 Task: Compose an email with the signature Edward Wright with the subject Announcement of a change in company direction and the message I need your assistance with setting up a new vendor account for our department. from softage.4@softage.net to softage.3@softage.net, select first word, change the font color from current to blue and background color to purple Send the email. Finally, move the email from Sent Items to the label Guides
Action: Mouse moved to (978, 79)
Screenshot: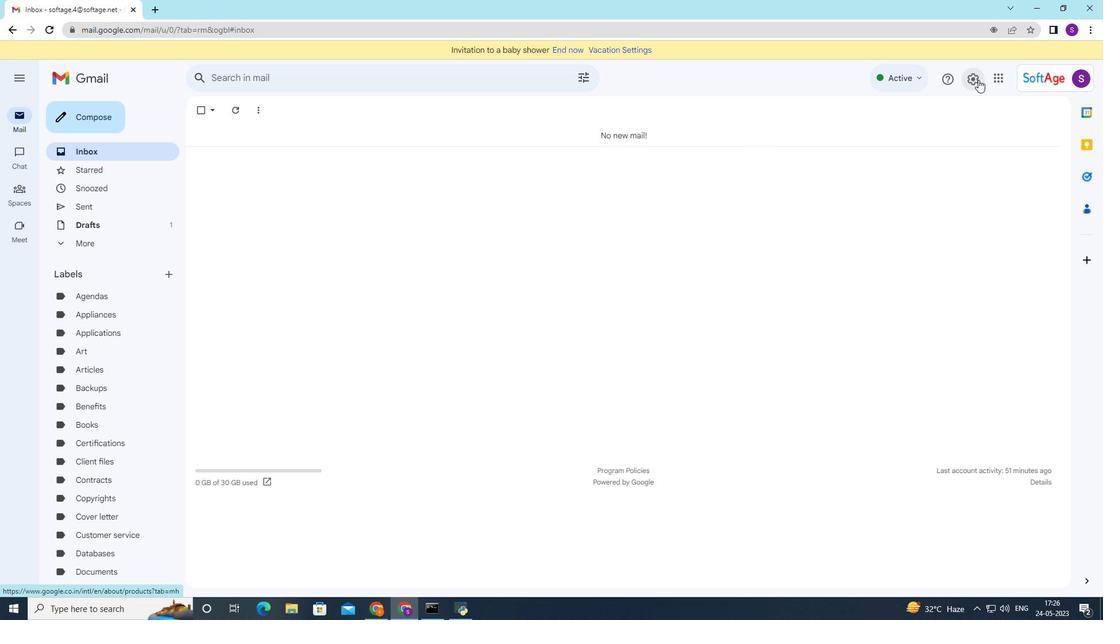 
Action: Mouse pressed left at (978, 79)
Screenshot: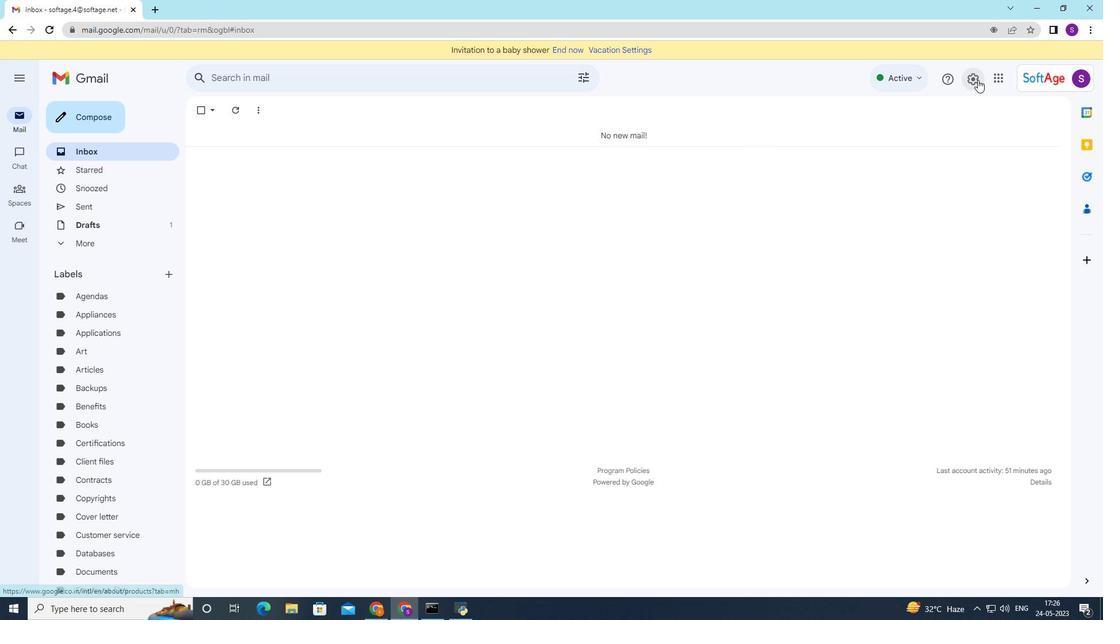 
Action: Mouse moved to (989, 139)
Screenshot: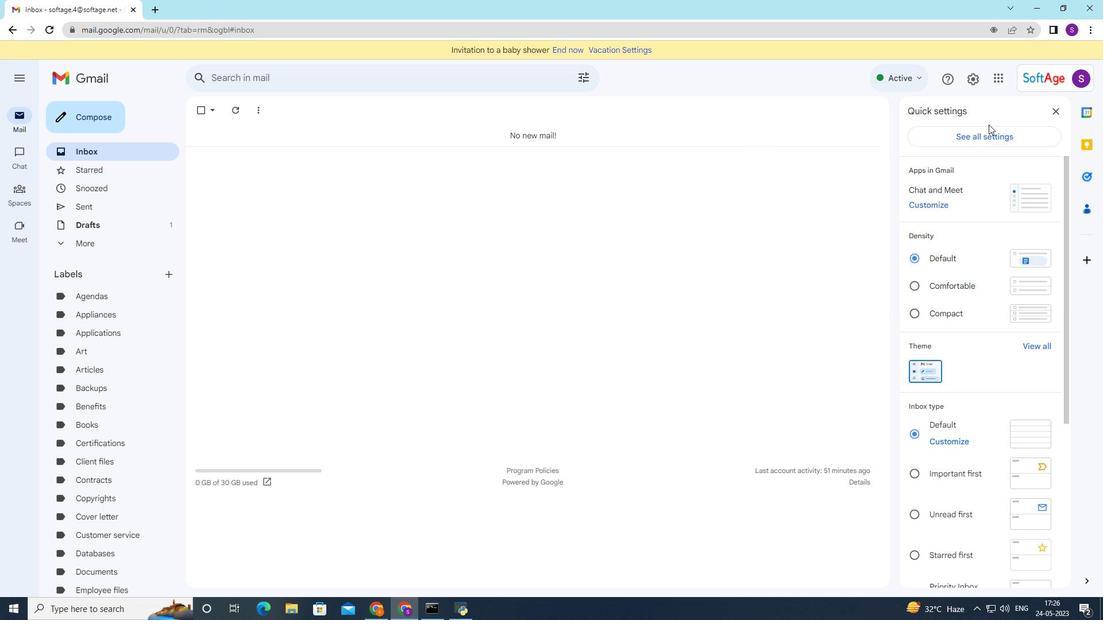 
Action: Mouse pressed left at (989, 139)
Screenshot: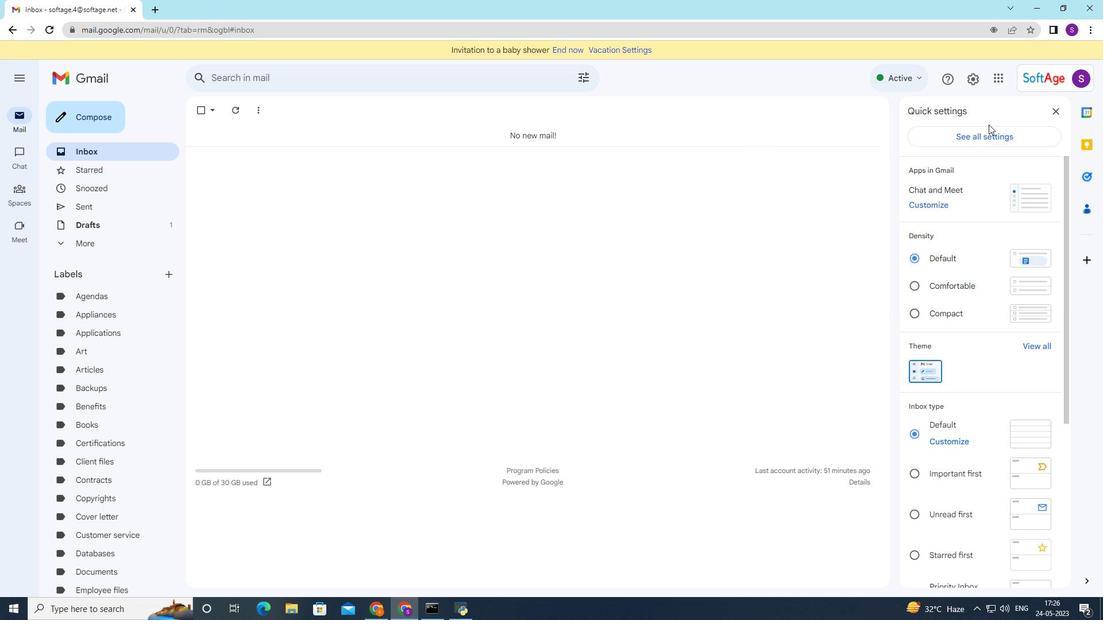 
Action: Mouse moved to (555, 179)
Screenshot: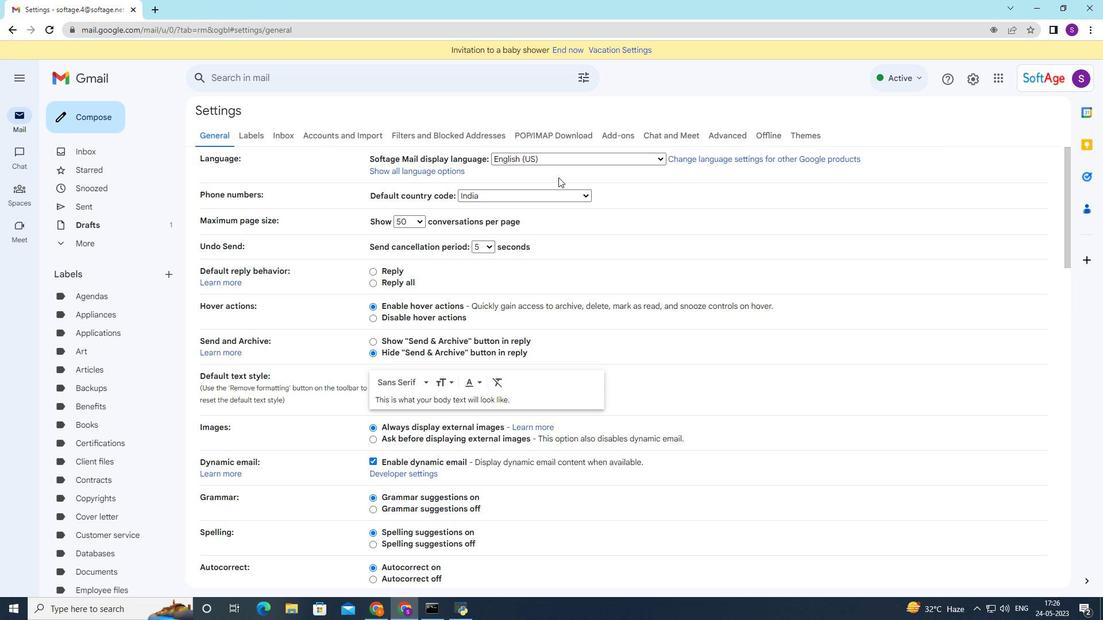 
Action: Mouse scrolled (555, 178) with delta (0, 0)
Screenshot: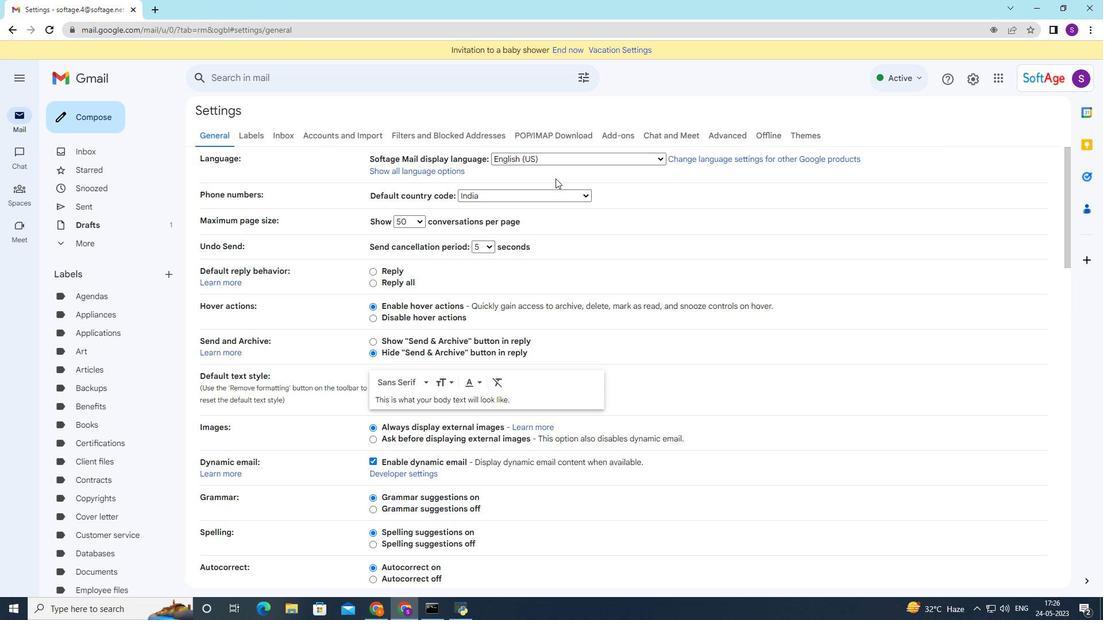 
Action: Mouse moved to (555, 179)
Screenshot: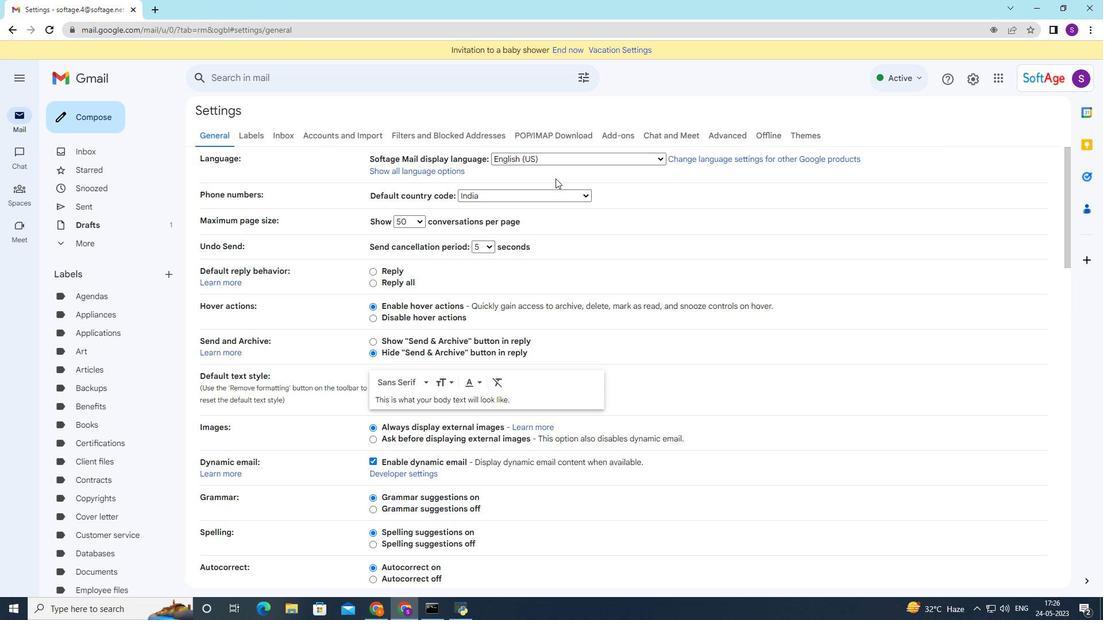
Action: Mouse scrolled (555, 178) with delta (0, 0)
Screenshot: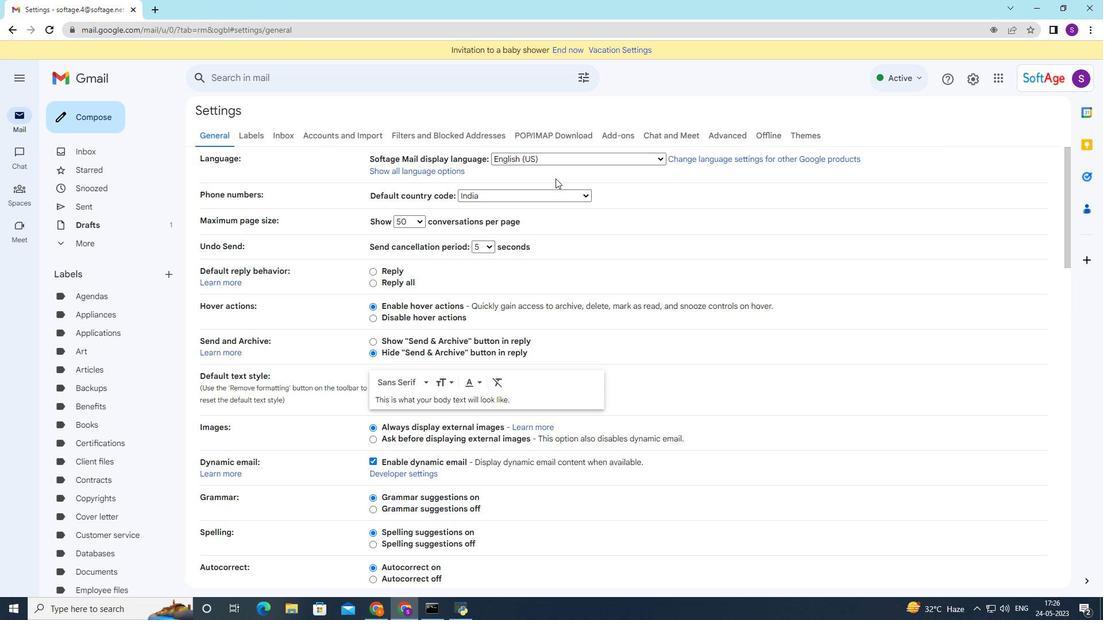 
Action: Mouse moved to (555, 179)
Screenshot: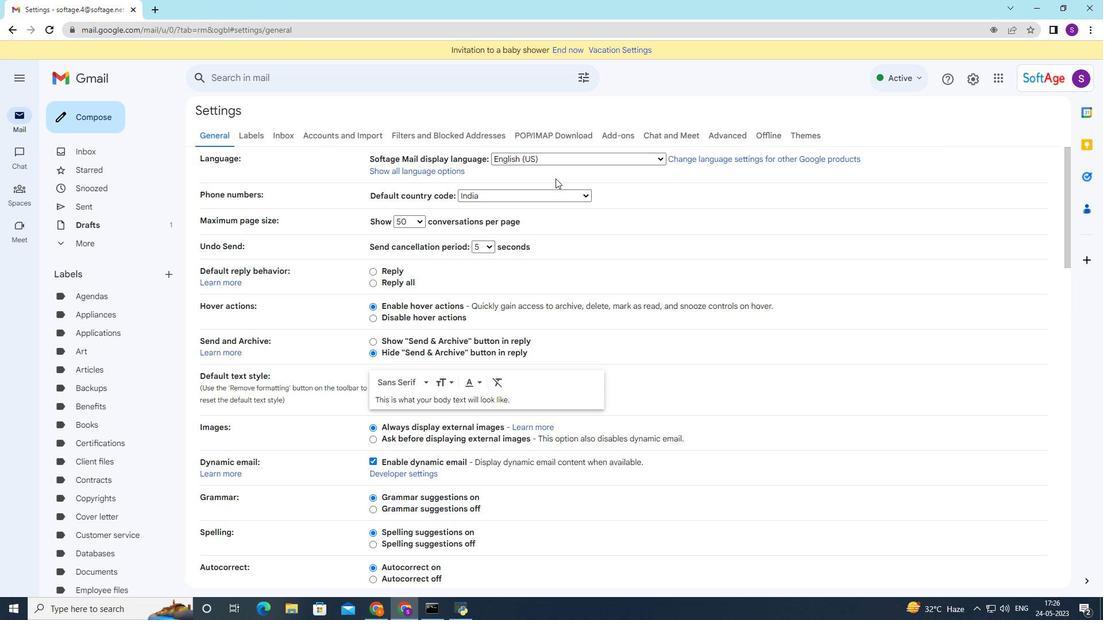 
Action: Mouse scrolled (555, 179) with delta (0, 0)
Screenshot: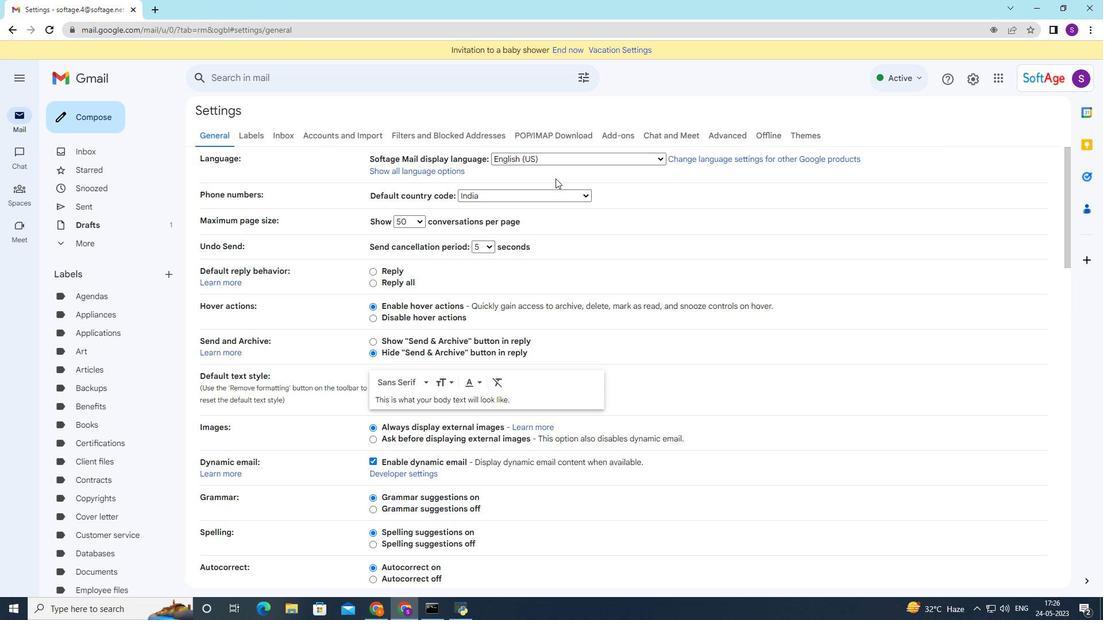 
Action: Mouse scrolled (555, 179) with delta (0, 0)
Screenshot: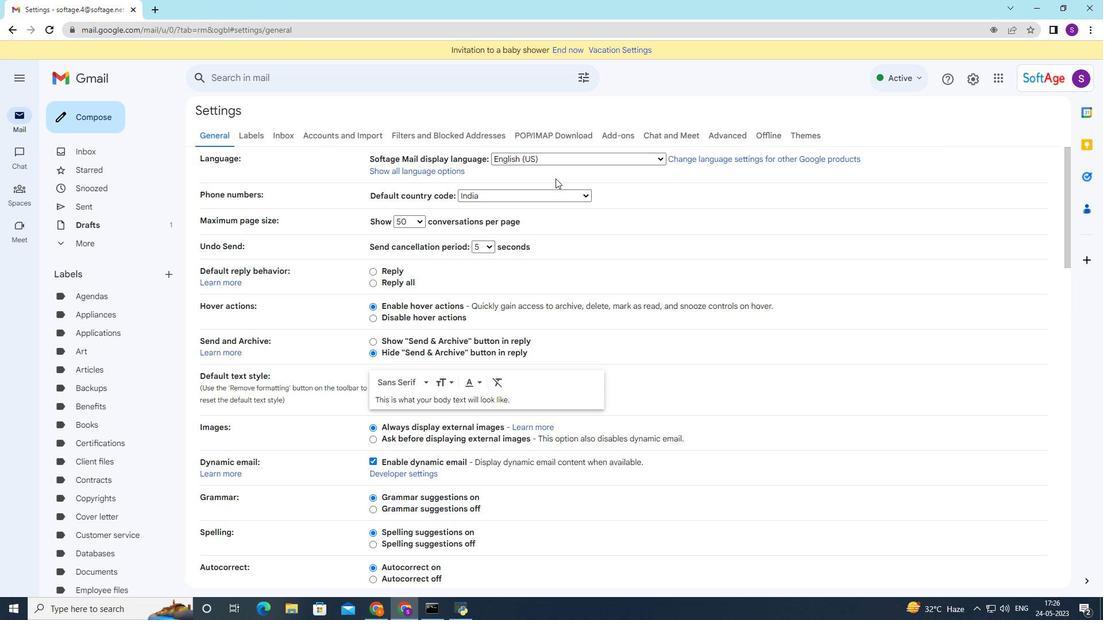 
Action: Mouse scrolled (555, 179) with delta (0, 0)
Screenshot: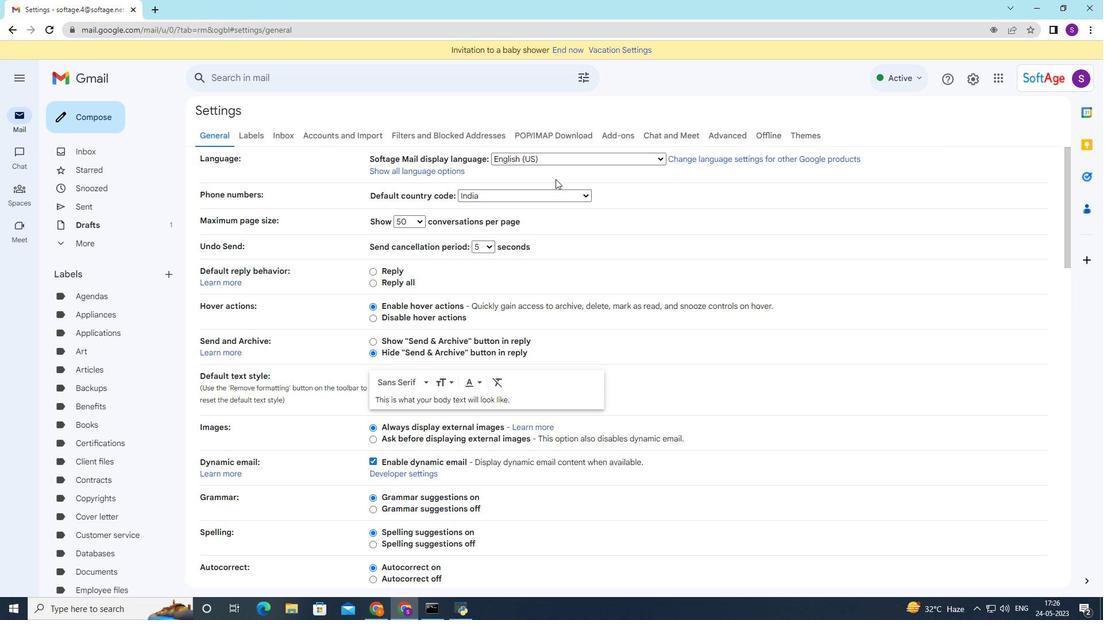 
Action: Mouse moved to (555, 179)
Screenshot: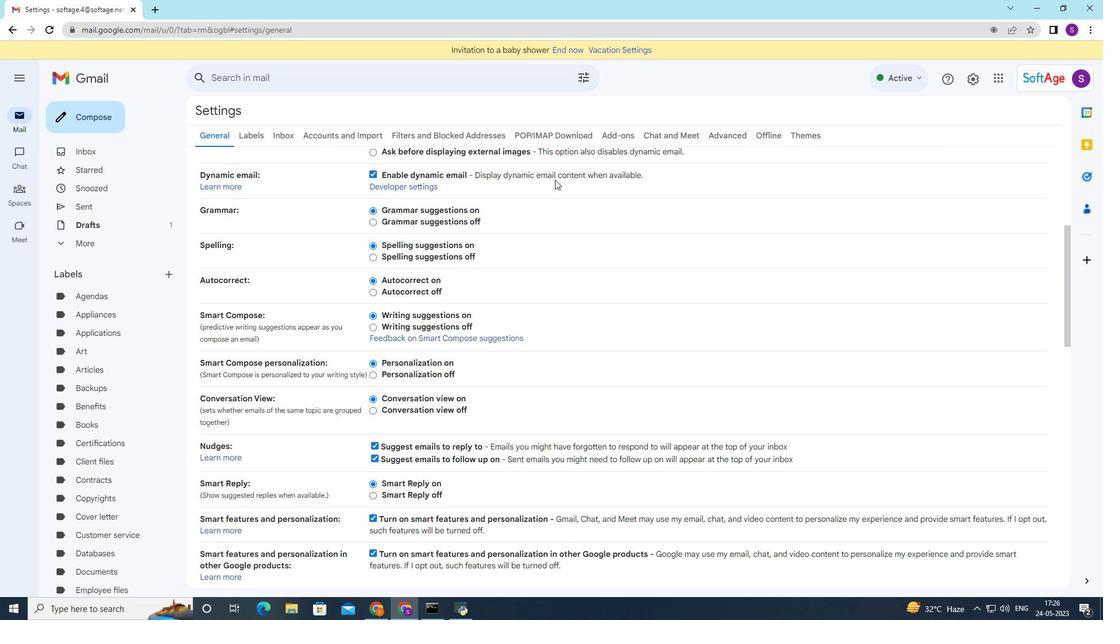 
Action: Mouse scrolled (555, 179) with delta (0, 0)
Screenshot: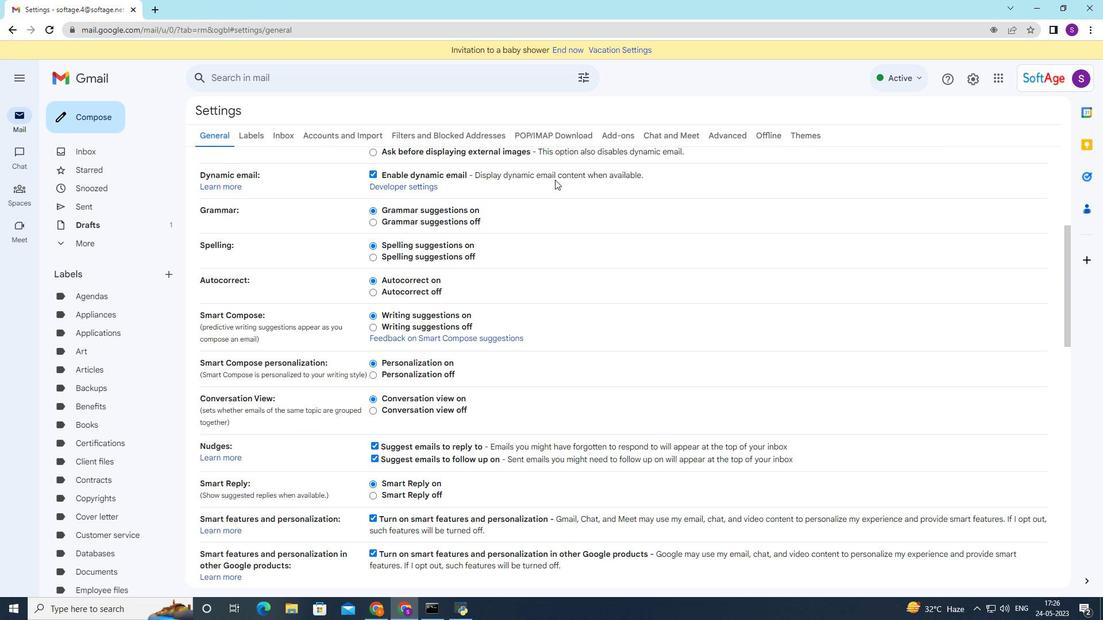
Action: Mouse scrolled (555, 179) with delta (0, 0)
Screenshot: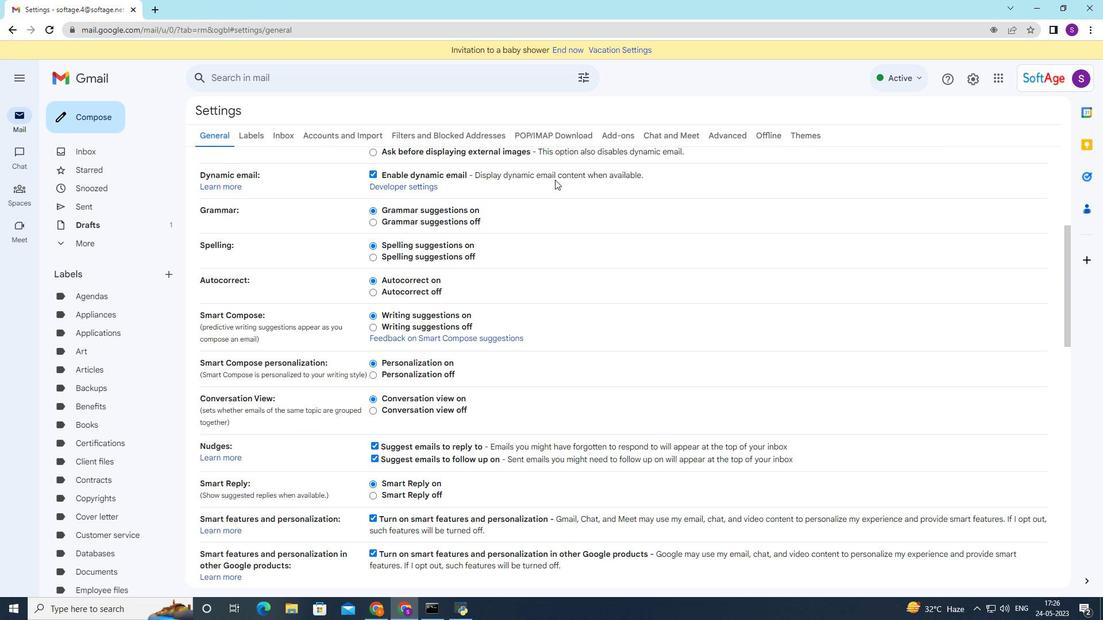 
Action: Mouse scrolled (555, 179) with delta (0, 0)
Screenshot: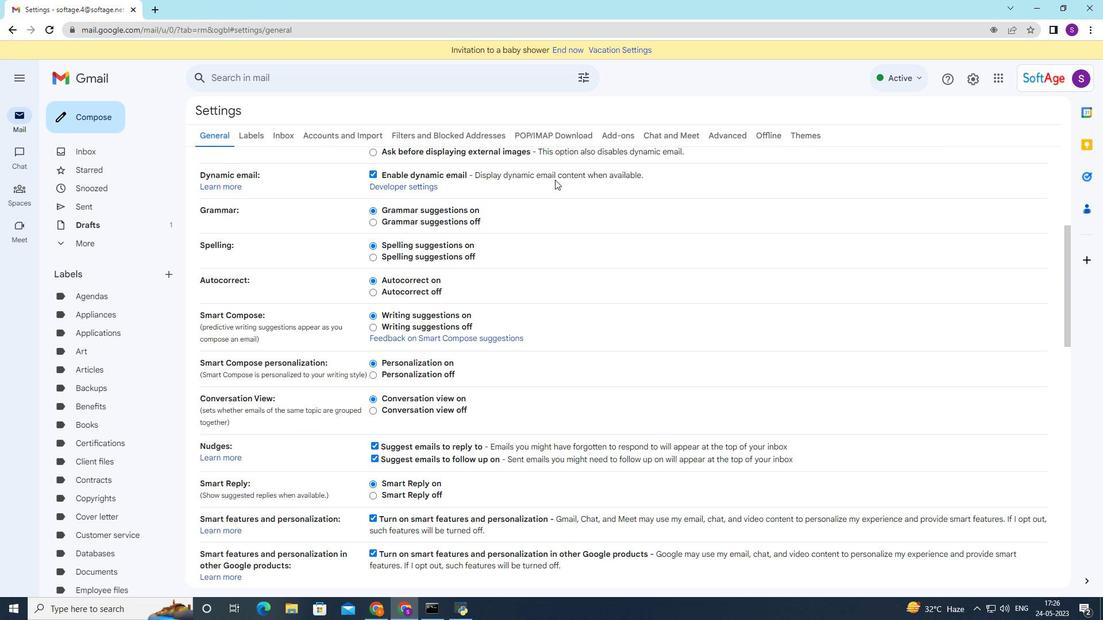 
Action: Mouse scrolled (555, 179) with delta (0, 0)
Screenshot: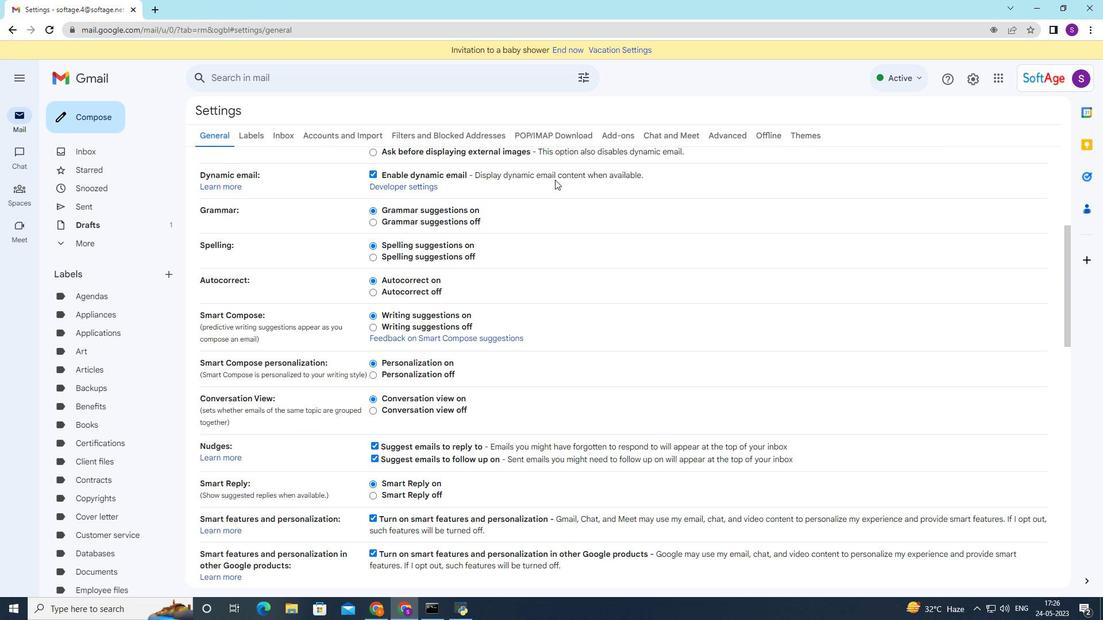 
Action: Mouse moved to (547, 186)
Screenshot: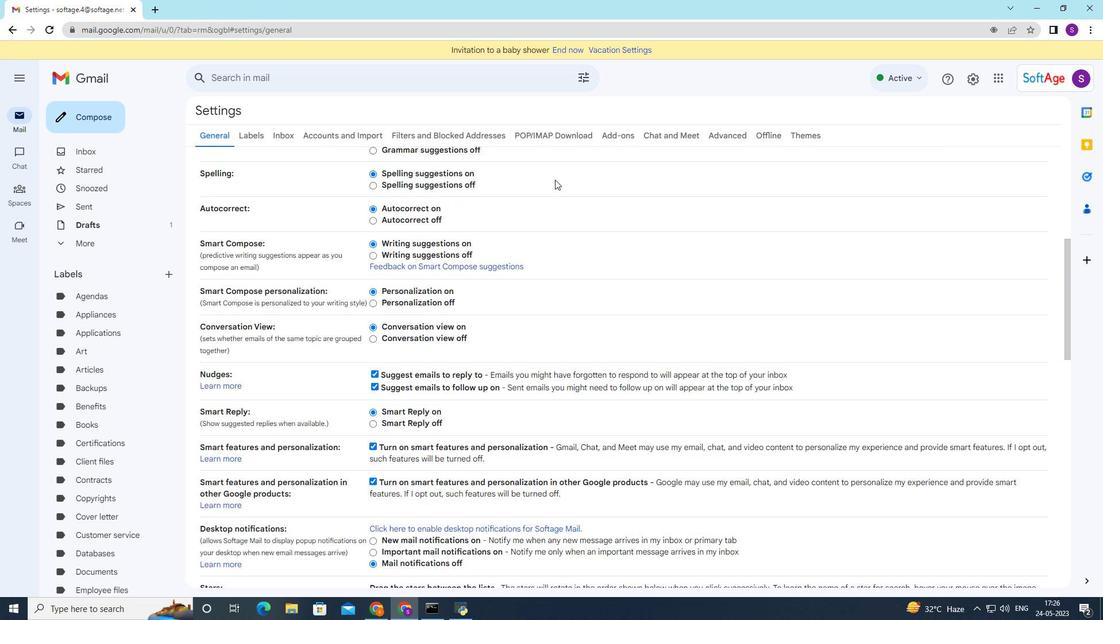 
Action: Mouse scrolled (547, 186) with delta (0, 0)
Screenshot: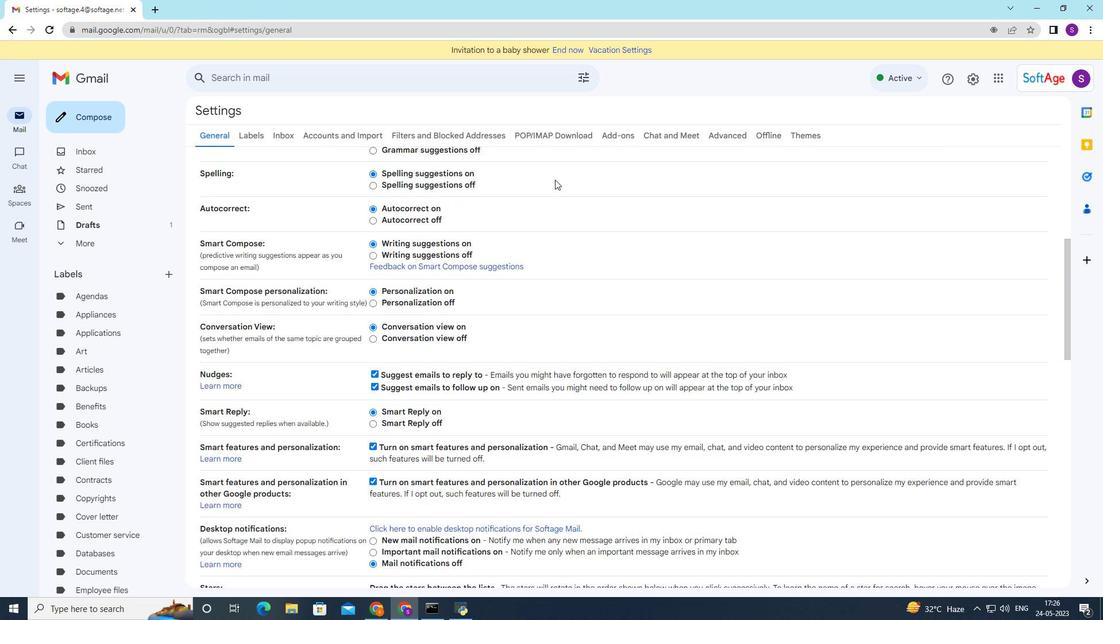 
Action: Mouse moved to (539, 194)
Screenshot: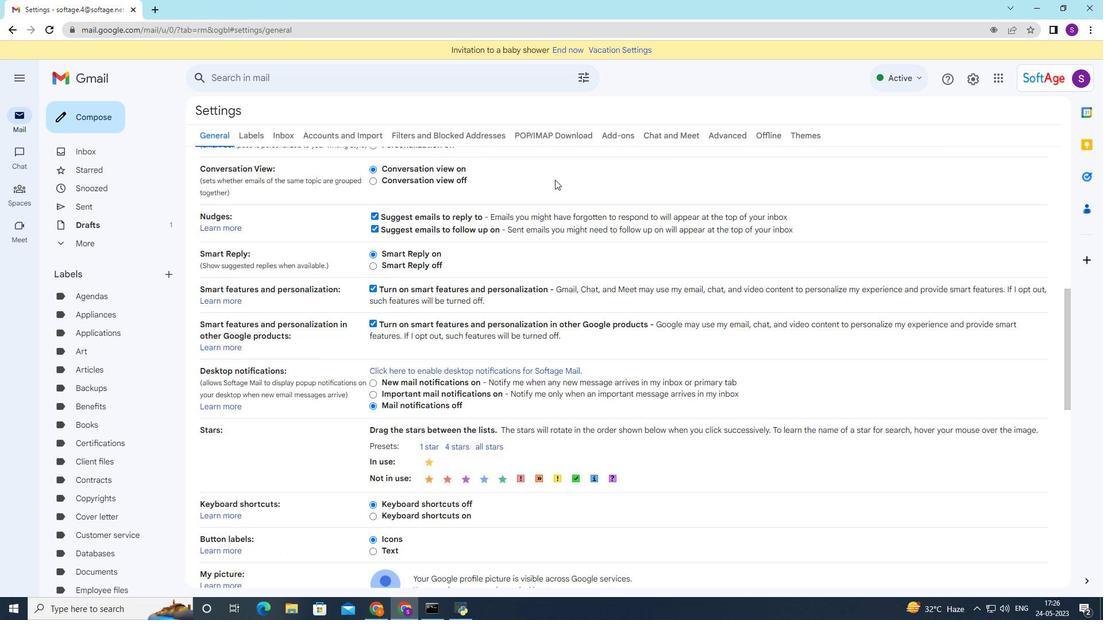
Action: Mouse scrolled (539, 193) with delta (0, 0)
Screenshot: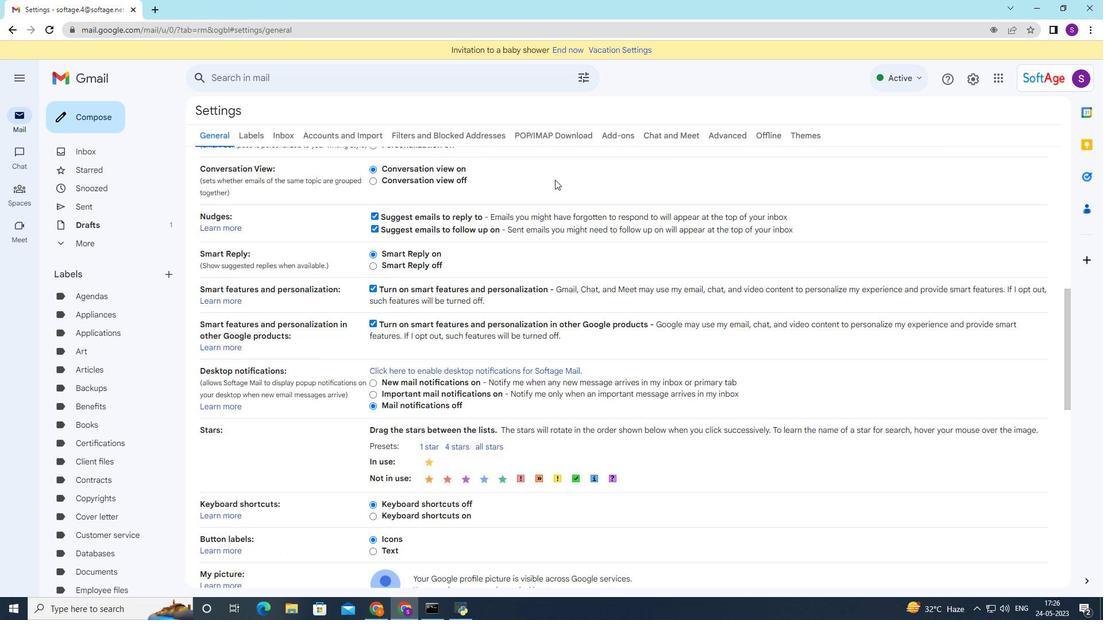 
Action: Mouse moved to (537, 196)
Screenshot: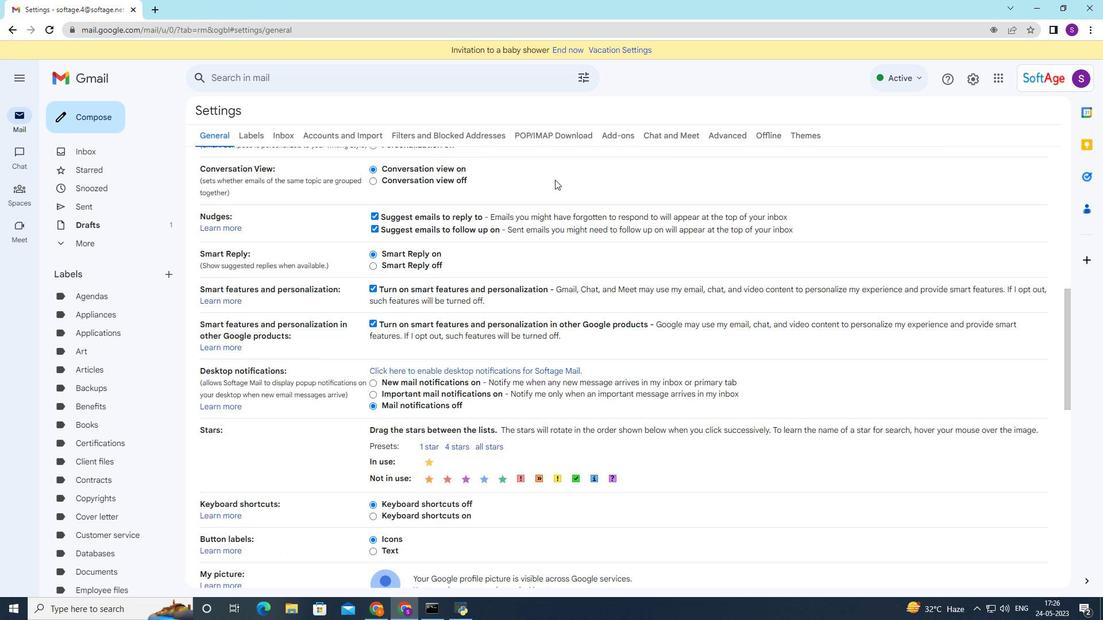 
Action: Mouse scrolled (537, 195) with delta (0, 0)
Screenshot: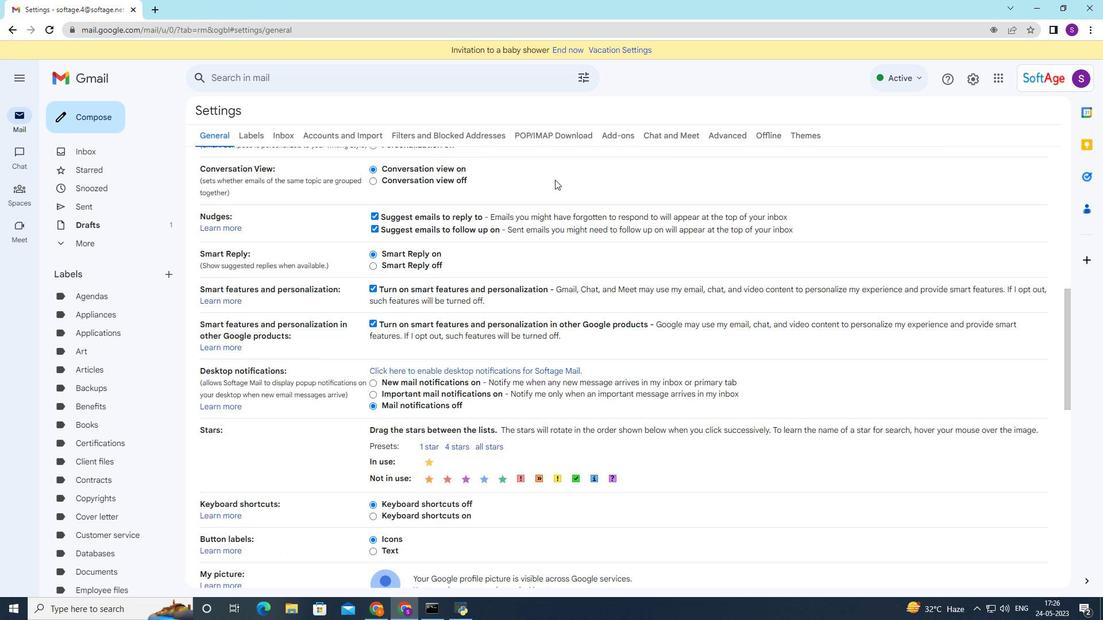 
Action: Mouse moved to (535, 198)
Screenshot: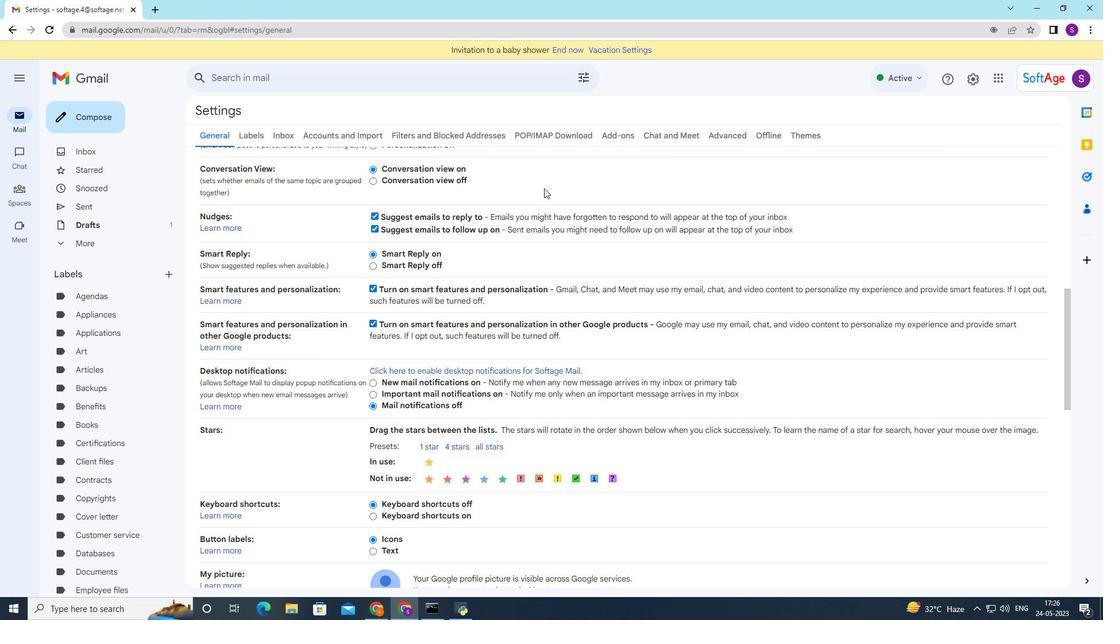 
Action: Mouse scrolled (535, 197) with delta (0, 0)
Screenshot: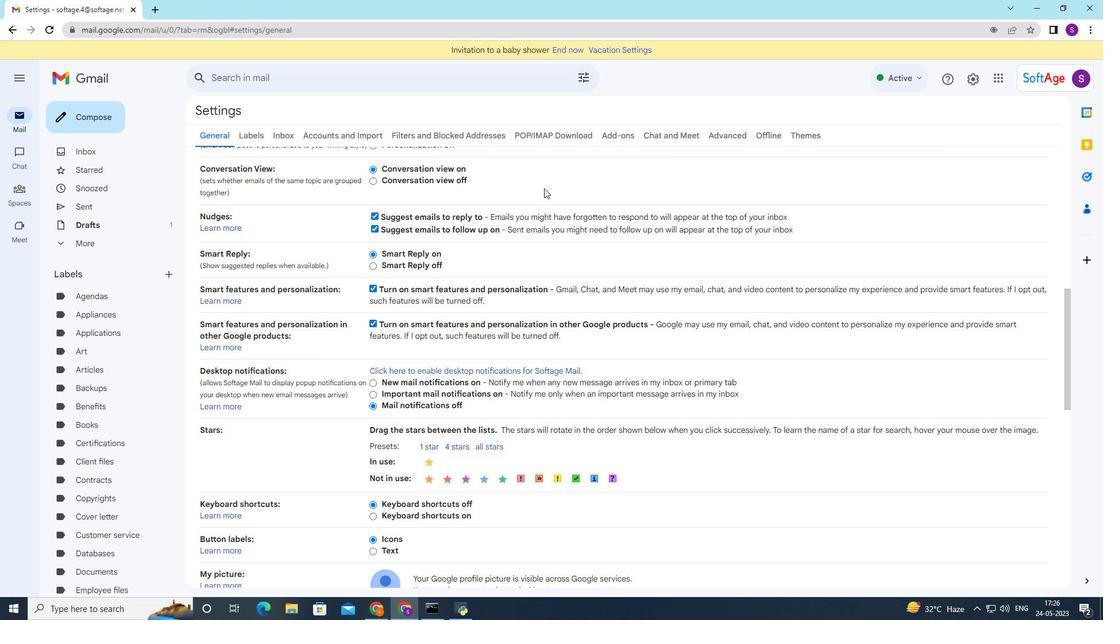 
Action: Mouse moved to (516, 211)
Screenshot: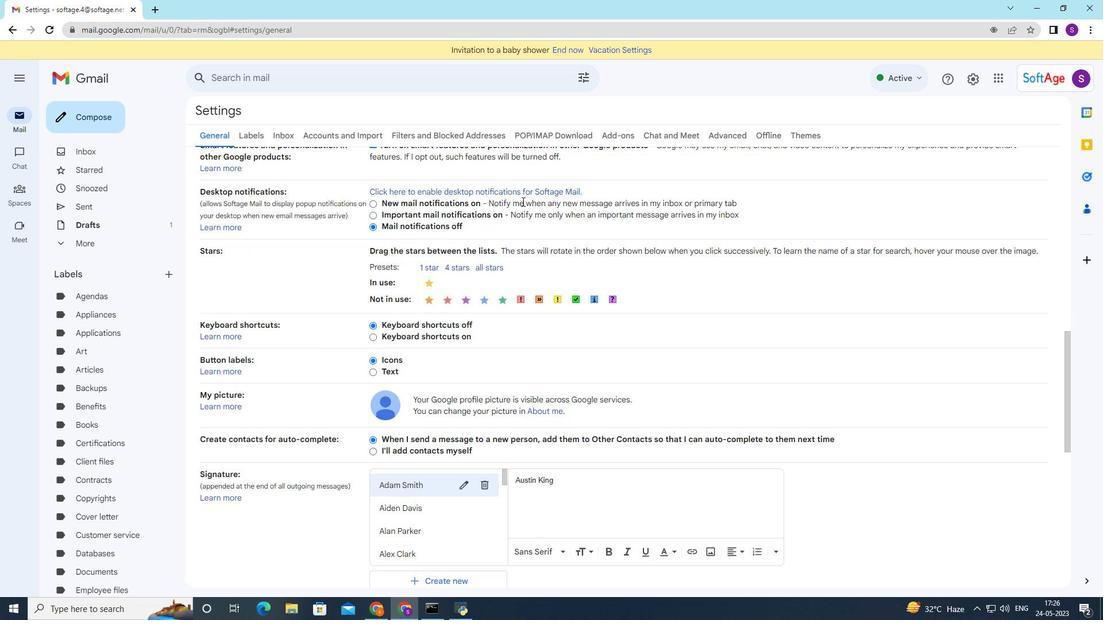 
Action: Mouse scrolled (516, 210) with delta (0, 0)
Screenshot: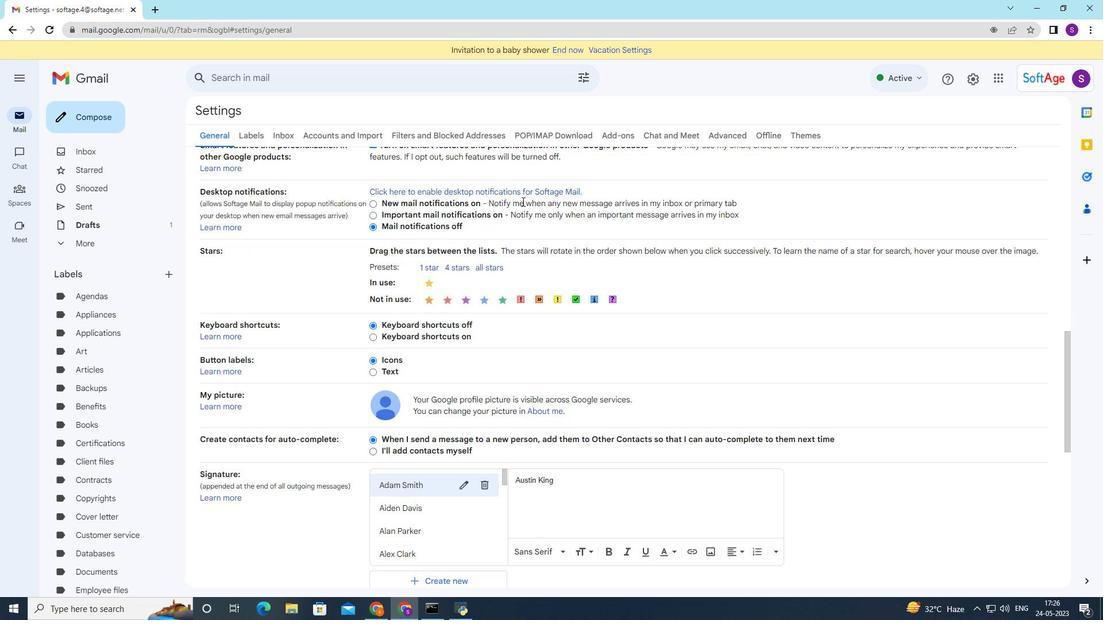 
Action: Mouse moved to (516, 211)
Screenshot: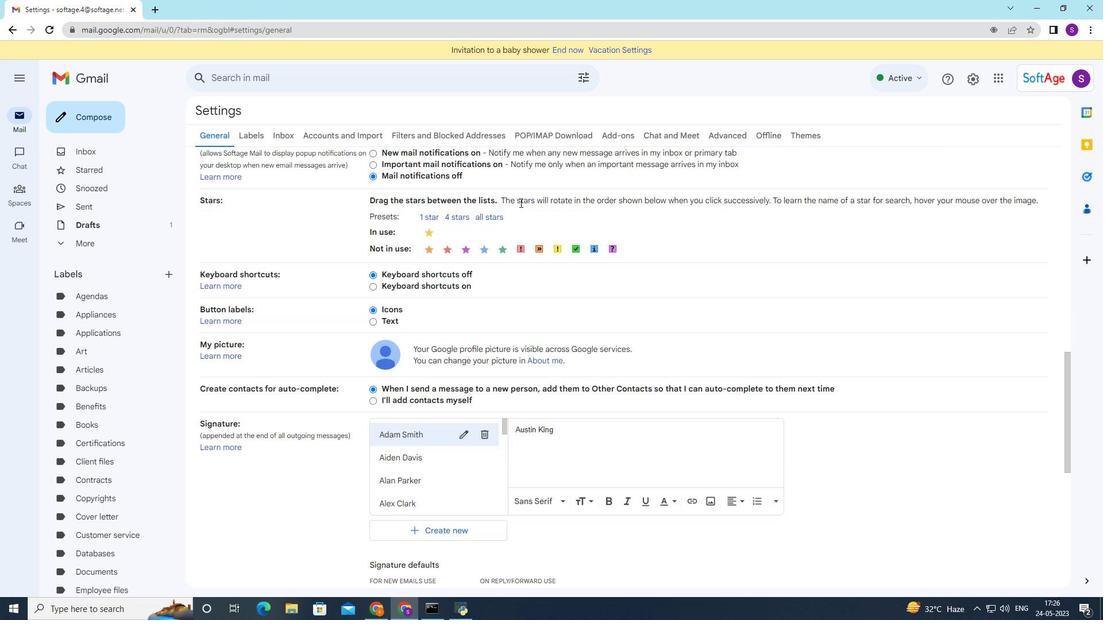
Action: Mouse scrolled (516, 210) with delta (0, 0)
Screenshot: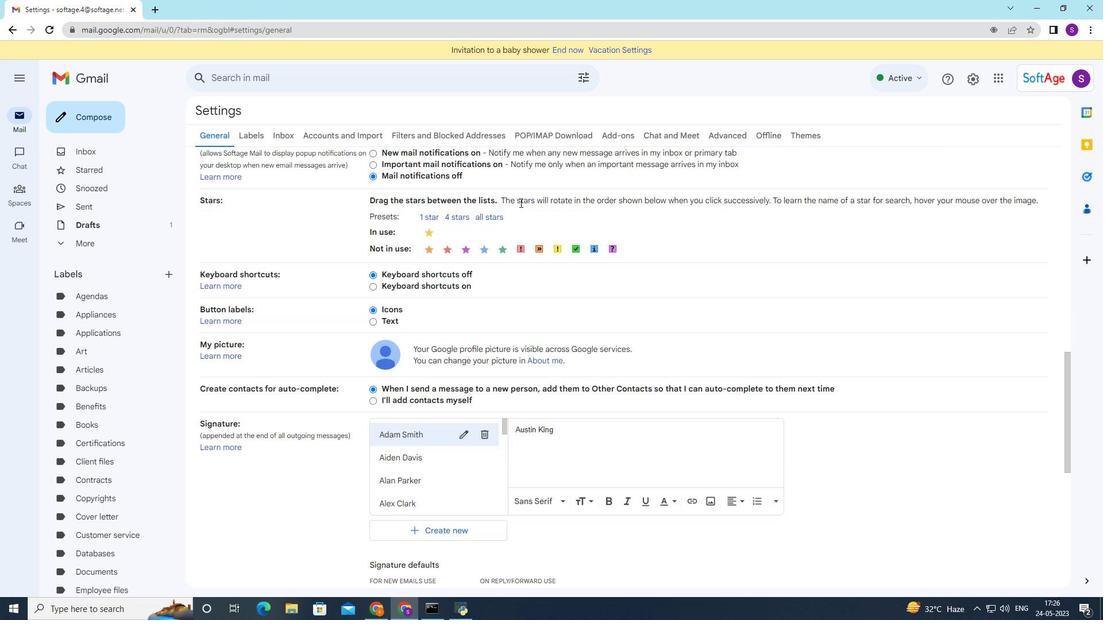 
Action: Mouse scrolled (516, 210) with delta (0, 0)
Screenshot: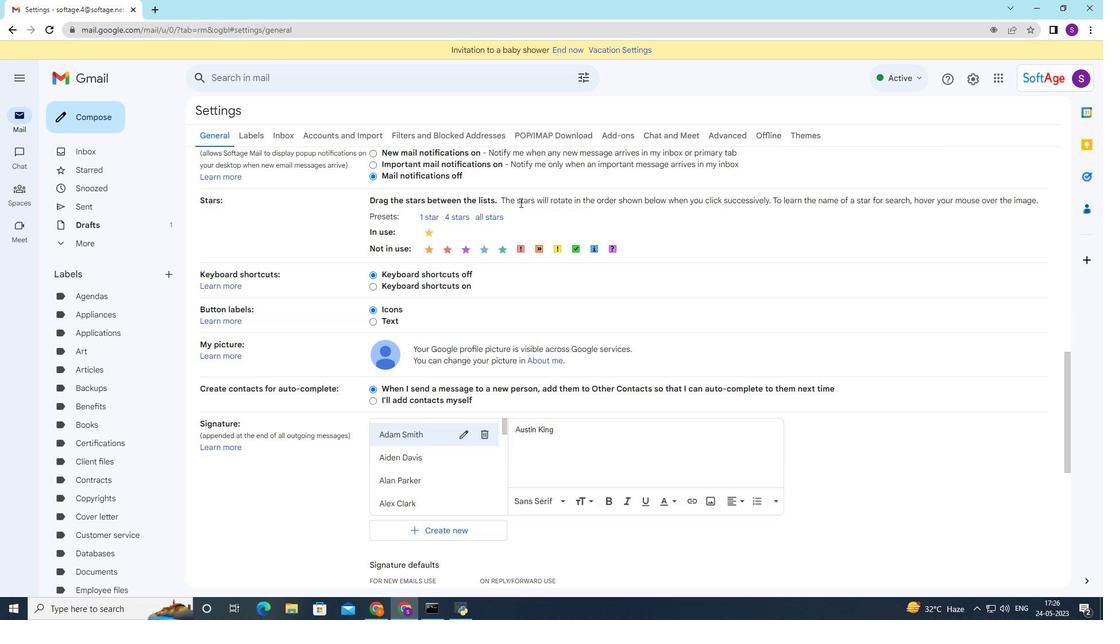 
Action: Mouse moved to (516, 212)
Screenshot: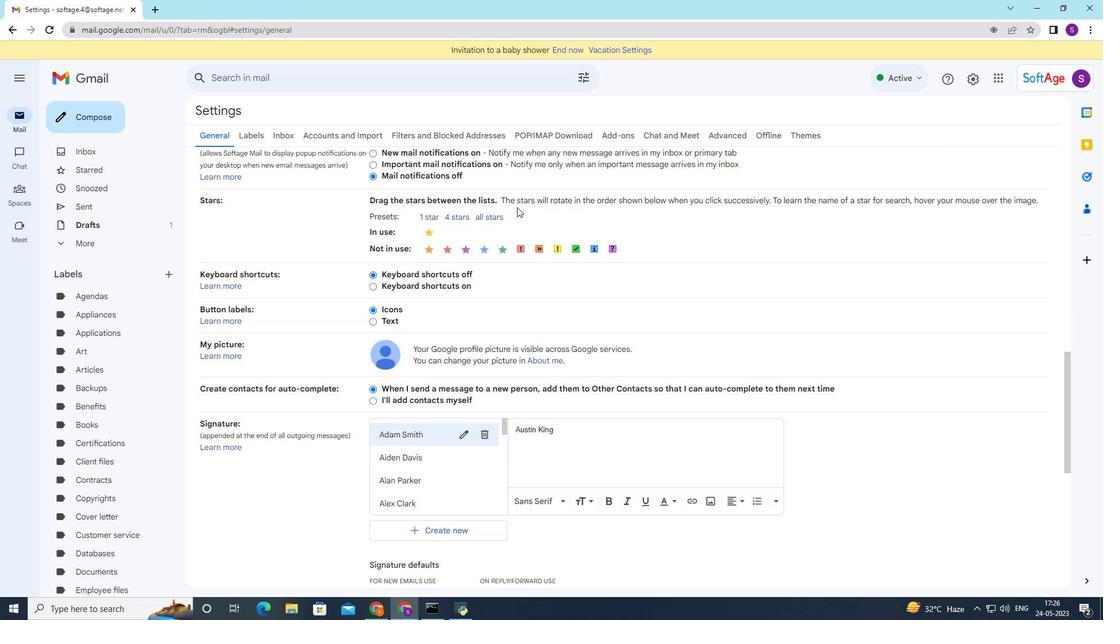 
Action: Mouse scrolled (516, 211) with delta (0, 0)
Screenshot: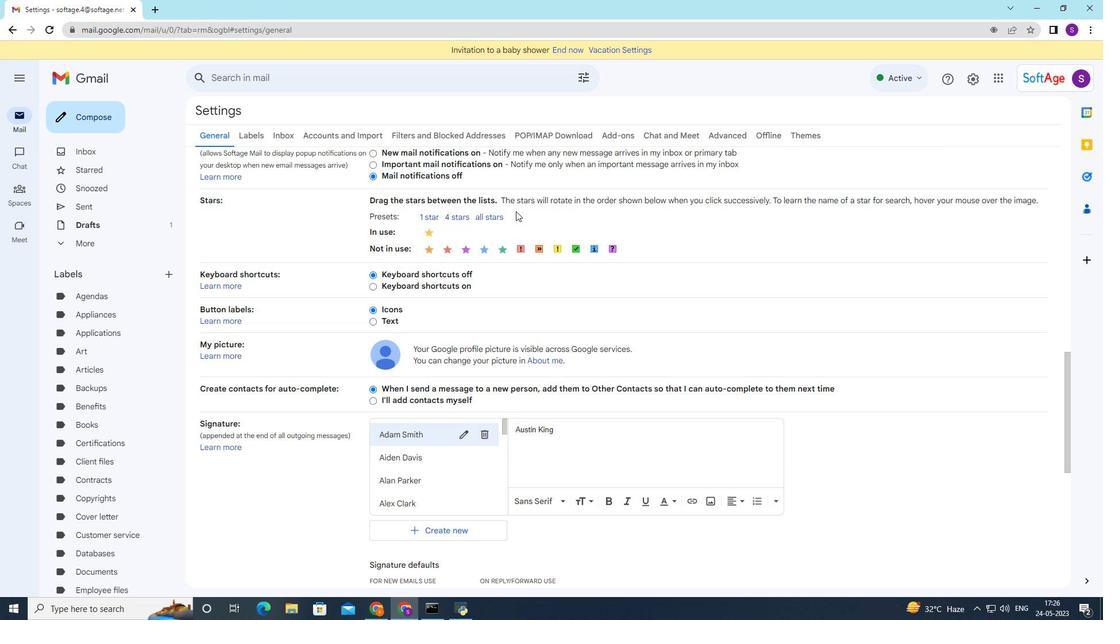 
Action: Mouse moved to (464, 304)
Screenshot: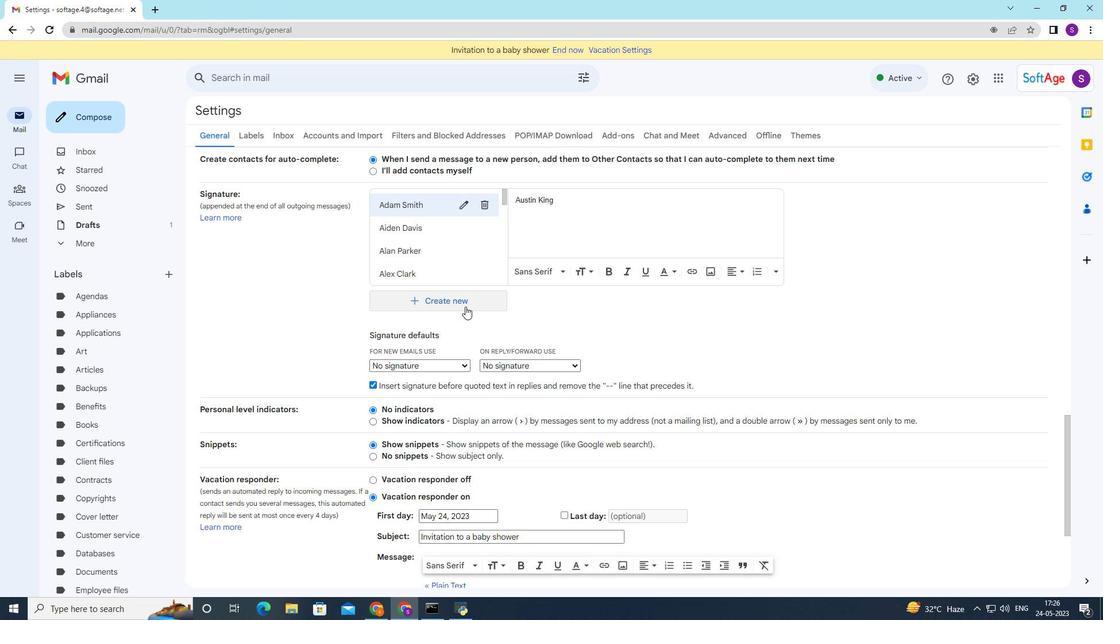 
Action: Mouse pressed left at (464, 304)
Screenshot: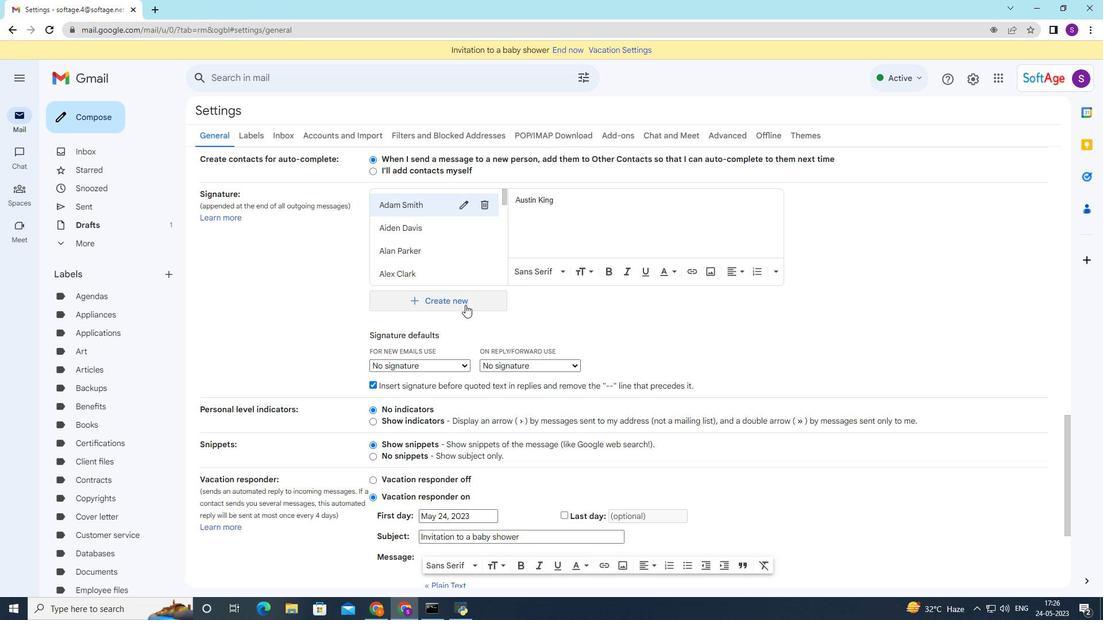 
Action: Key pressed <Key.shift><Key.shift>Edward<Key.space><Key.shift><Key.shift><Key.shift><Key.shift><Key.shift><Key.shift><Key.shift><Key.shift><Key.shift><Key.shift><Key.shift><Key.shift><Key.shift><Key.shift><Key.shift><Key.shift><Key.shift><Key.shift><Key.shift><Key.shift><Key.shift><Key.shift>Wright
Screenshot: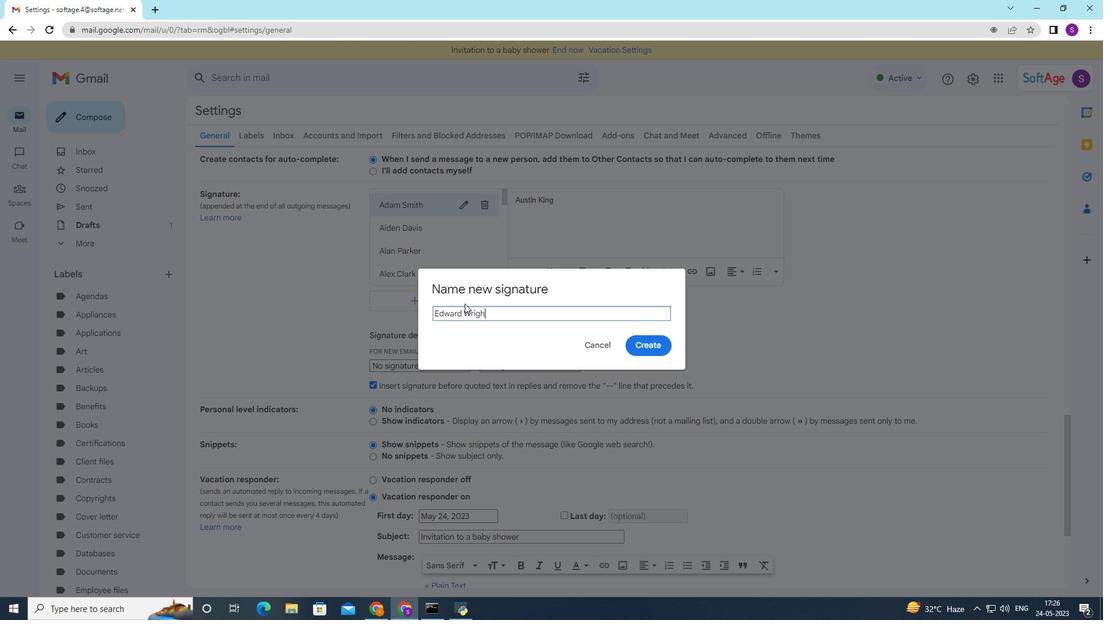 
Action: Mouse moved to (661, 346)
Screenshot: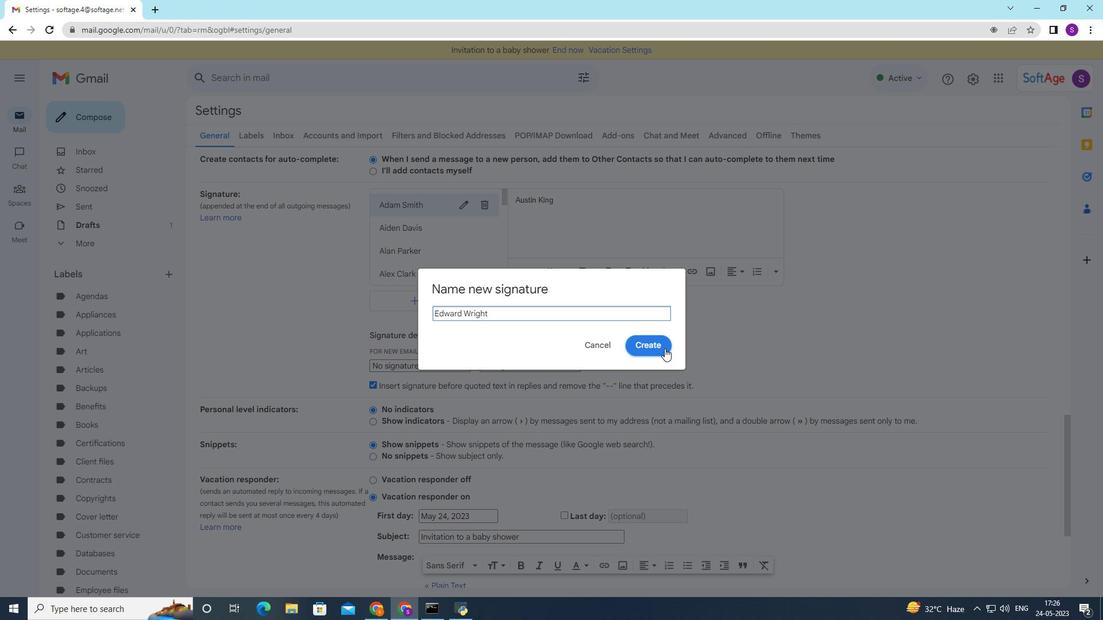 
Action: Mouse pressed left at (661, 346)
Screenshot: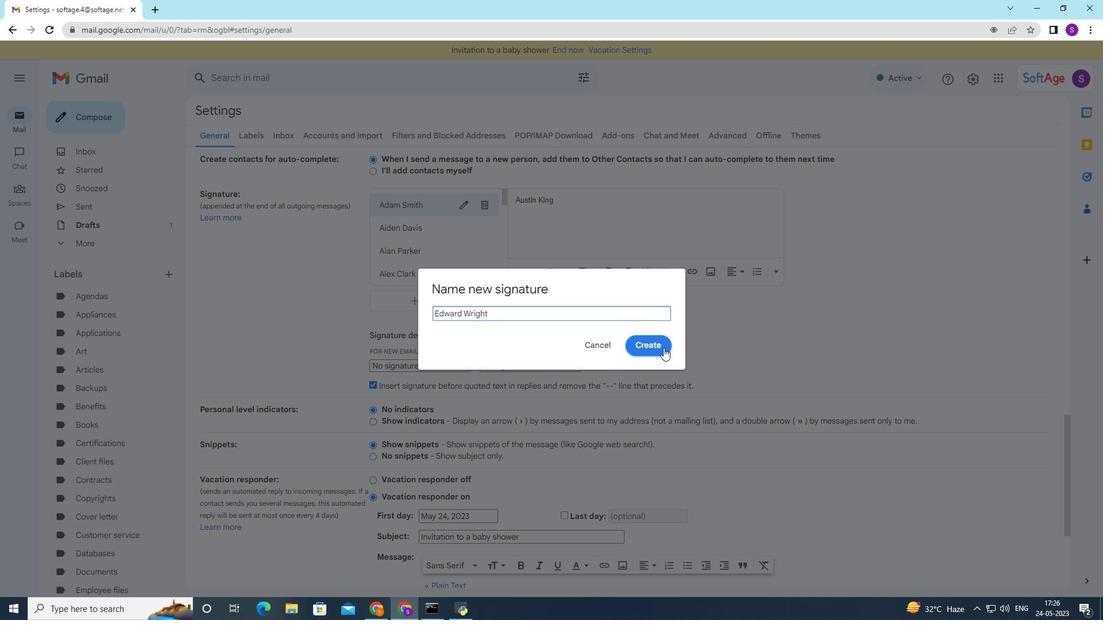 
Action: Mouse moved to (555, 221)
Screenshot: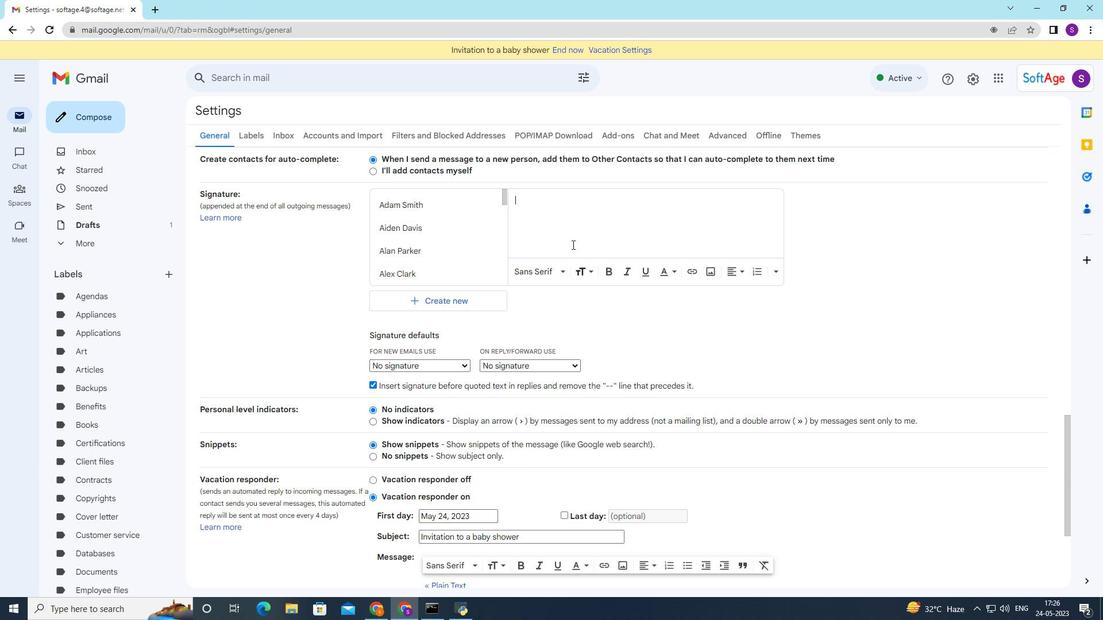 
Action: Key pressed <Key.shift>Edward<Key.space><Key.shift><Key.shift><Key.shift><Key.shift><Key.shift><Key.shift><Key.shift><Key.shift>Wright
Screenshot: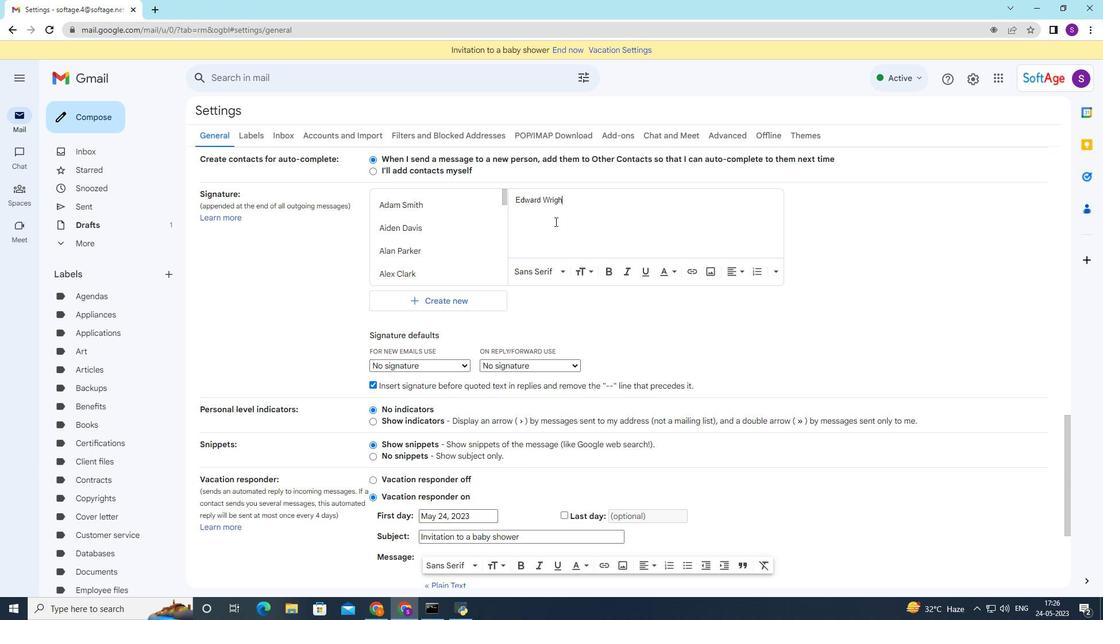 
Action: Mouse moved to (637, 212)
Screenshot: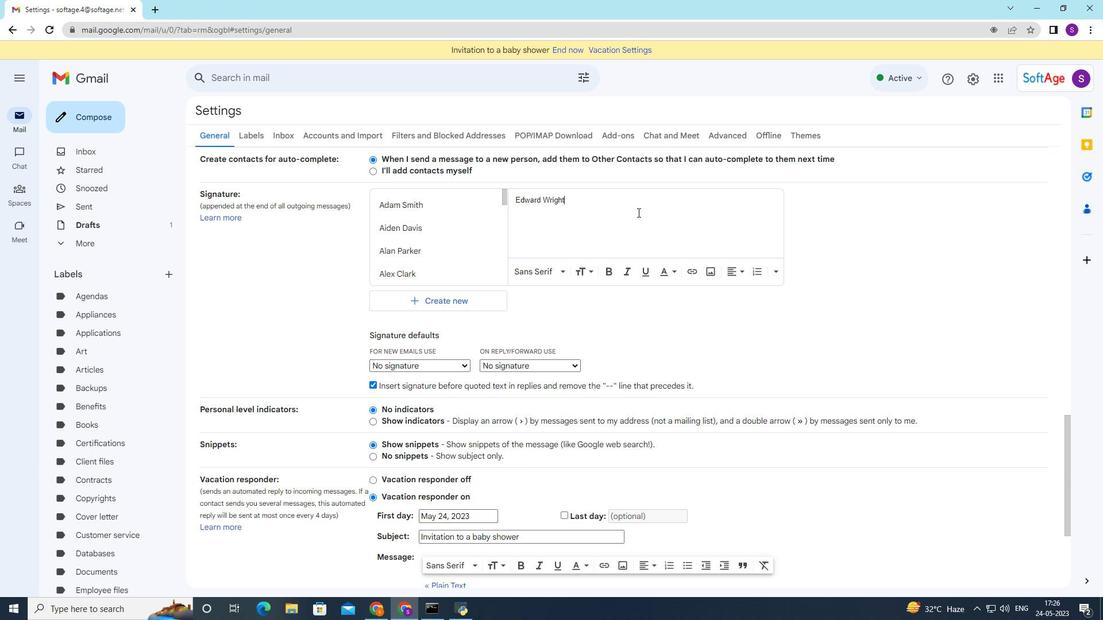 
Action: Mouse scrolled (637, 212) with delta (0, 0)
Screenshot: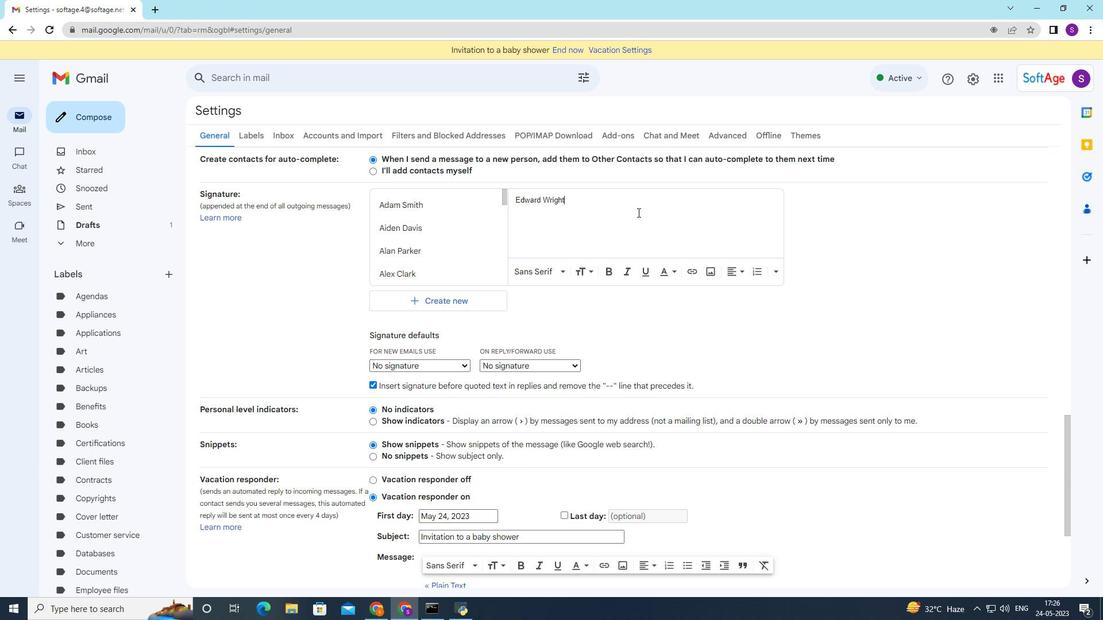 
Action: Mouse moved to (627, 230)
Screenshot: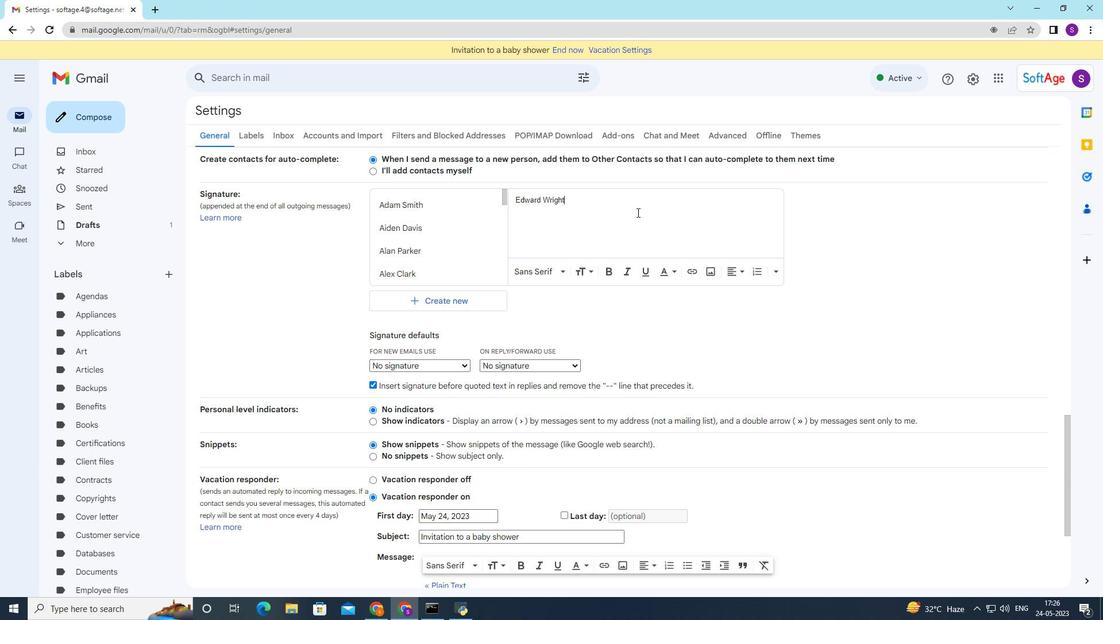 
Action: Mouse scrolled (629, 227) with delta (0, 0)
Screenshot: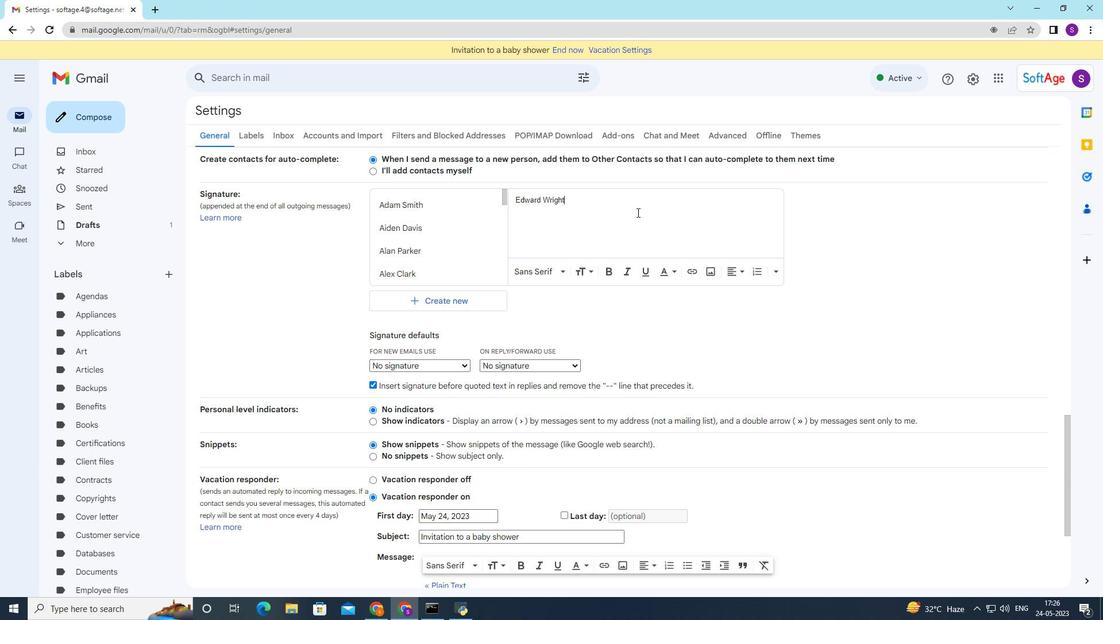 
Action: Mouse moved to (627, 230)
Screenshot: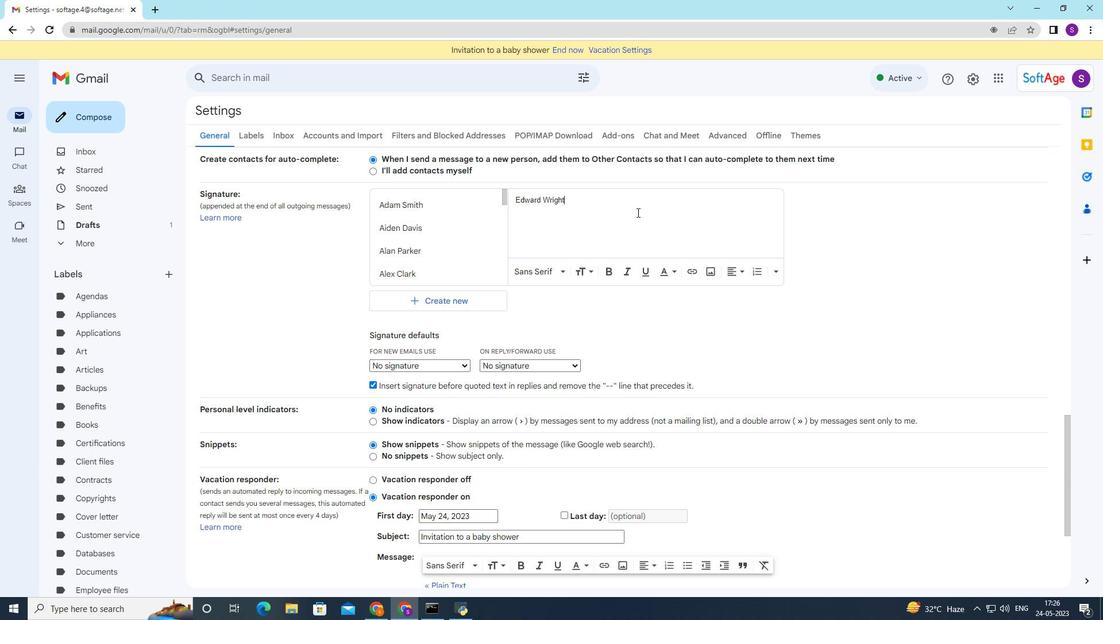 
Action: Mouse scrolled (627, 229) with delta (0, 0)
Screenshot: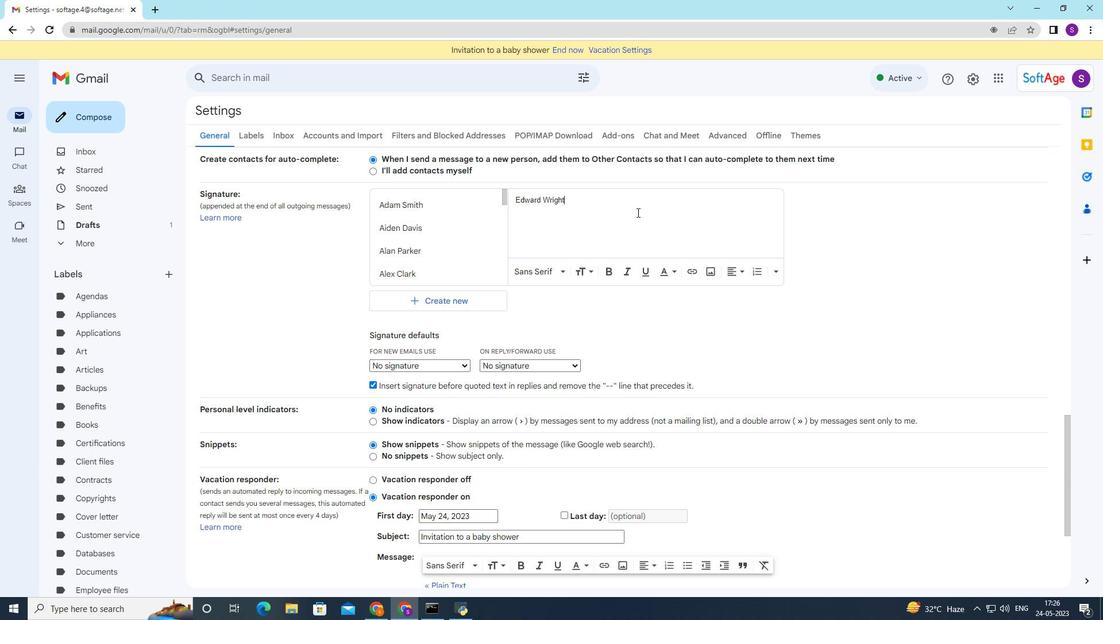
Action: Mouse moved to (626, 231)
Screenshot: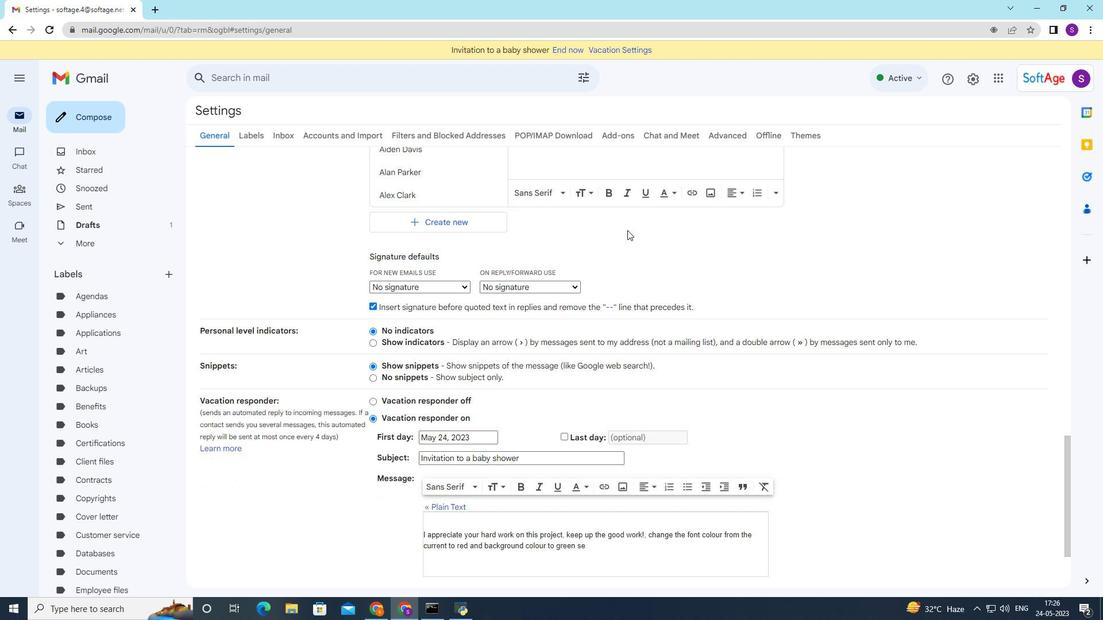 
Action: Mouse scrolled (627, 230) with delta (0, 0)
Screenshot: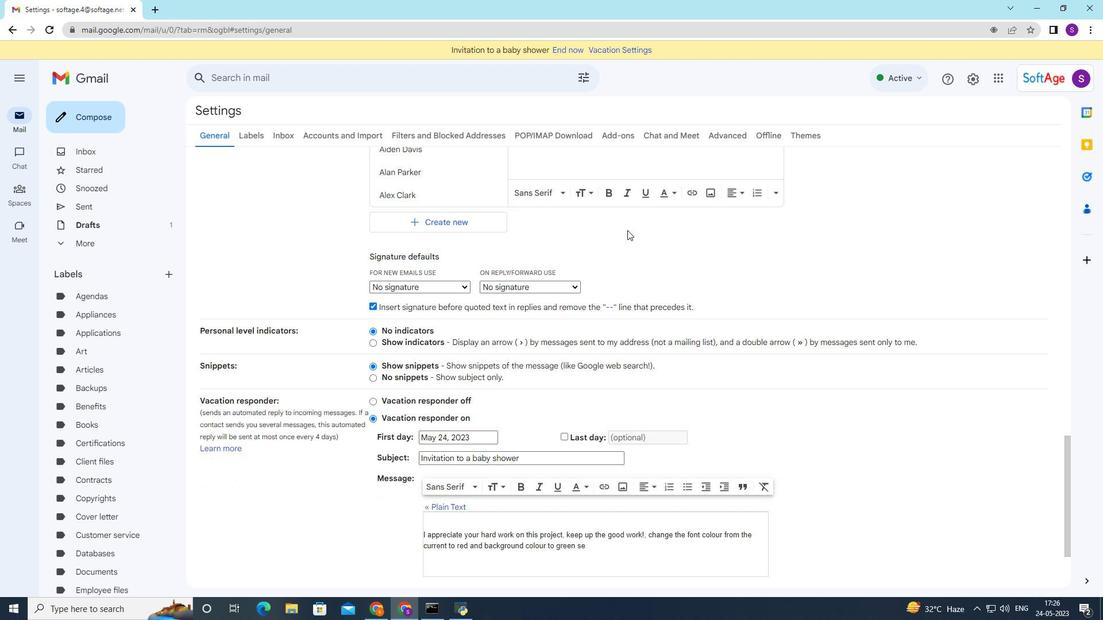 
Action: Mouse moved to (615, 244)
Screenshot: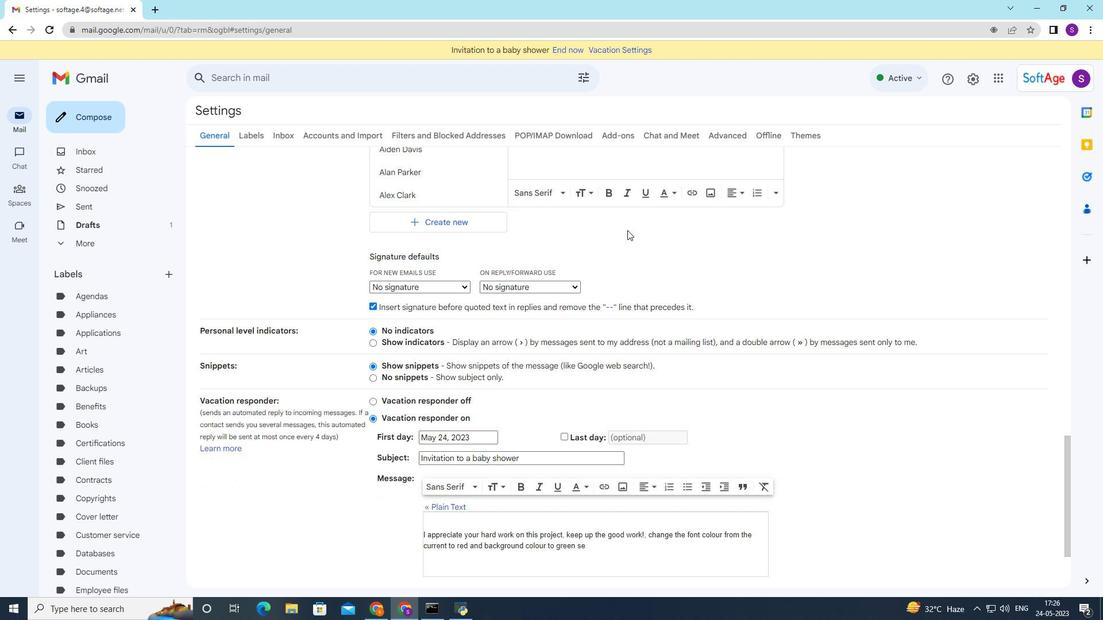 
Action: Mouse scrolled (626, 230) with delta (0, 0)
Screenshot: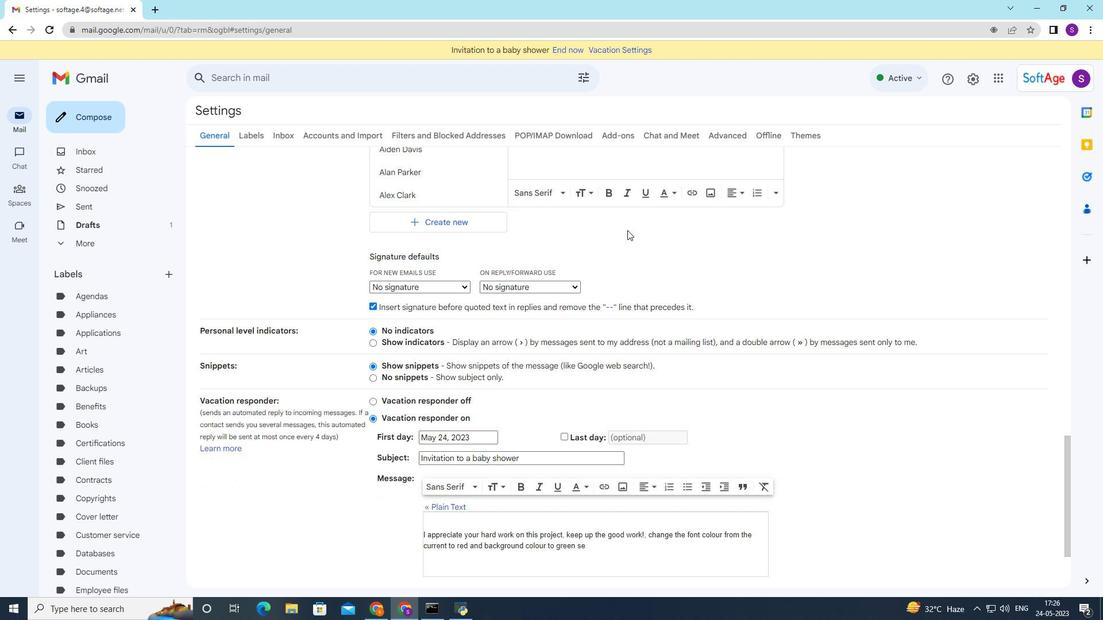 
Action: Mouse moved to (562, 303)
Screenshot: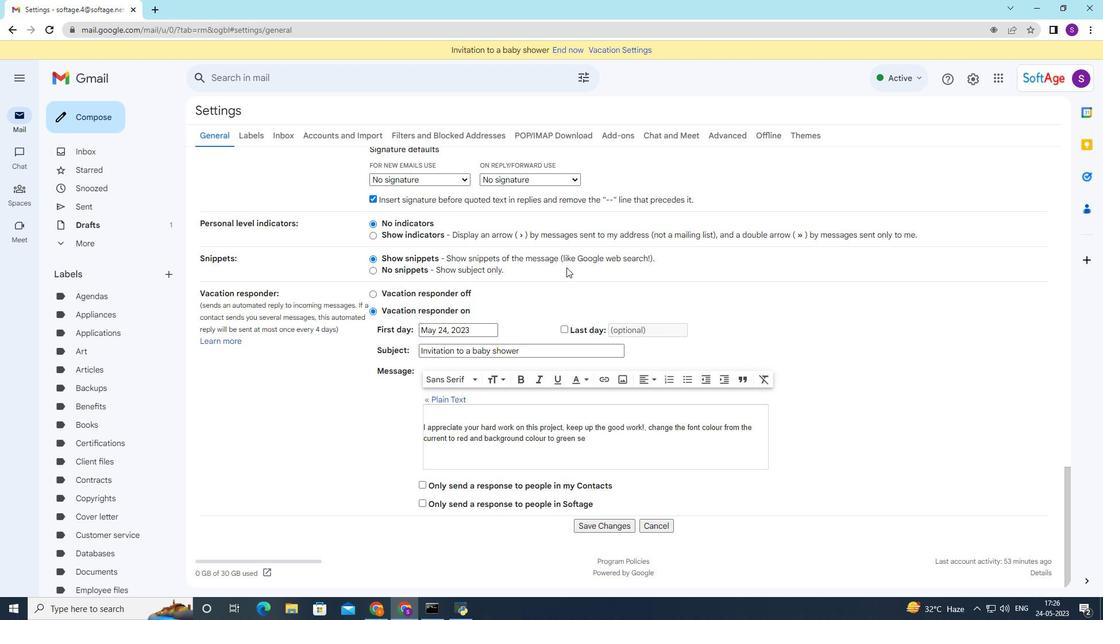 
Action: Mouse scrolled (562, 302) with delta (0, 0)
Screenshot: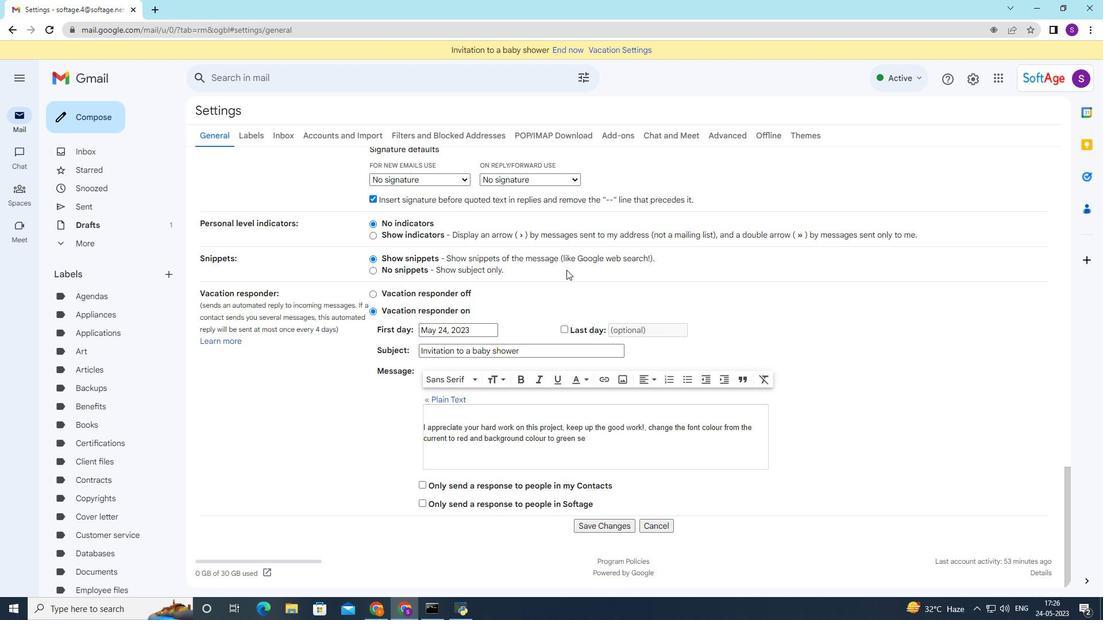 
Action: Mouse moved to (564, 333)
Screenshot: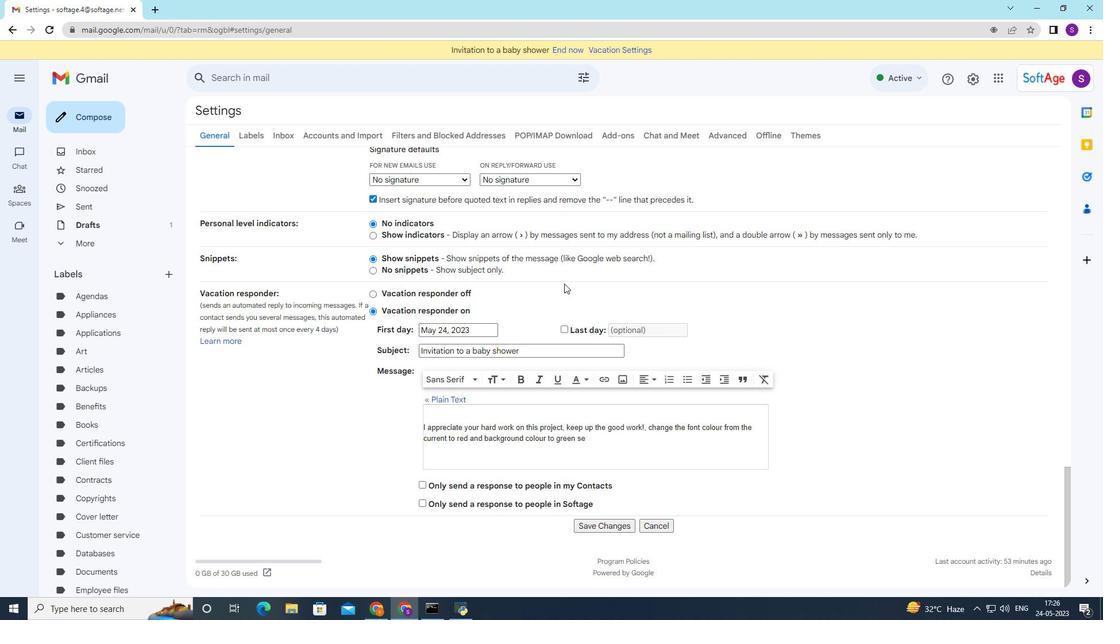 
Action: Mouse scrolled (563, 326) with delta (0, 0)
Screenshot: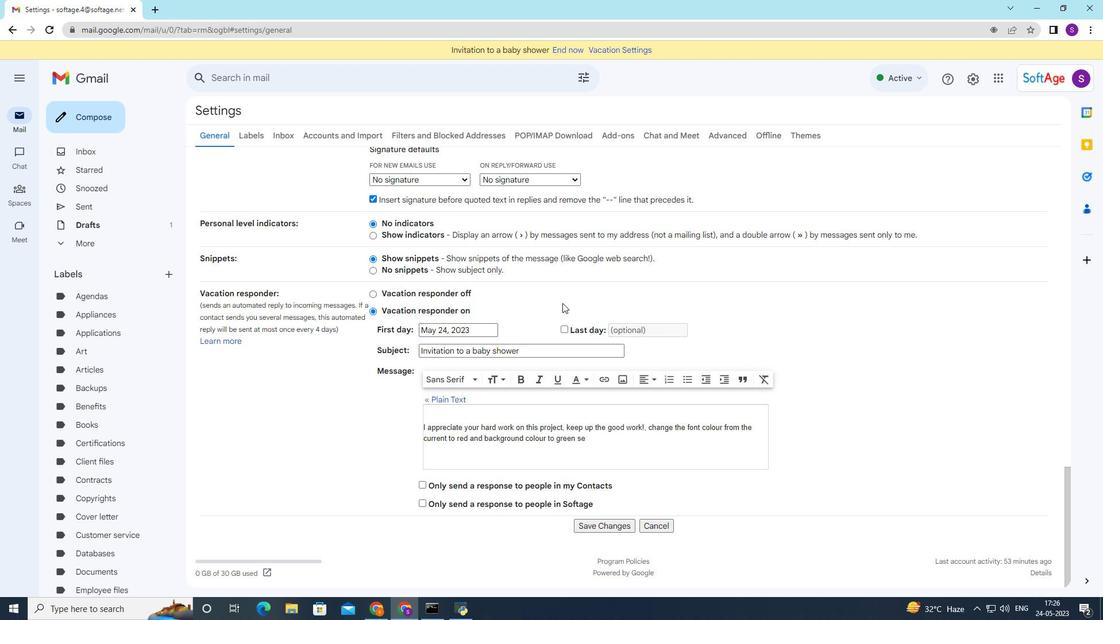 
Action: Mouse moved to (564, 334)
Screenshot: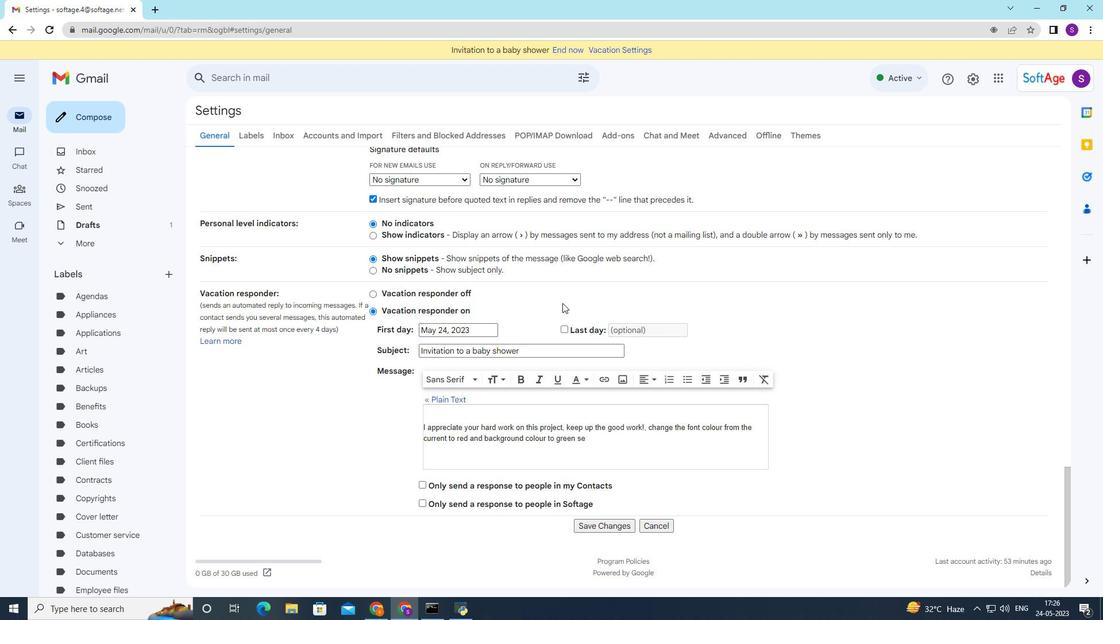 
Action: Mouse scrolled (564, 333) with delta (0, 0)
Screenshot: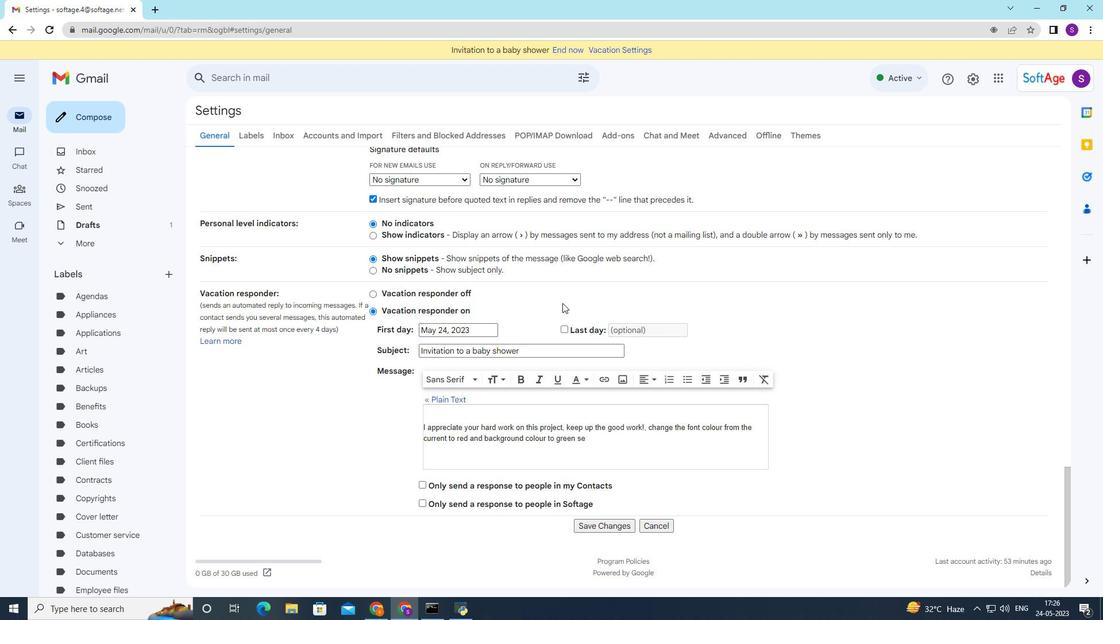
Action: Mouse moved to (602, 524)
Screenshot: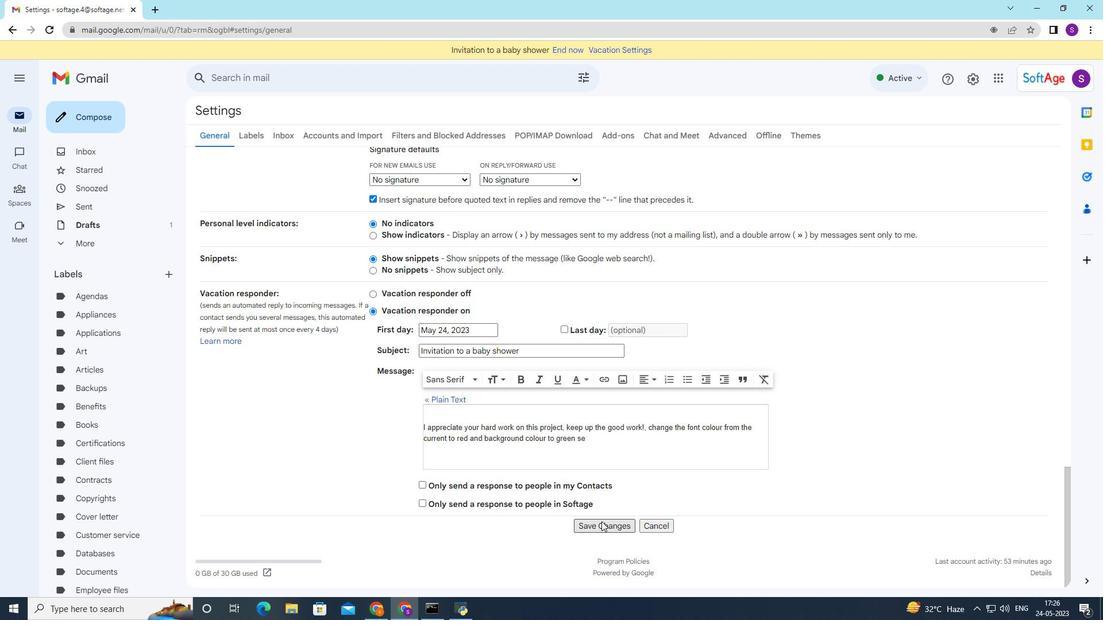 
Action: Mouse pressed left at (602, 524)
Screenshot: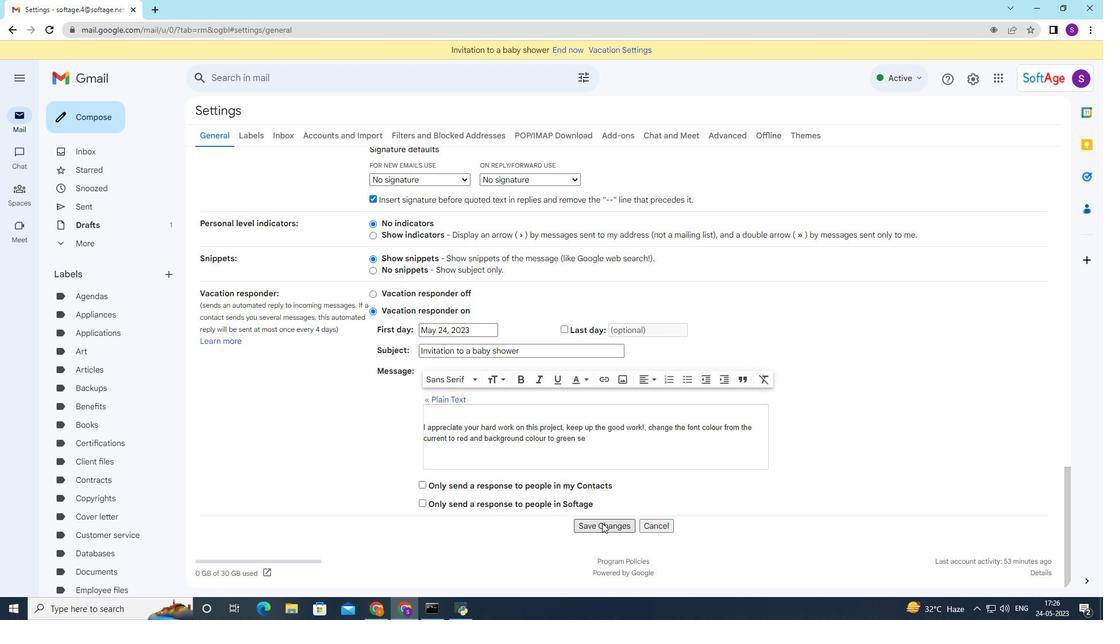 
Action: Mouse moved to (108, 117)
Screenshot: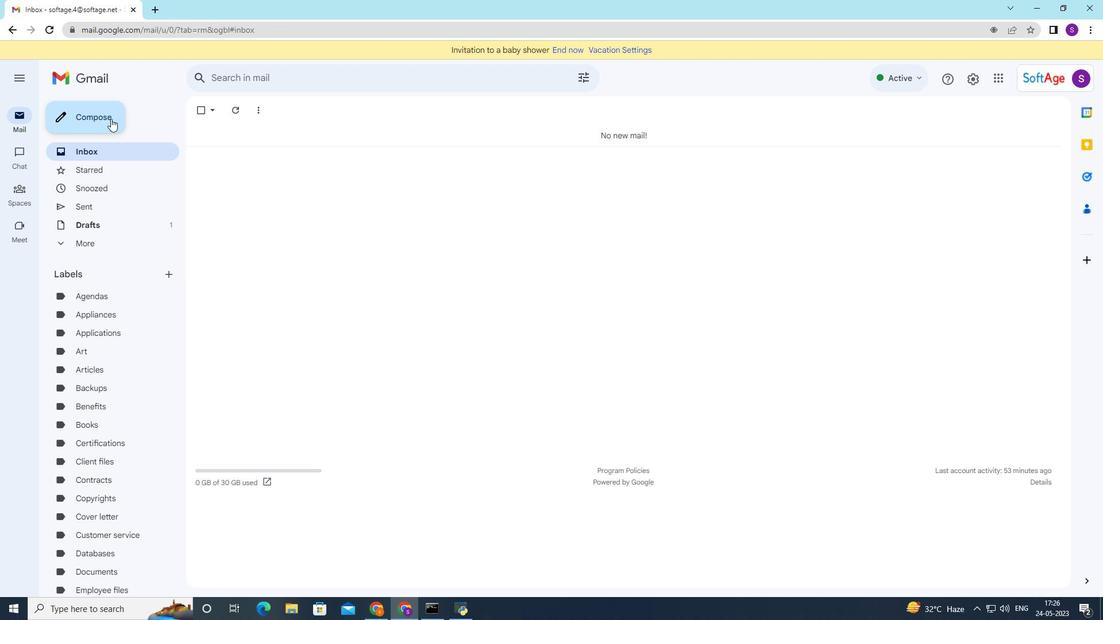 
Action: Mouse pressed left at (108, 117)
Screenshot: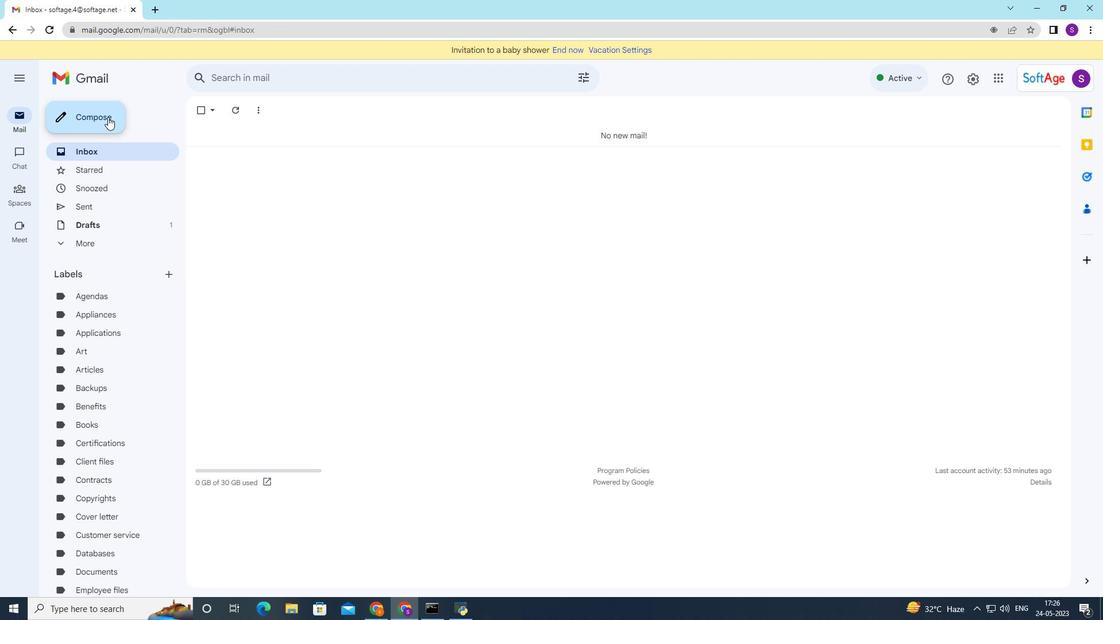 
Action: Mouse moved to (526, 237)
Screenshot: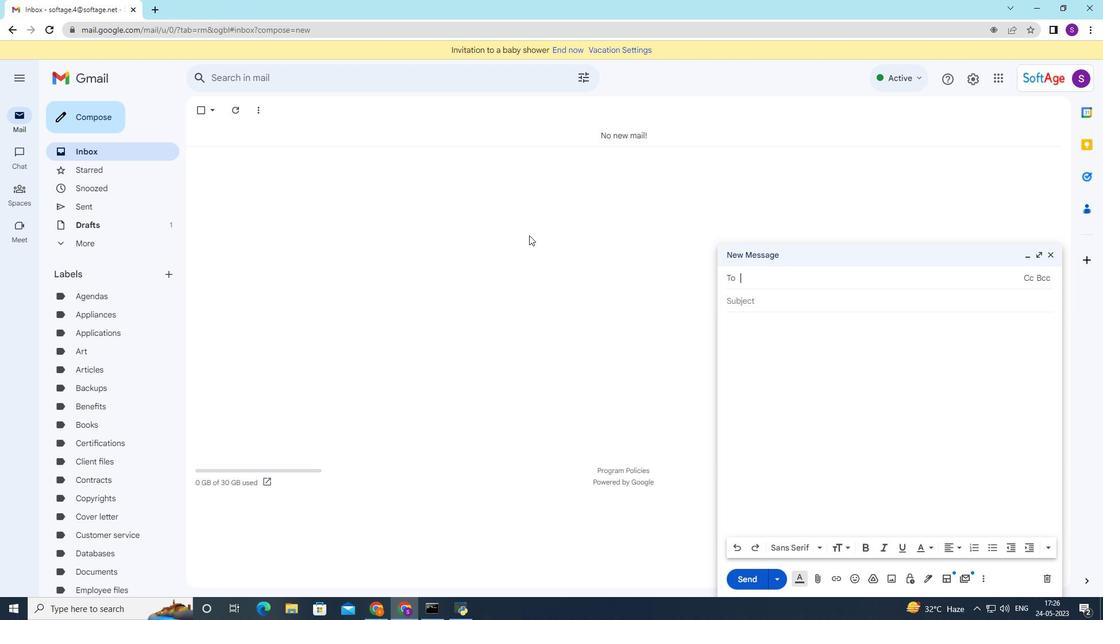 
Action: Key pressed softage.3
Screenshot: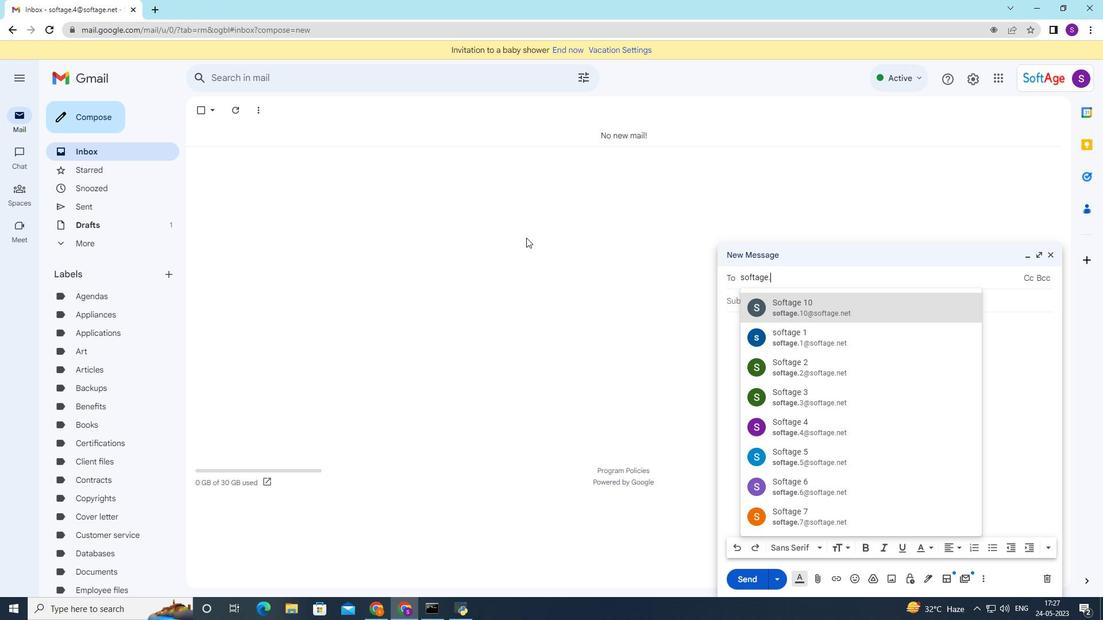 
Action: Mouse moved to (766, 310)
Screenshot: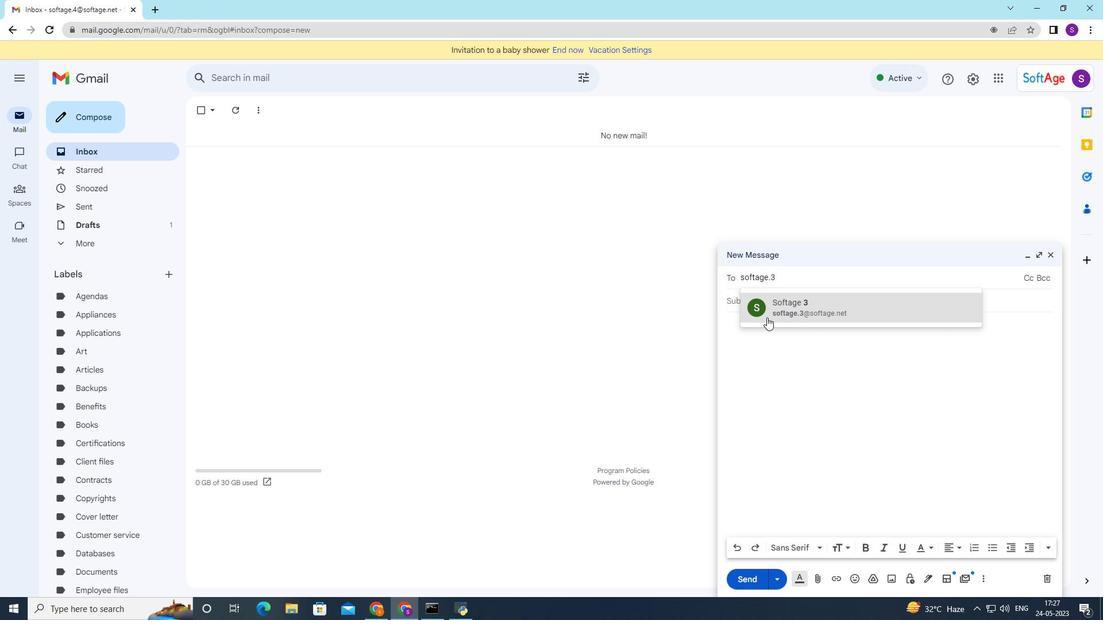 
Action: Mouse pressed left at (766, 310)
Screenshot: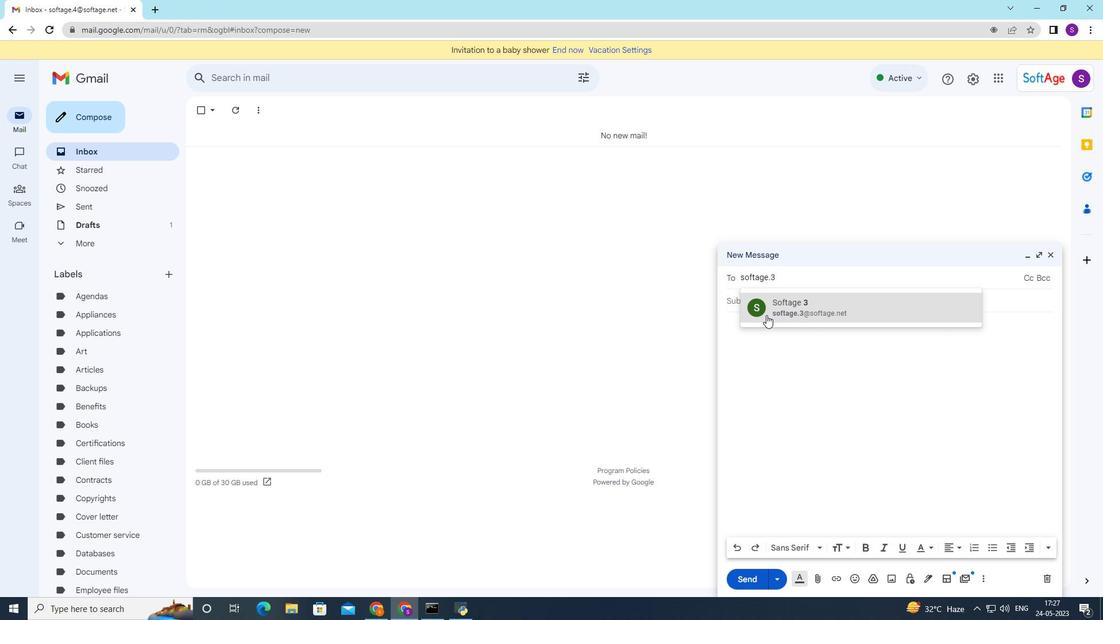 
Action: Mouse moved to (740, 313)
Screenshot: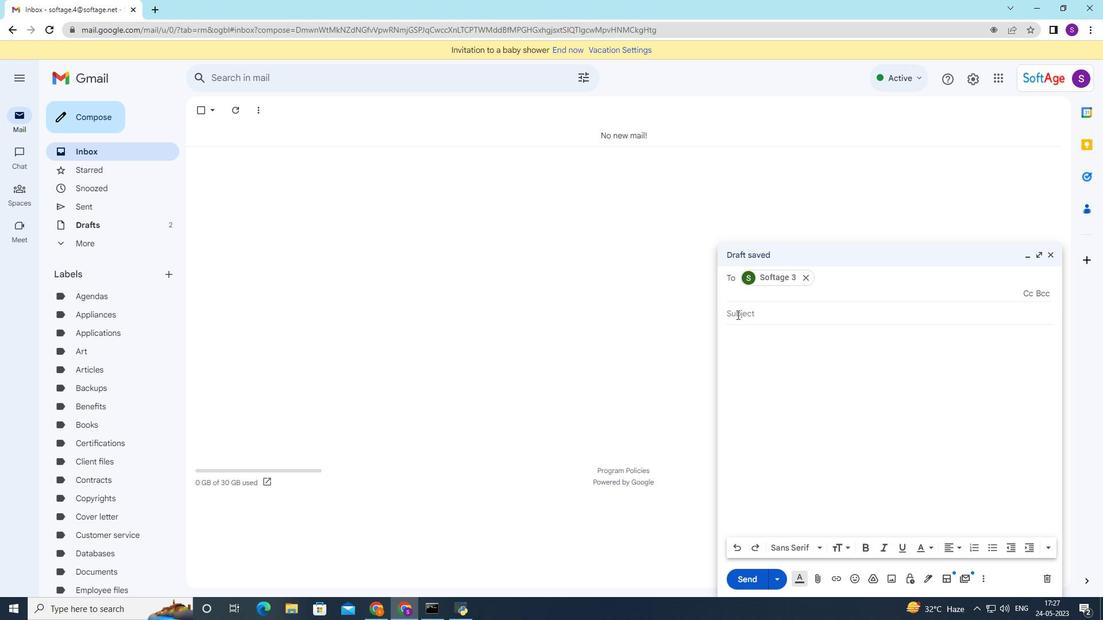 
Action: Mouse pressed left at (740, 313)
Screenshot: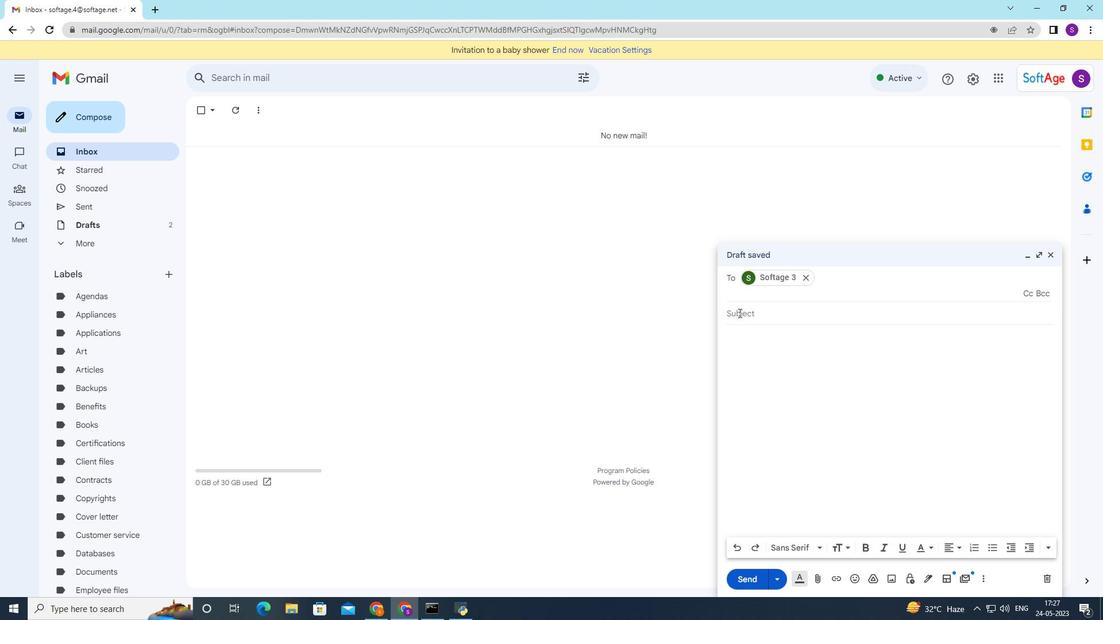 
Action: Mouse moved to (740, 314)
Screenshot: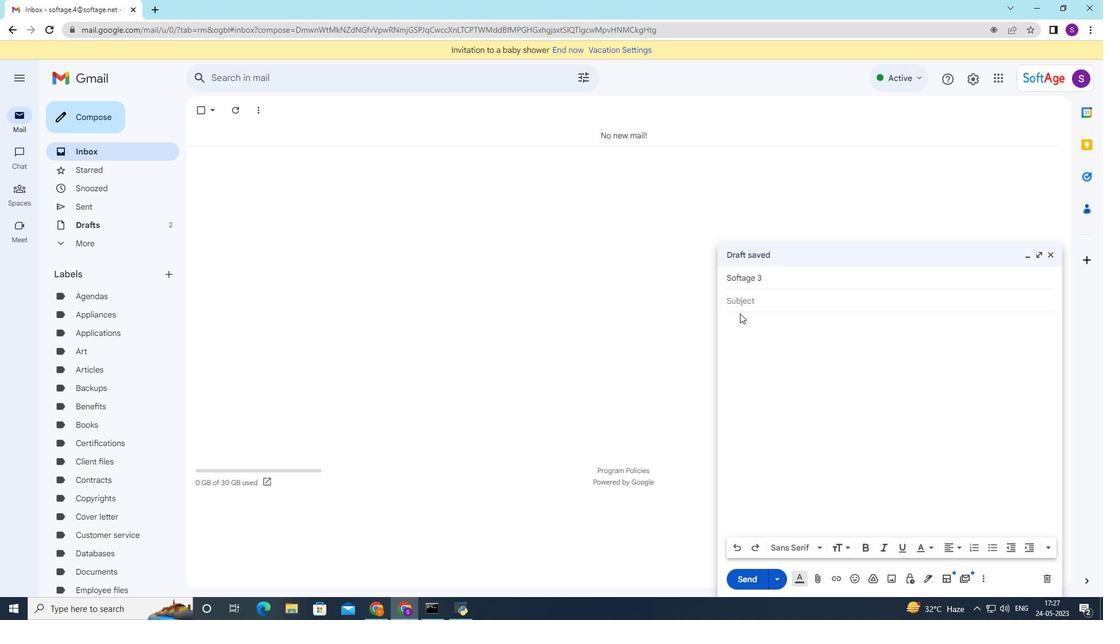 
Action: Key pressed <Key.shift>Annnouncement<Key.space><Key.left><Key.left><Key.left><Key.left><Key.left><Key.left><Key.left><Key.left><Key.left><Key.left><Key.backspace><Key.right><Key.right><Key.right><Key.right><Key.right><Key.right><Key.right><Key.right><Key.right><Key.right><Key.right><Key.right>n<Key.space>the<Key.space><Key.left><Key.left><Key.left><Key.left><Key.left><Key.left>i<Key.down><Key.right><Key.right><Key.right>change<Key.space>
Screenshot: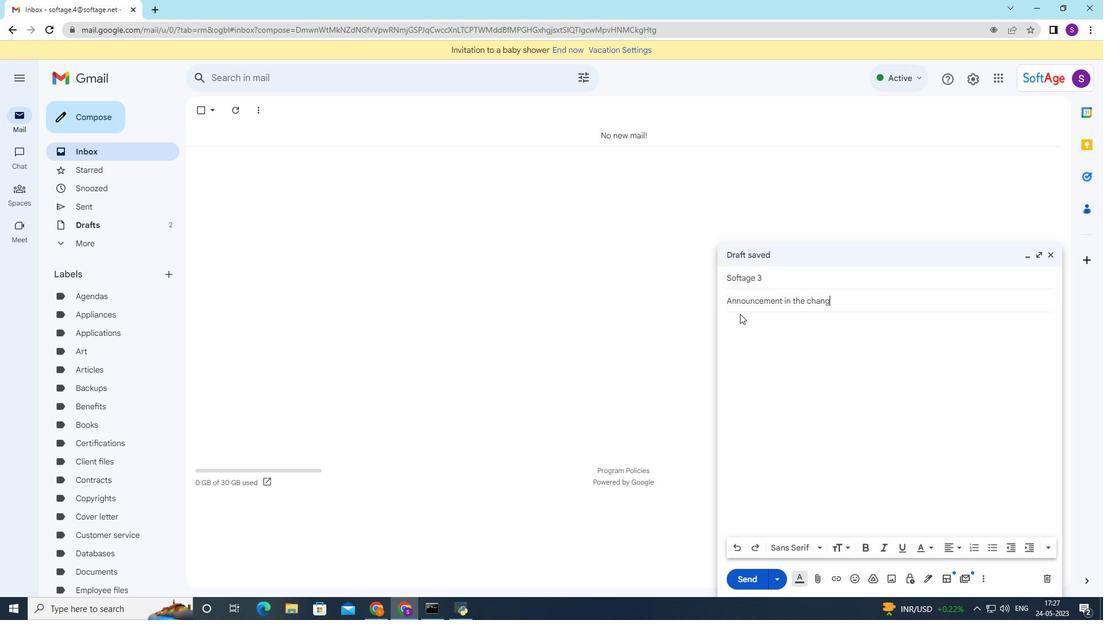 
Action: Mouse moved to (805, 300)
Screenshot: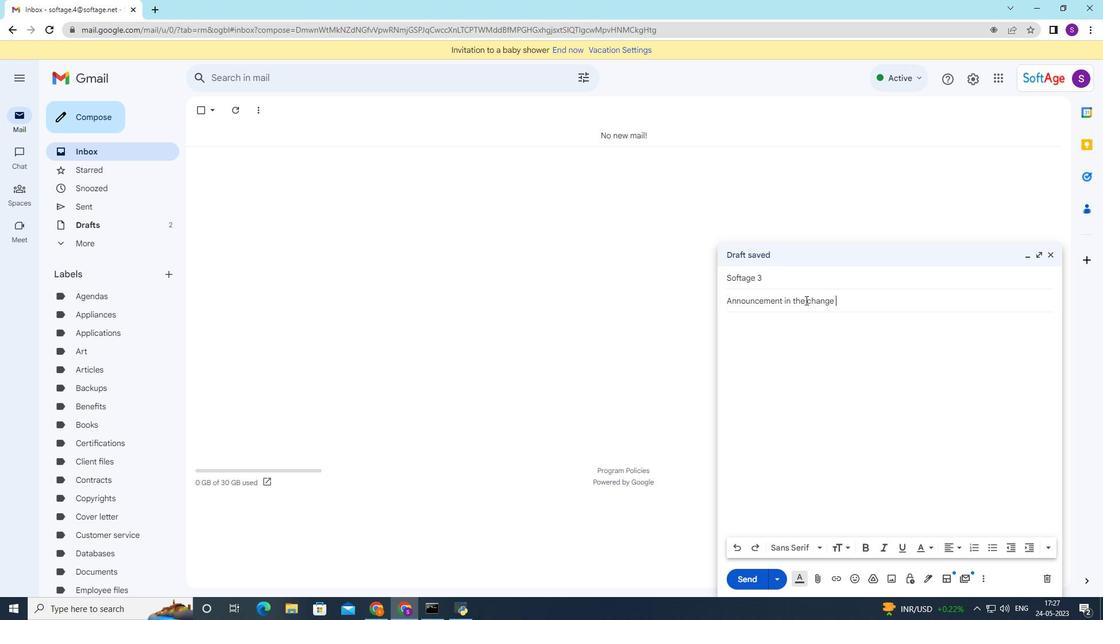 
Action: Mouse pressed left at (805, 300)
Screenshot: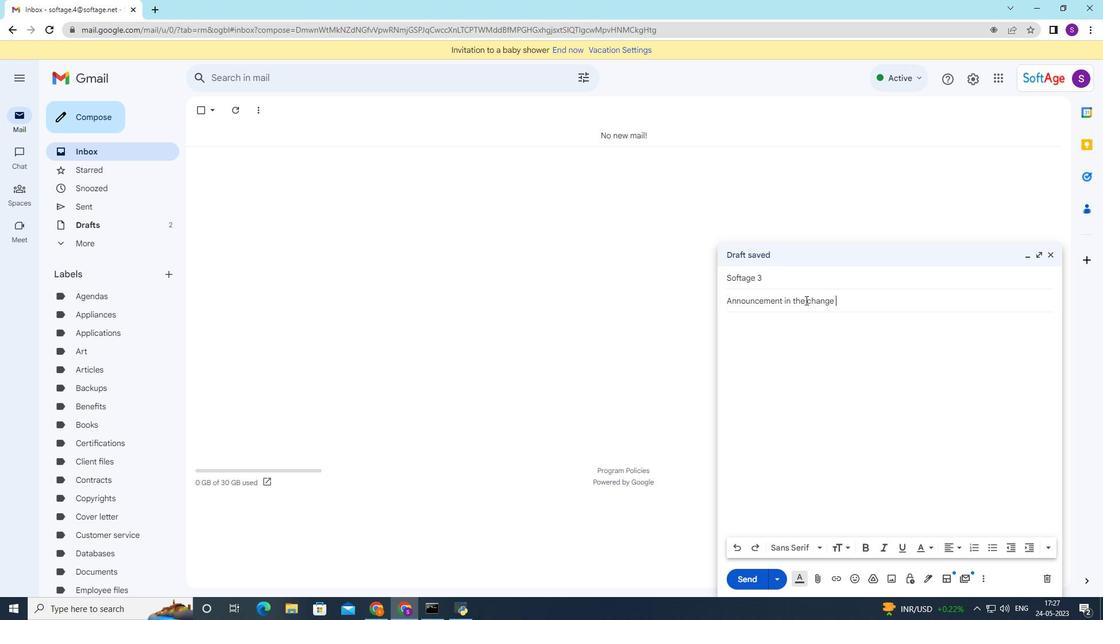 
Action: Mouse moved to (784, 302)
Screenshot: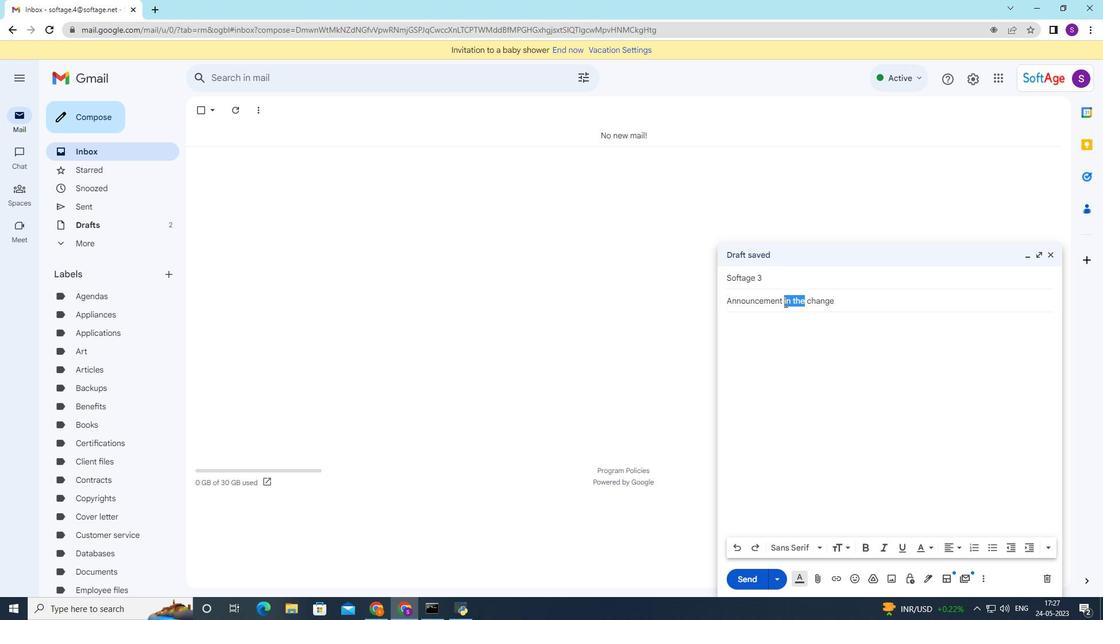 
Action: Key pressed of<Key.space>a<Key.right><Key.right><Key.right><Key.right><Key.right><Key.right><Key.right><Key.right>in<Key.space>company<Key.space>direction
Screenshot: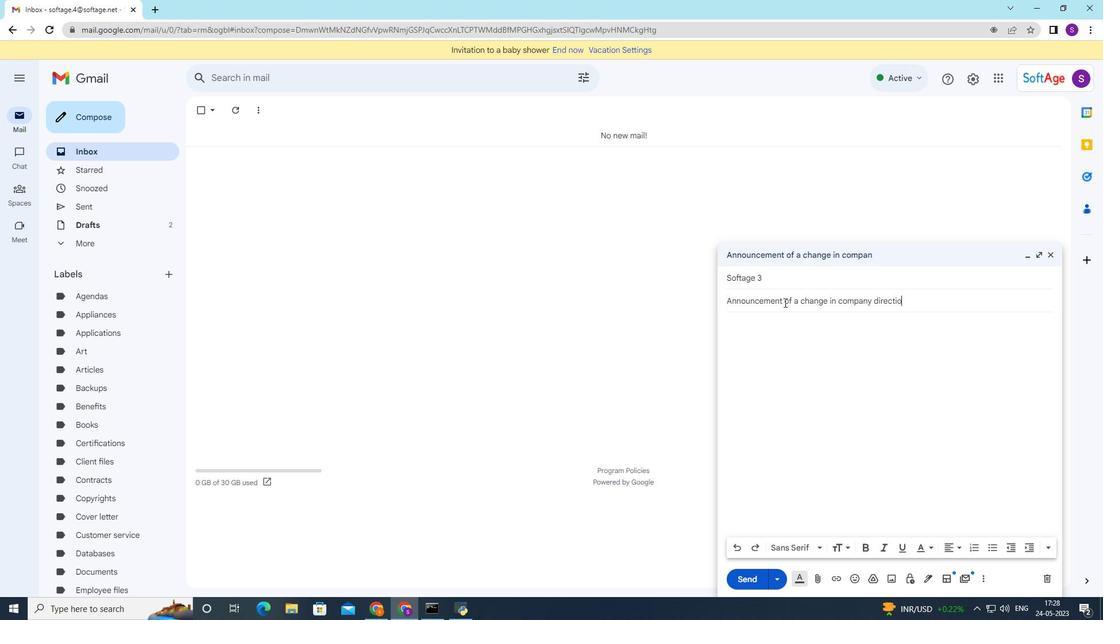 
Action: Mouse moved to (930, 577)
Screenshot: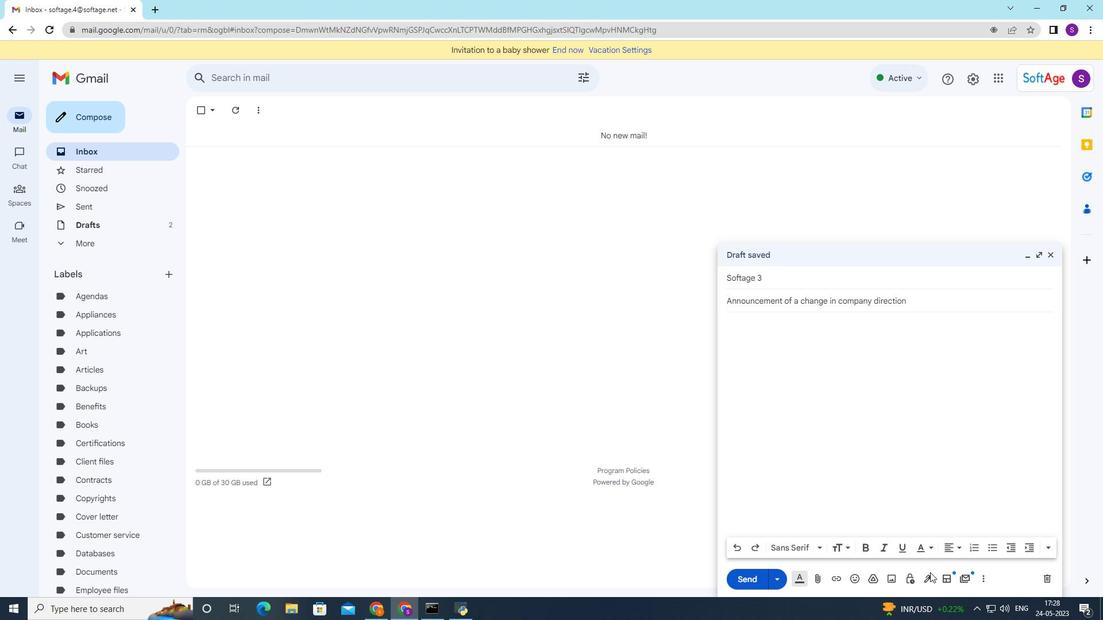 
Action: Mouse pressed left at (930, 577)
Screenshot: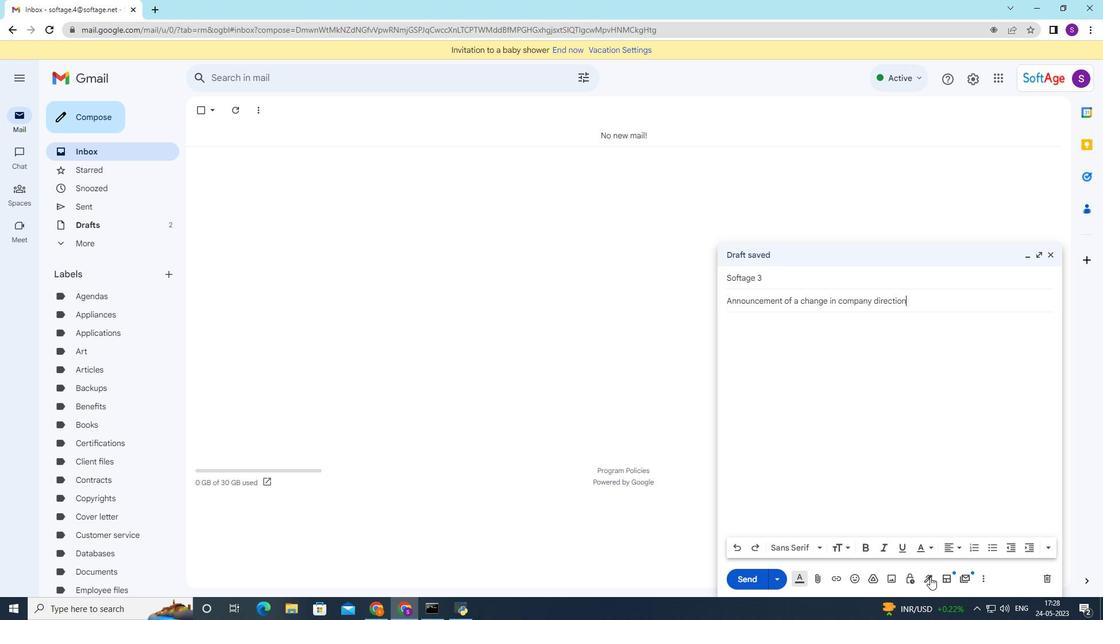 
Action: Mouse moved to (970, 377)
Screenshot: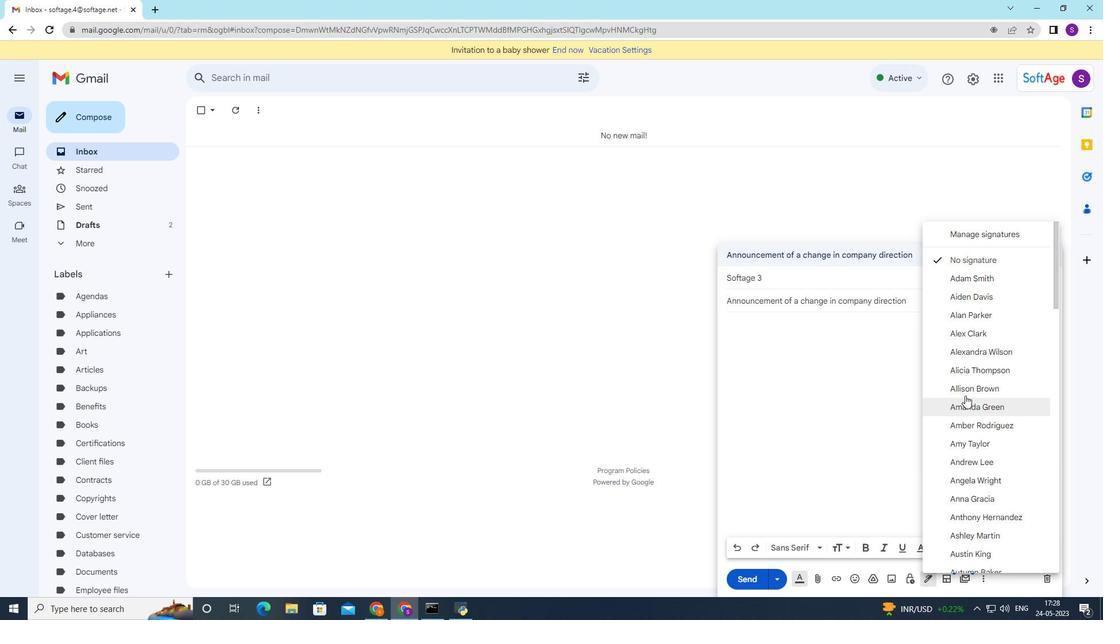 
Action: Mouse scrolled (970, 376) with delta (0, 0)
Screenshot: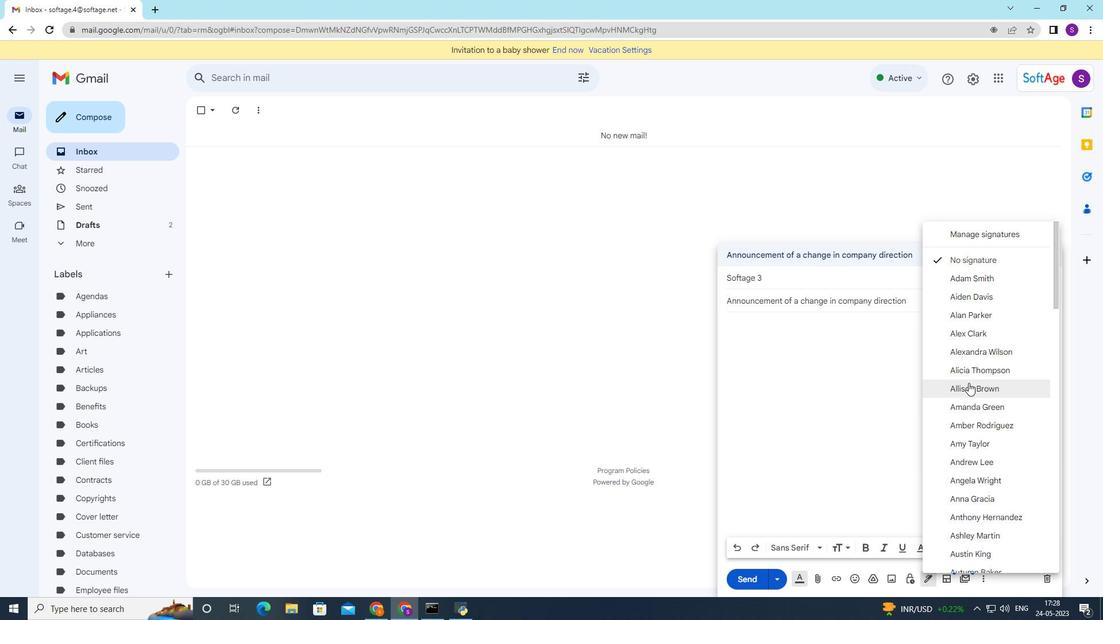 
Action: Mouse moved to (970, 377)
Screenshot: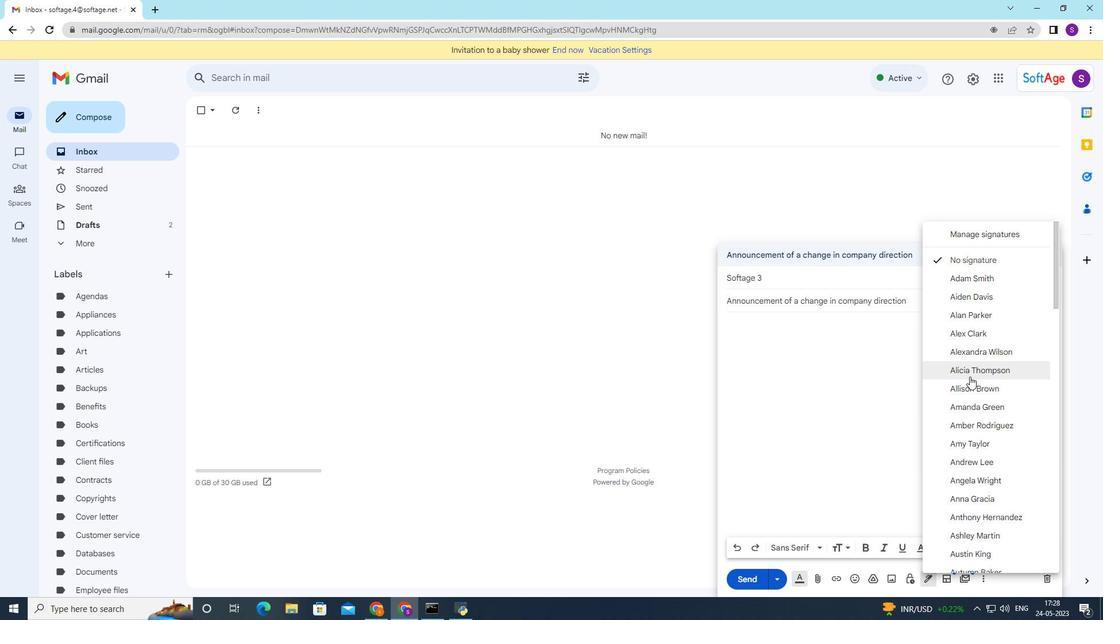 
Action: Mouse scrolled (970, 376) with delta (0, 0)
Screenshot: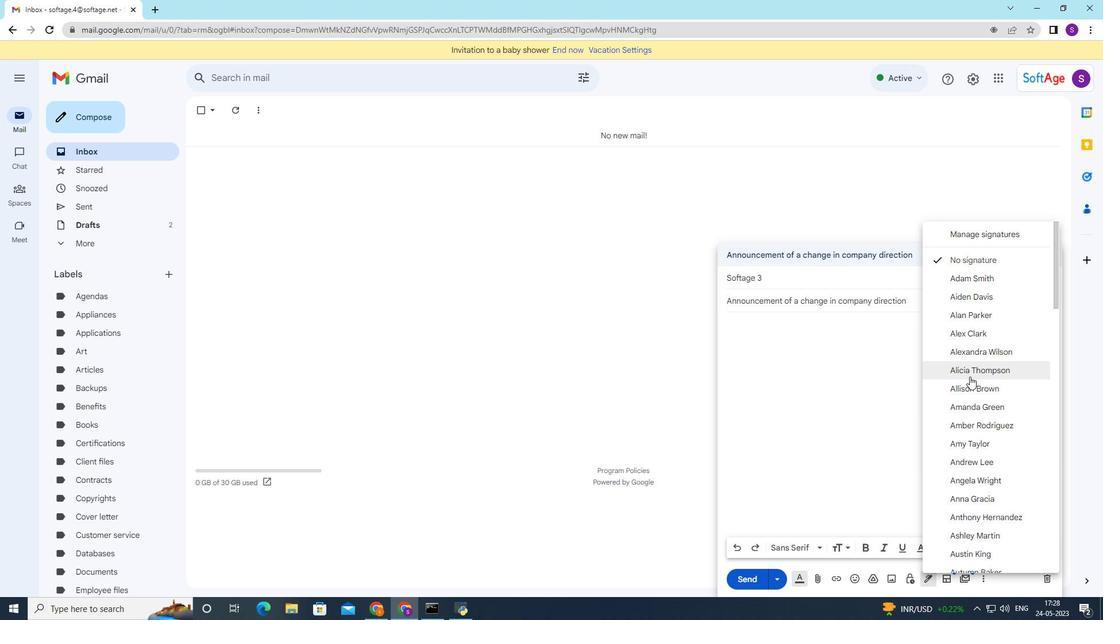 
Action: Mouse moved to (970, 377)
Screenshot: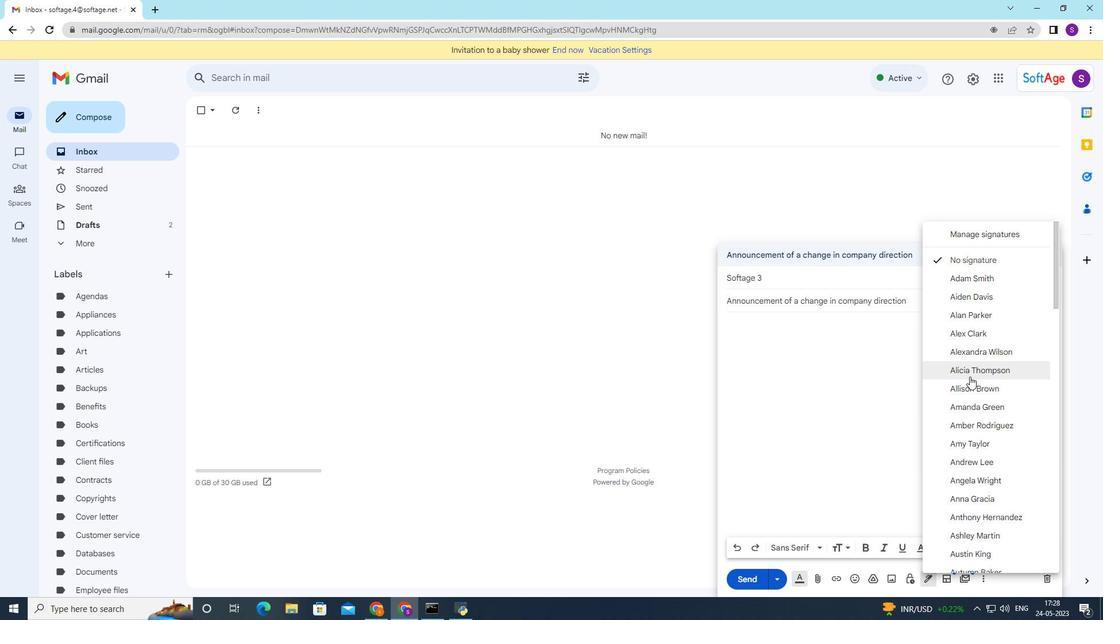 
Action: Mouse scrolled (970, 376) with delta (0, 0)
Screenshot: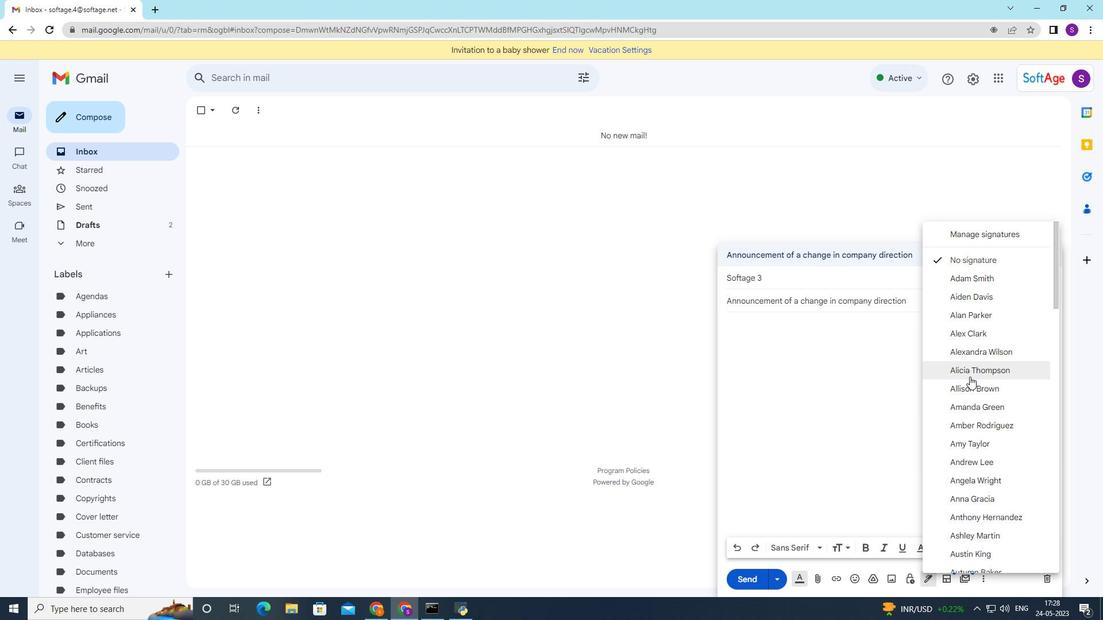 
Action: Mouse moved to (970, 377)
Screenshot: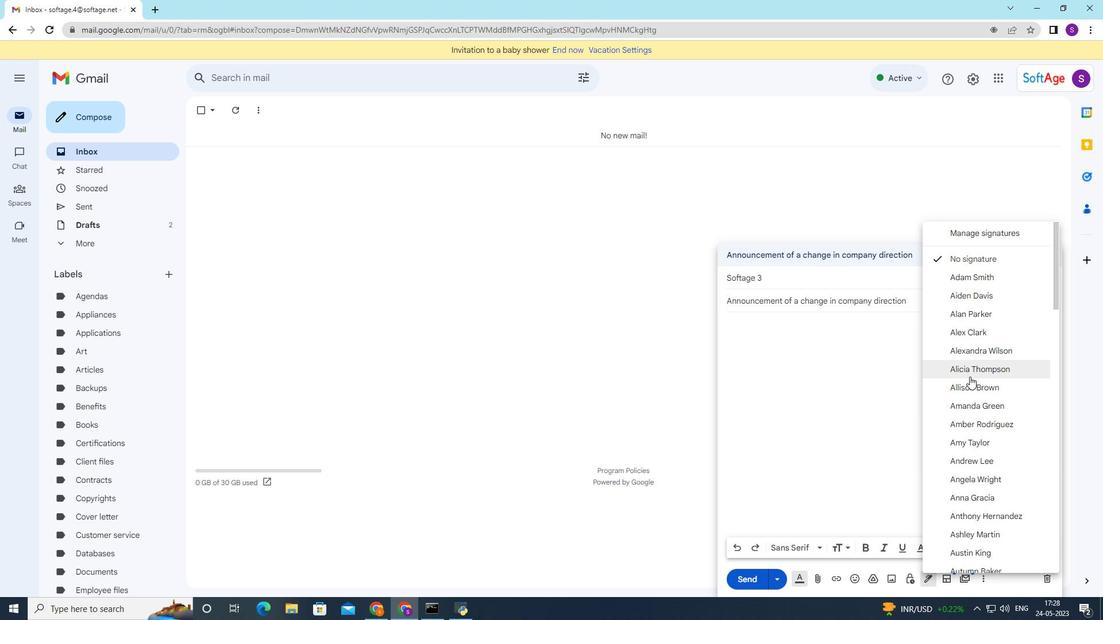 
Action: Mouse scrolled (970, 376) with delta (0, 0)
Screenshot: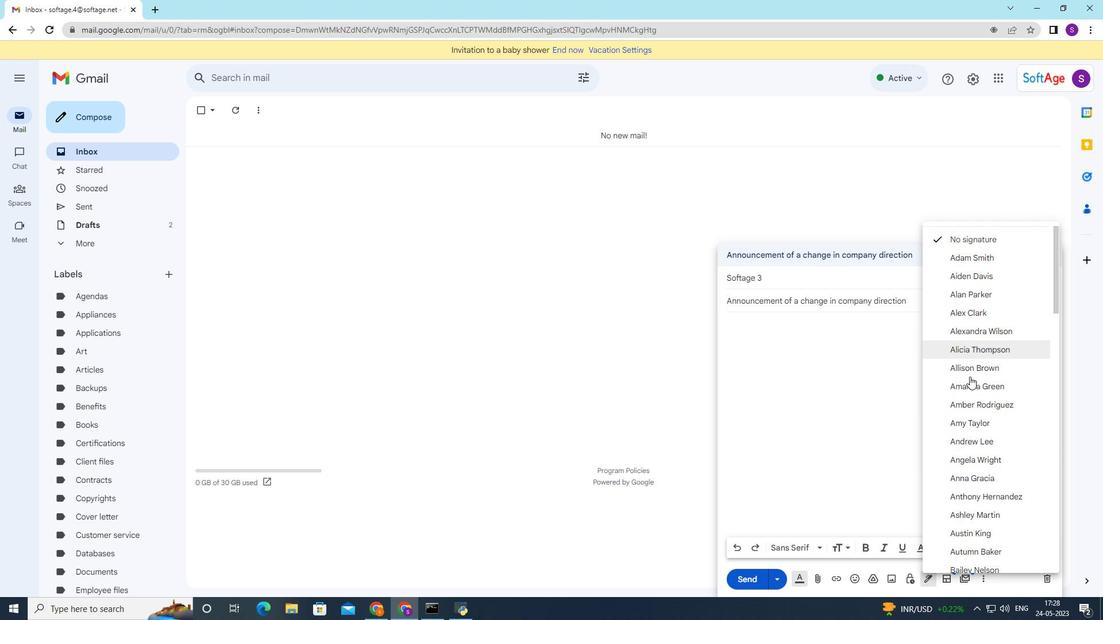 
Action: Mouse moved to (970, 382)
Screenshot: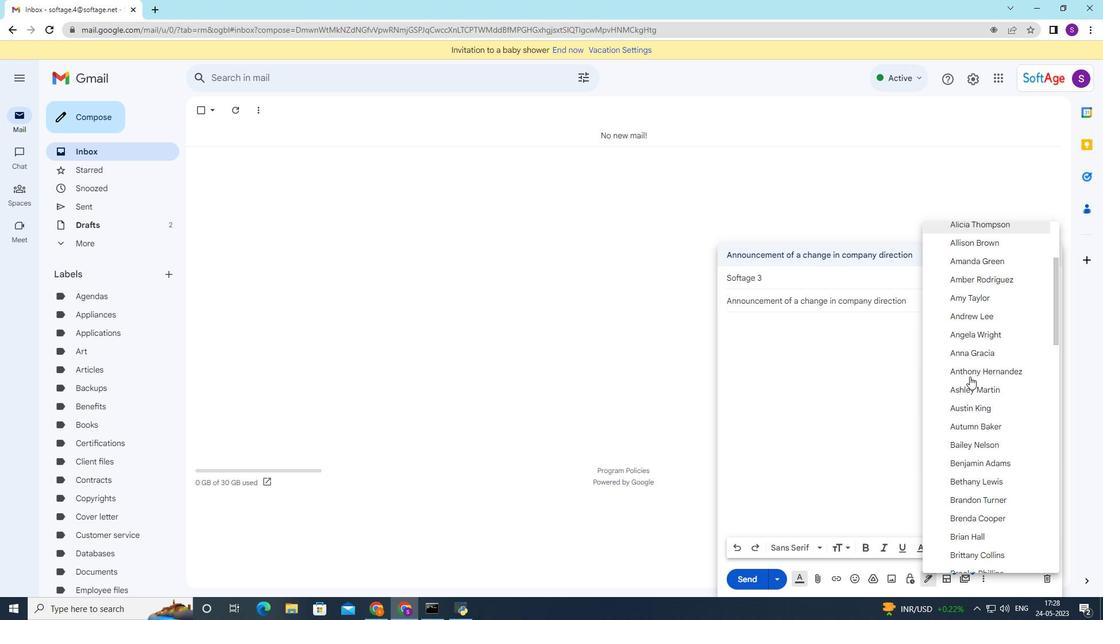 
Action: Mouse scrolled (970, 381) with delta (0, 0)
Screenshot: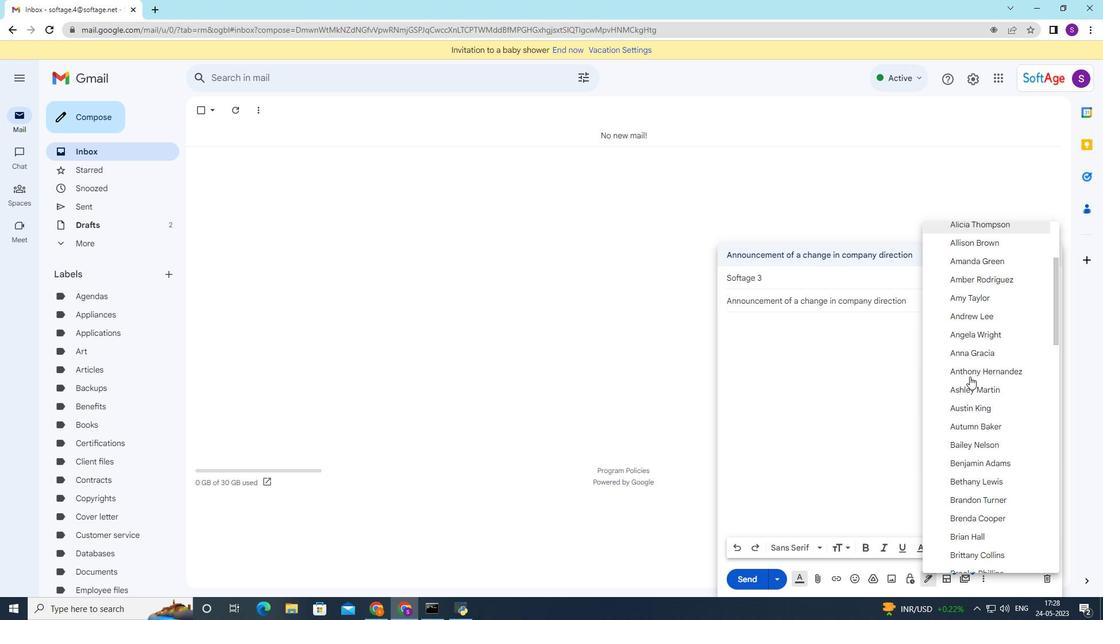 
Action: Mouse moved to (970, 387)
Screenshot: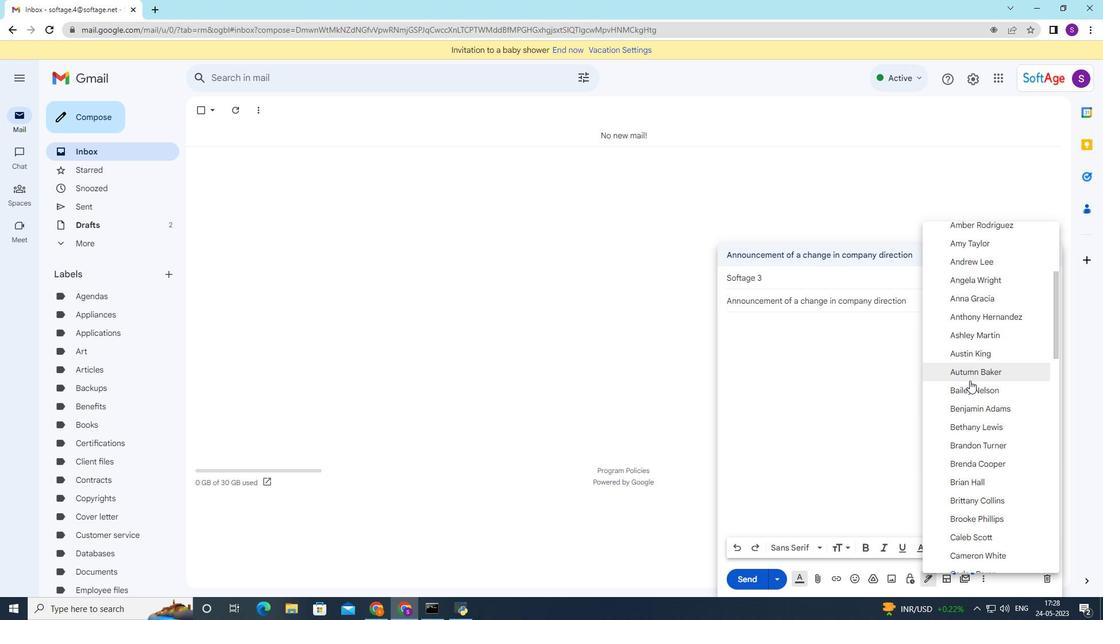 
Action: Mouse scrolled (970, 387) with delta (0, 0)
Screenshot: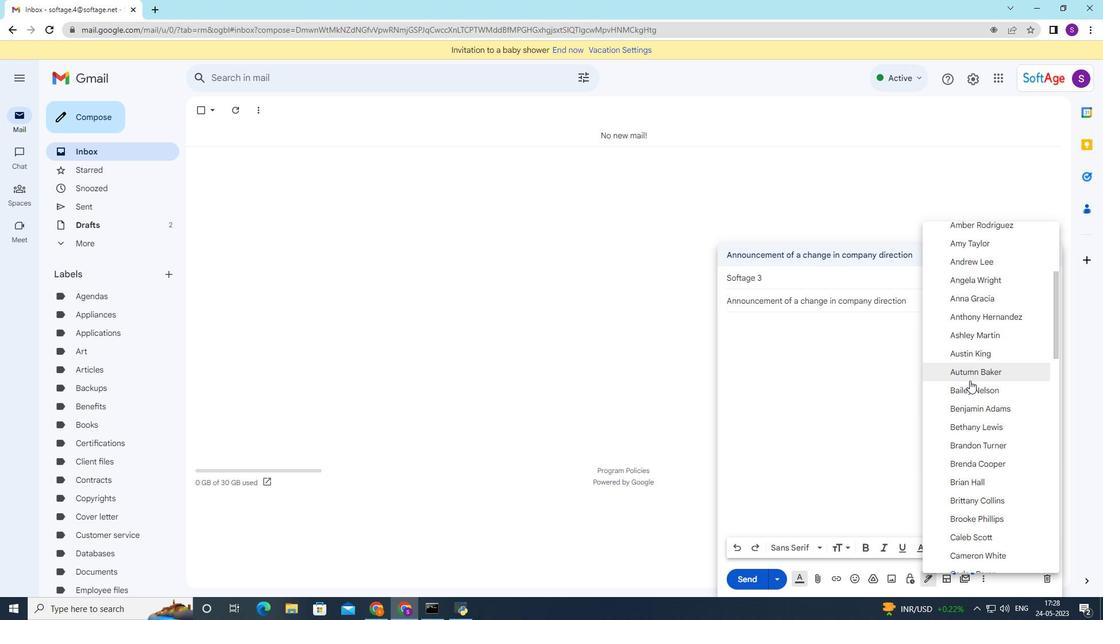 
Action: Mouse moved to (983, 431)
Screenshot: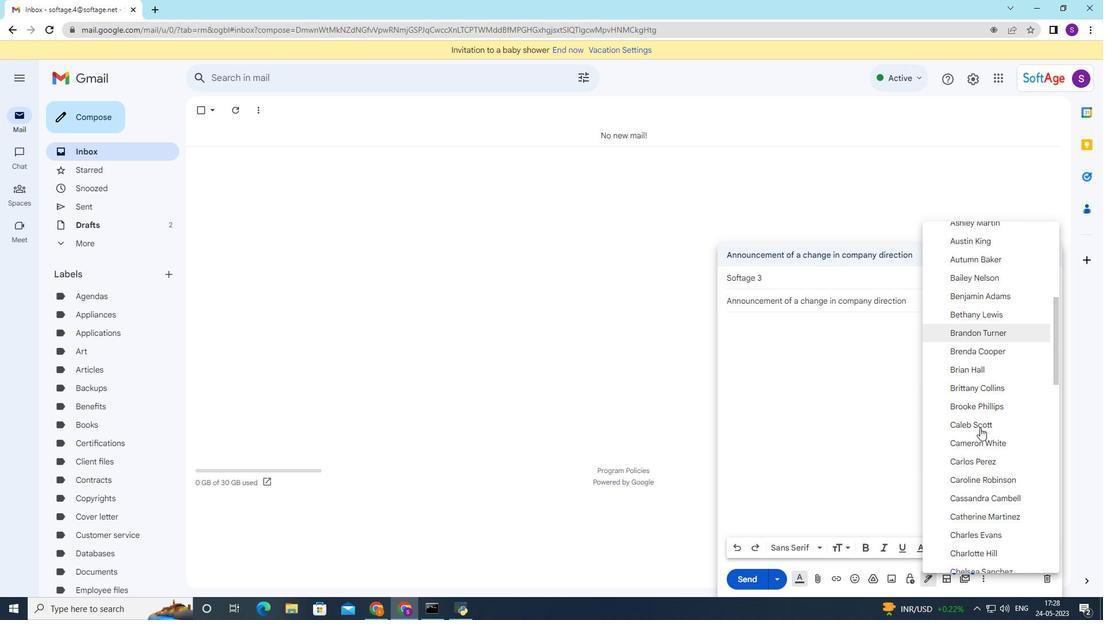 
Action: Mouse scrolled (983, 430) with delta (0, 0)
Screenshot: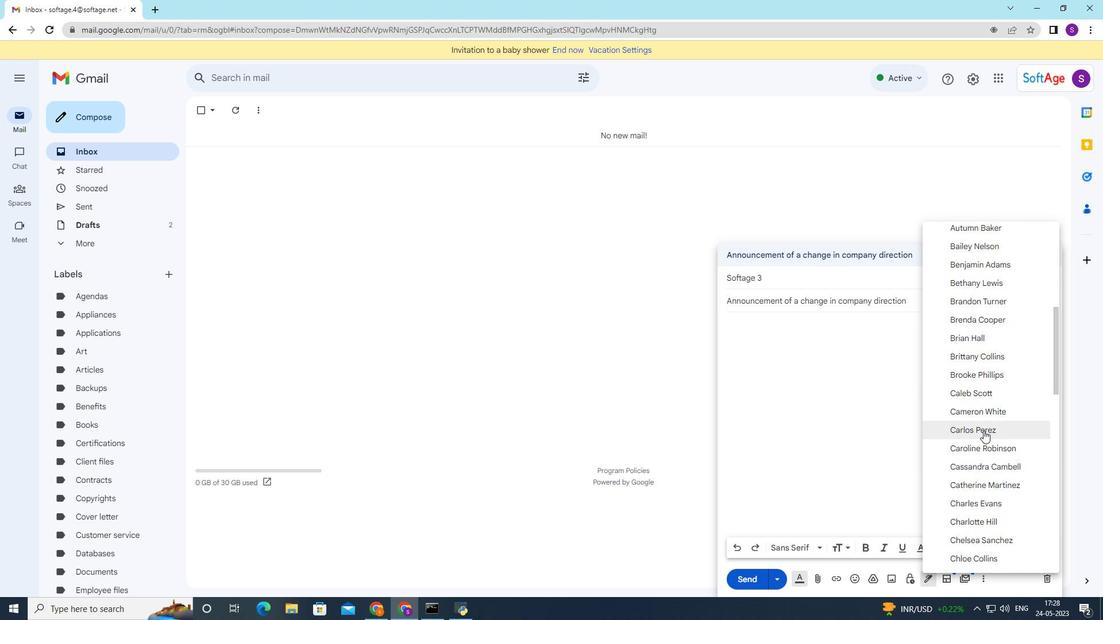 
Action: Mouse scrolled (983, 430) with delta (0, 0)
Screenshot: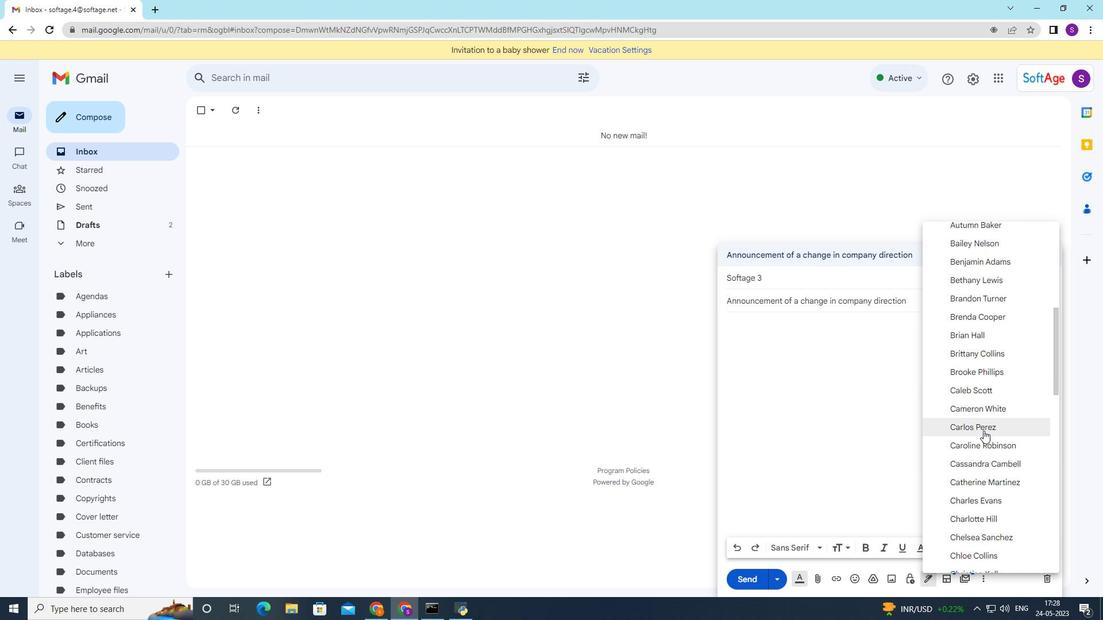 
Action: Mouse moved to (989, 432)
Screenshot: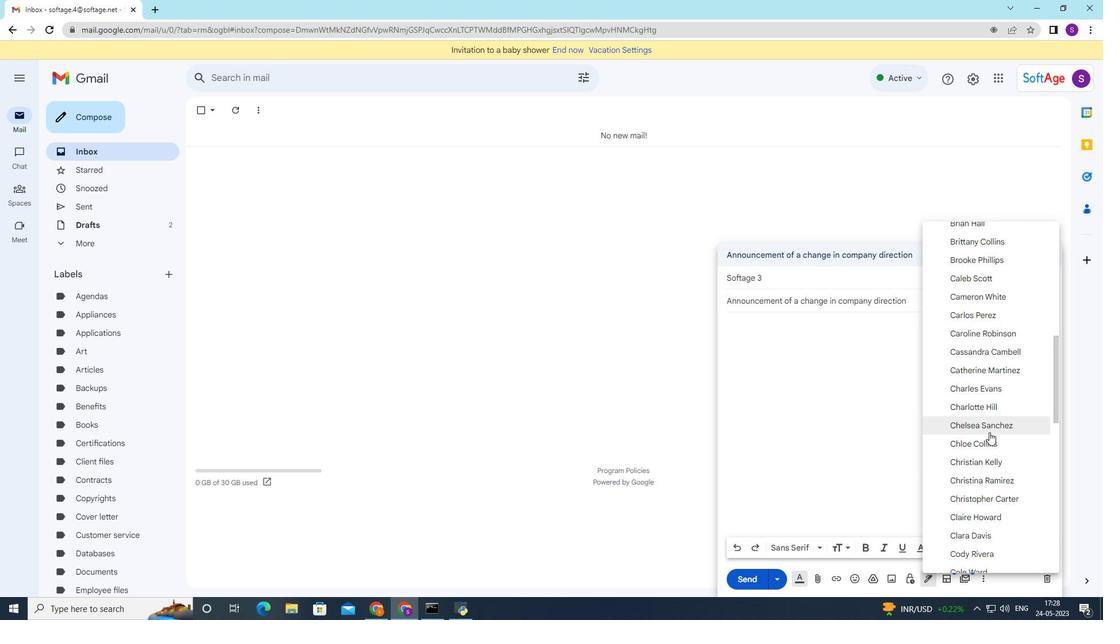 
Action: Mouse scrolled (989, 432) with delta (0, 0)
Screenshot: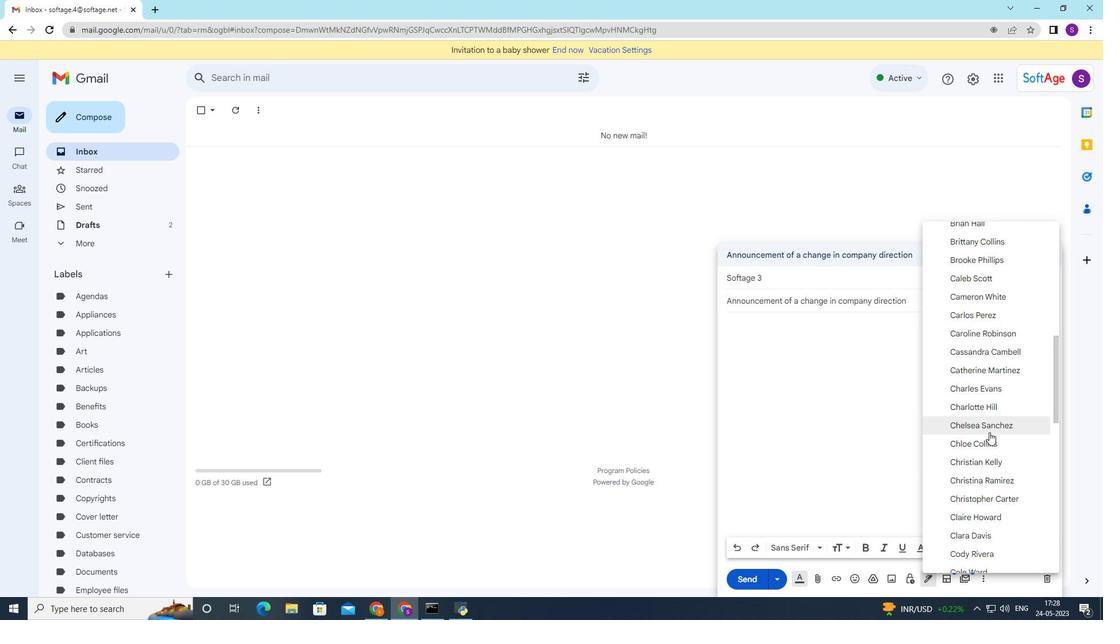 
Action: Mouse scrolled (989, 432) with delta (0, 0)
Screenshot: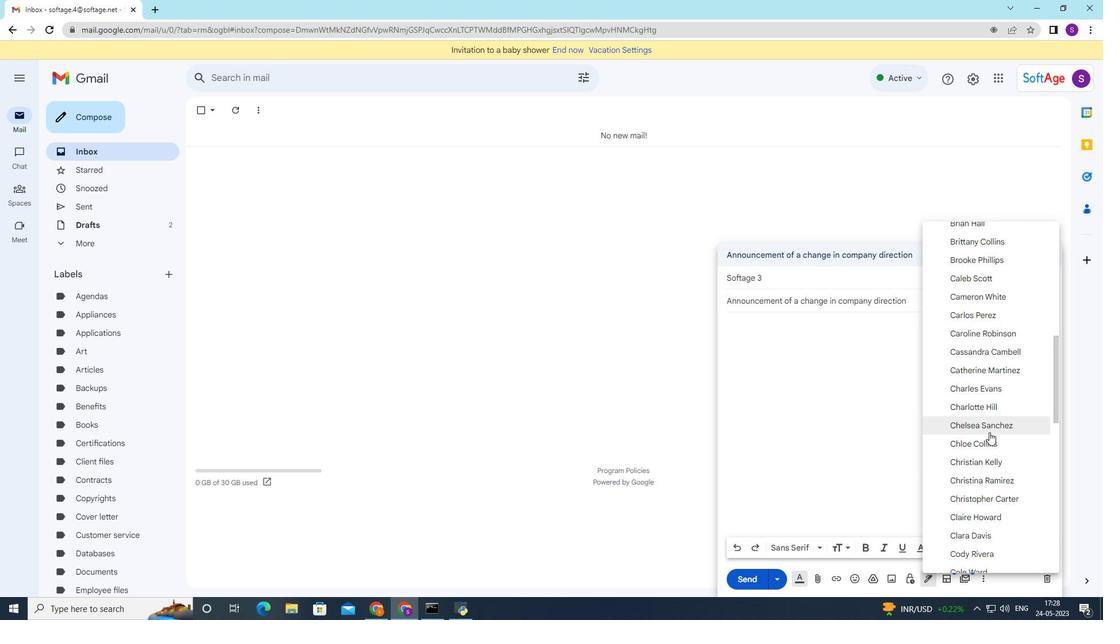 
Action: Mouse scrolled (989, 432) with delta (0, 0)
Screenshot: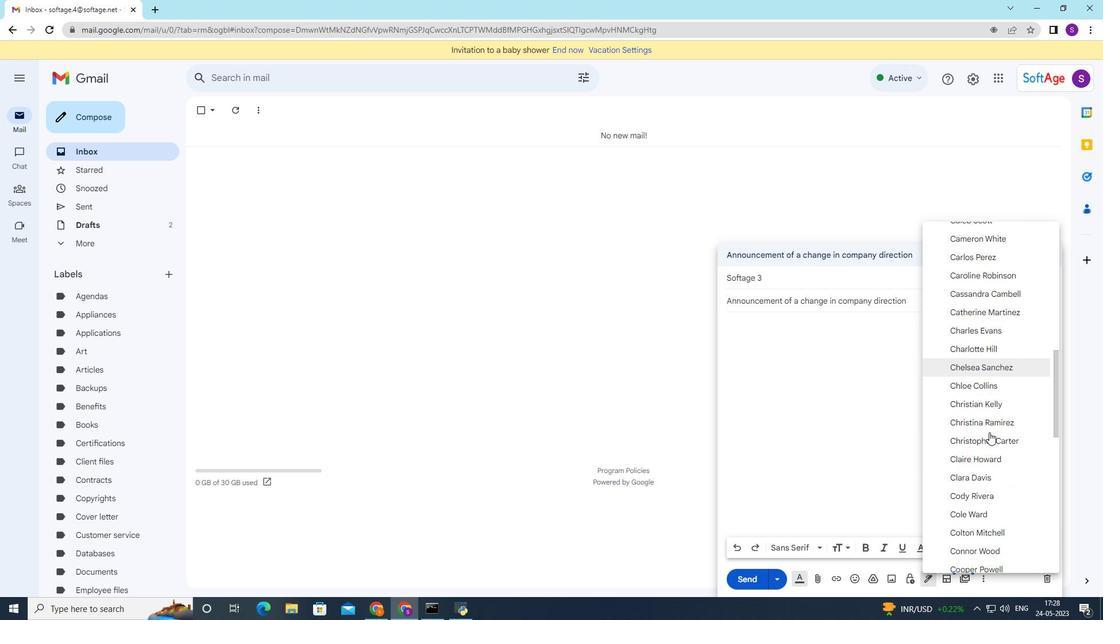 
Action: Mouse moved to (989, 433)
Screenshot: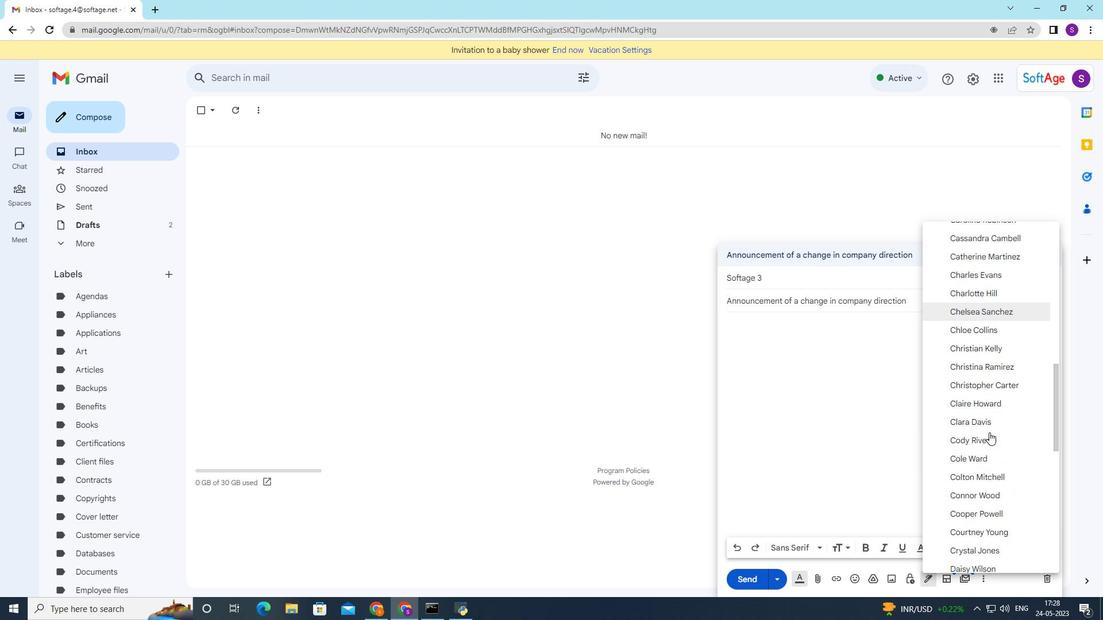 
Action: Mouse scrolled (989, 432) with delta (0, 0)
Screenshot: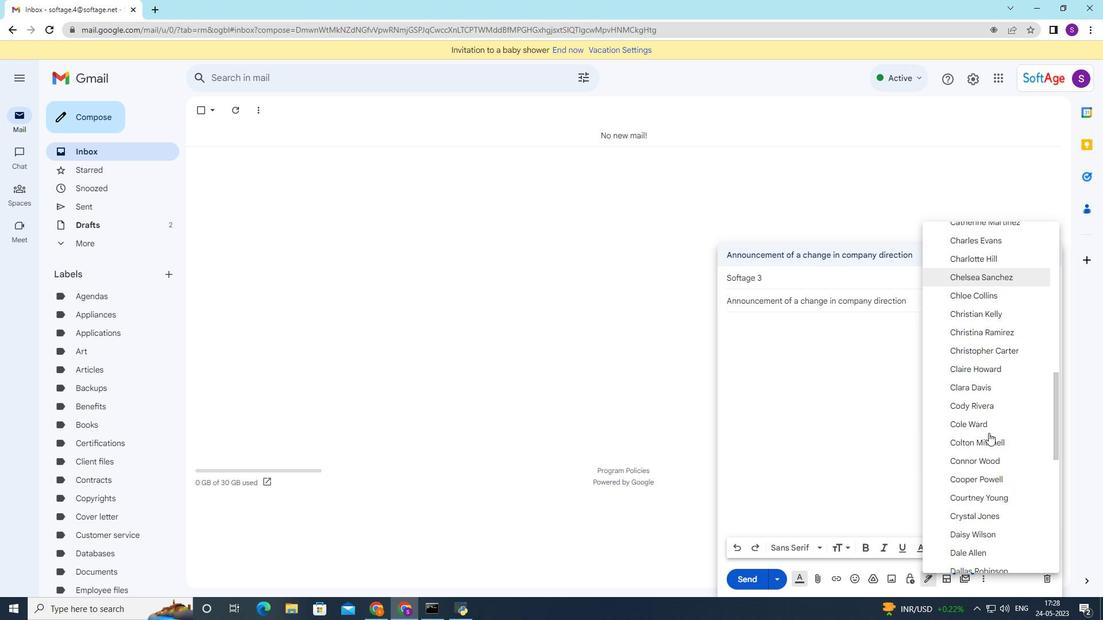 
Action: Mouse scrolled (989, 432) with delta (0, 0)
Screenshot: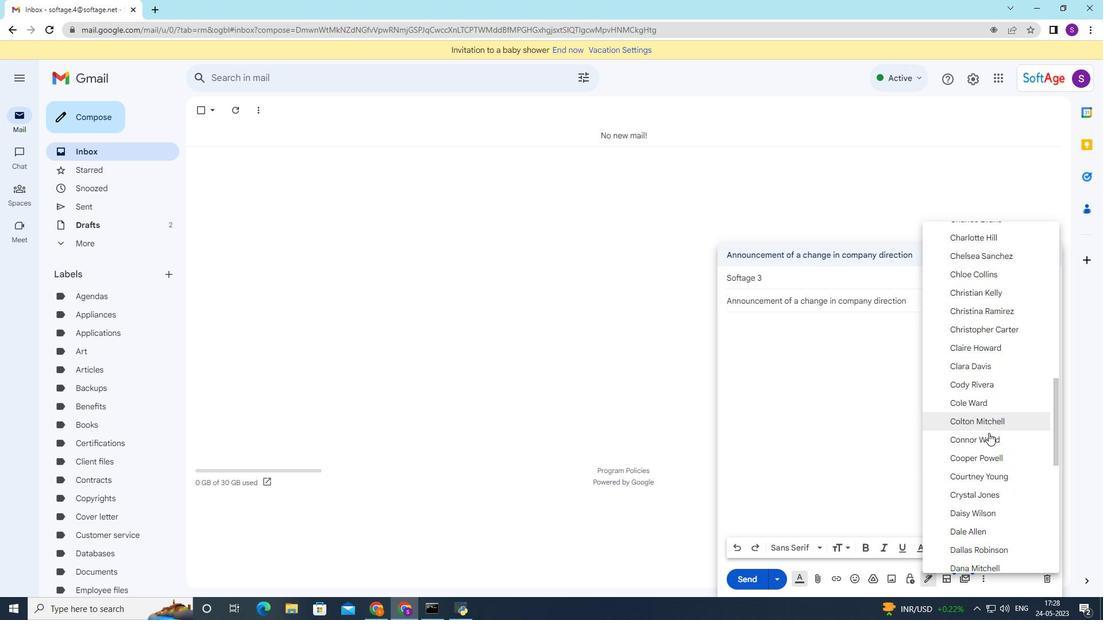 
Action: Mouse moved to (989, 433)
Screenshot: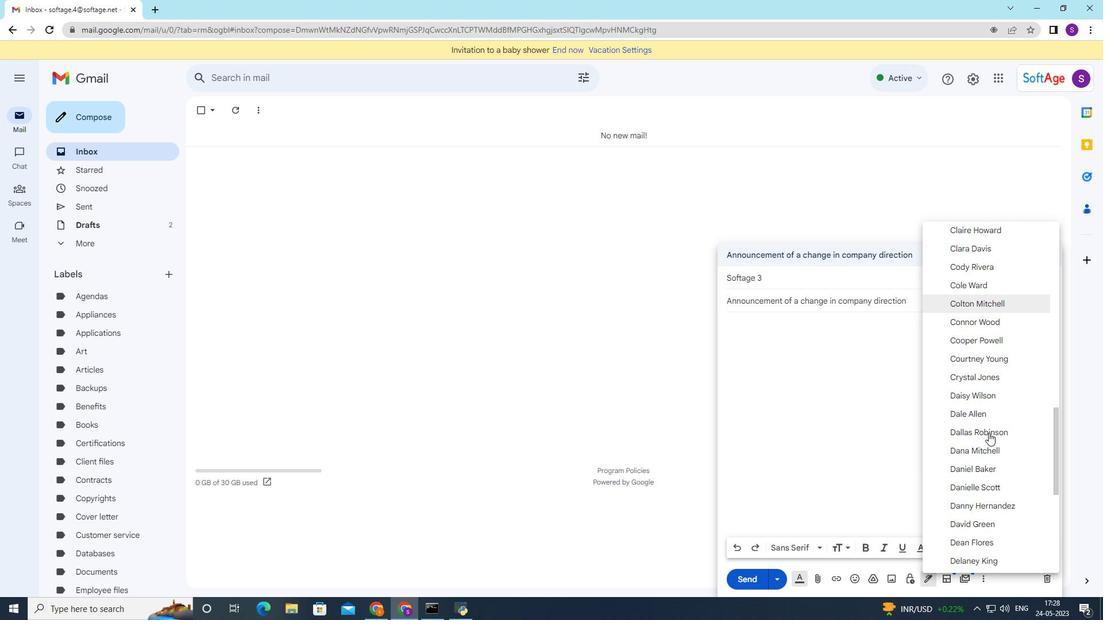 
Action: Mouse scrolled (989, 432) with delta (0, 0)
Screenshot: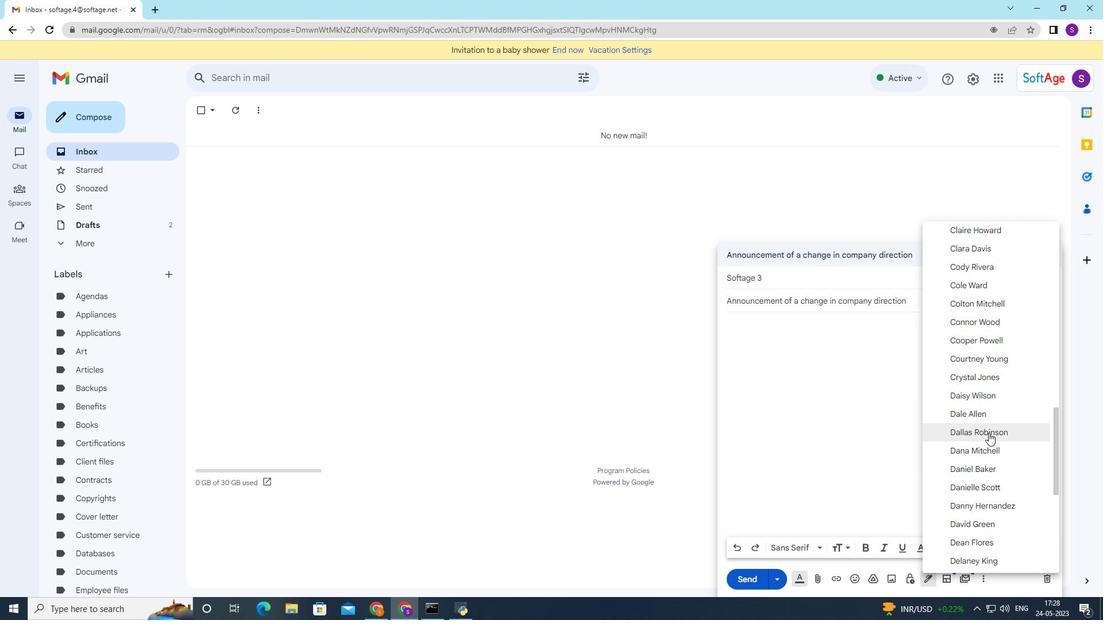 
Action: Mouse scrolled (989, 432) with delta (0, 0)
Screenshot: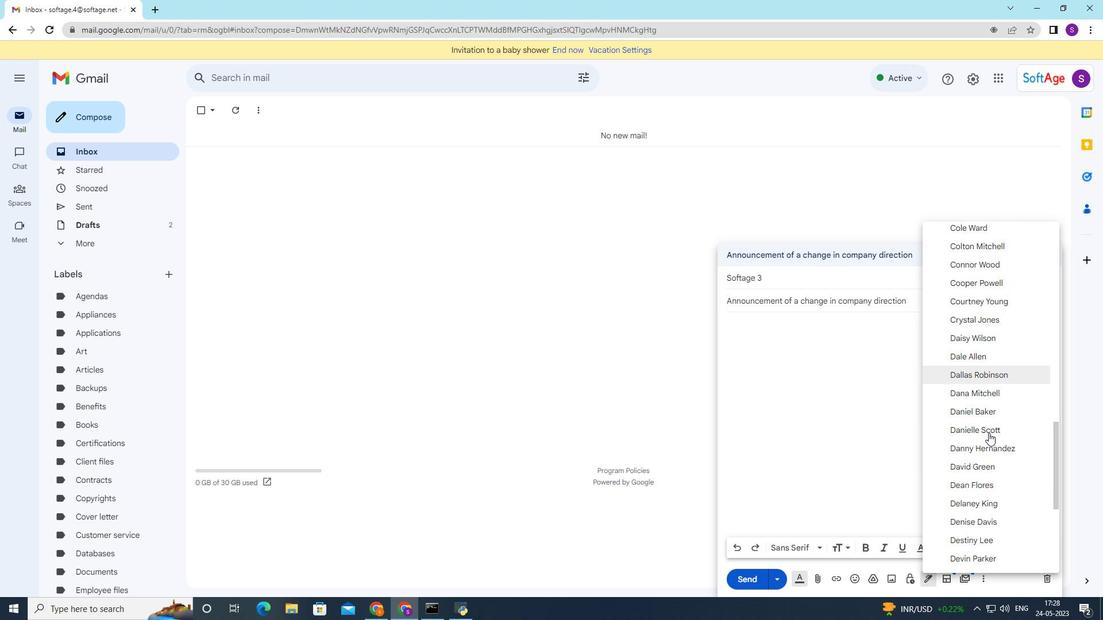 
Action: Mouse scrolled (989, 432) with delta (0, 0)
Screenshot: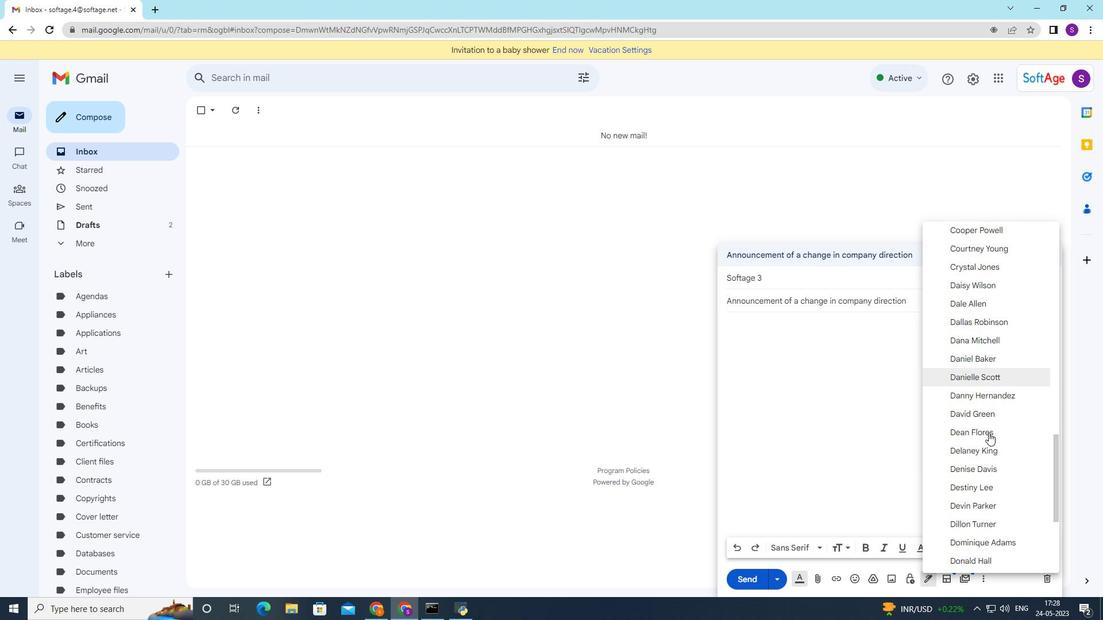 
Action: Mouse moved to (989, 433)
Screenshot: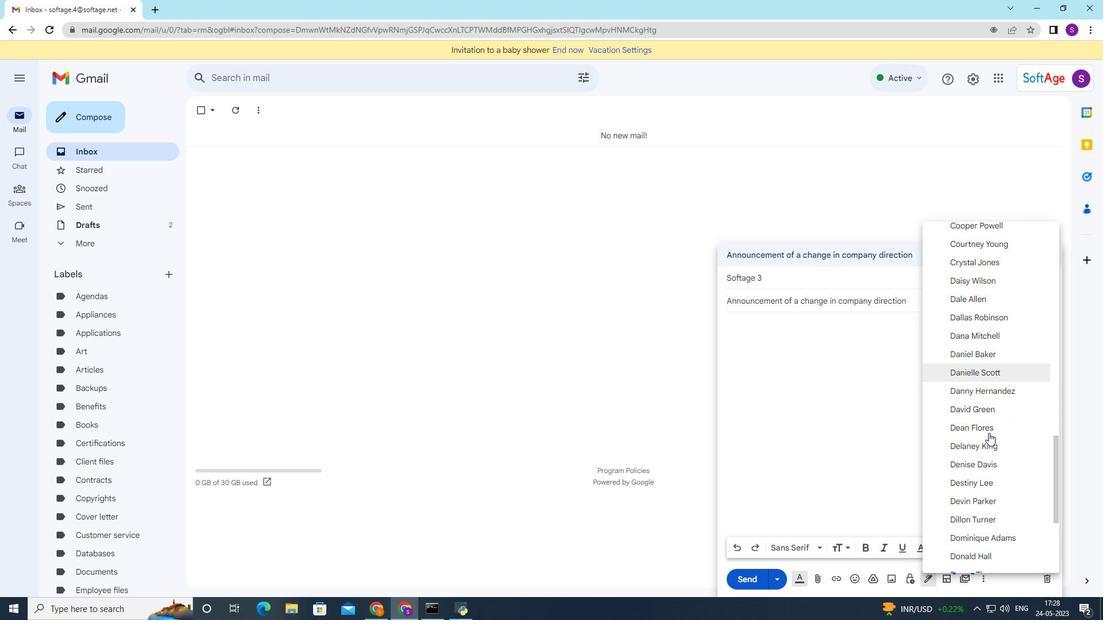 
Action: Mouse scrolled (989, 432) with delta (0, 0)
Screenshot: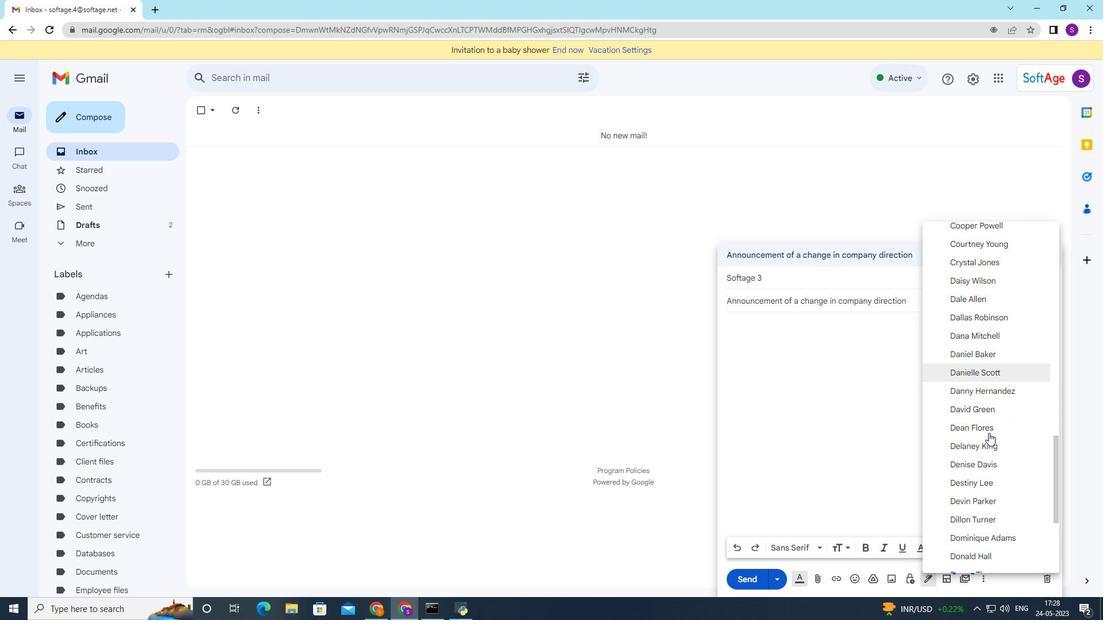 
Action: Mouse moved to (989, 433)
Screenshot: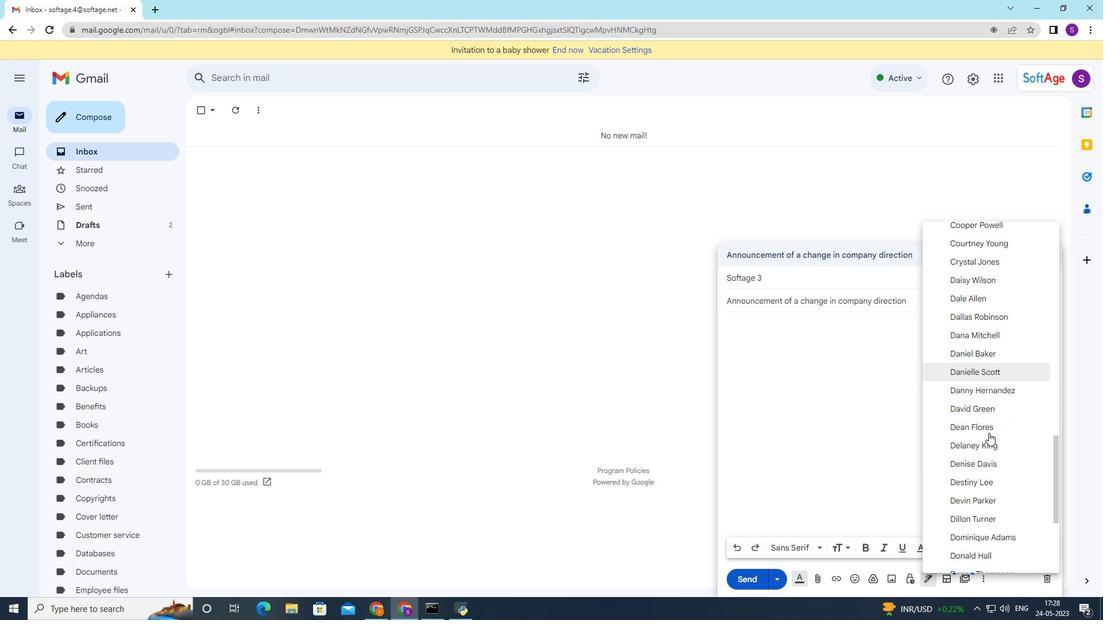 
Action: Mouse scrolled (989, 432) with delta (0, 0)
Screenshot: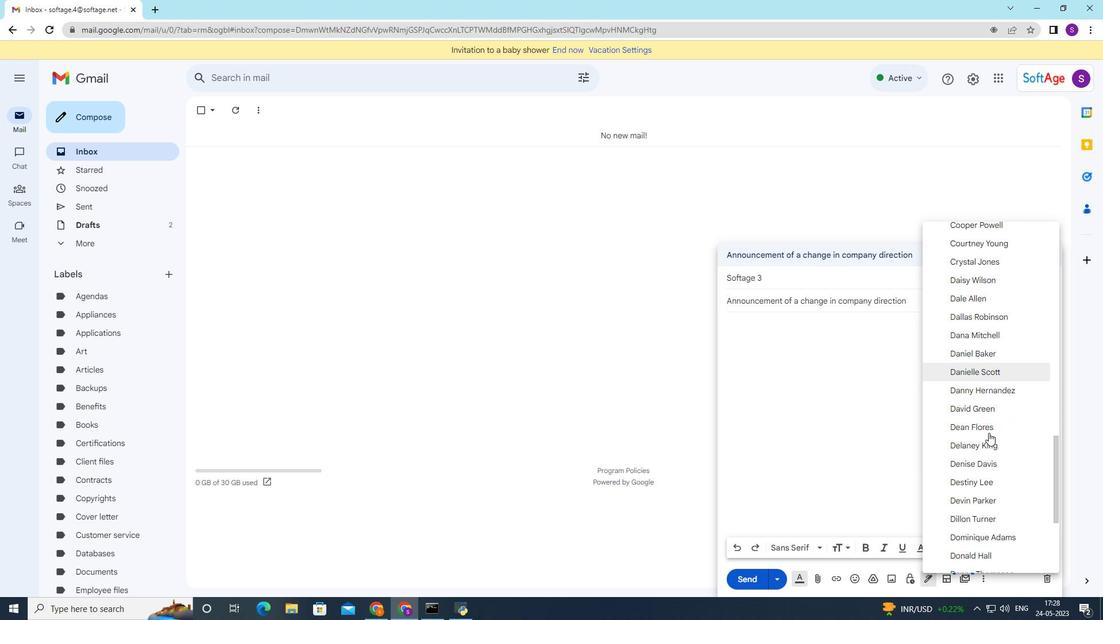 
Action: Mouse moved to (988, 436)
Screenshot: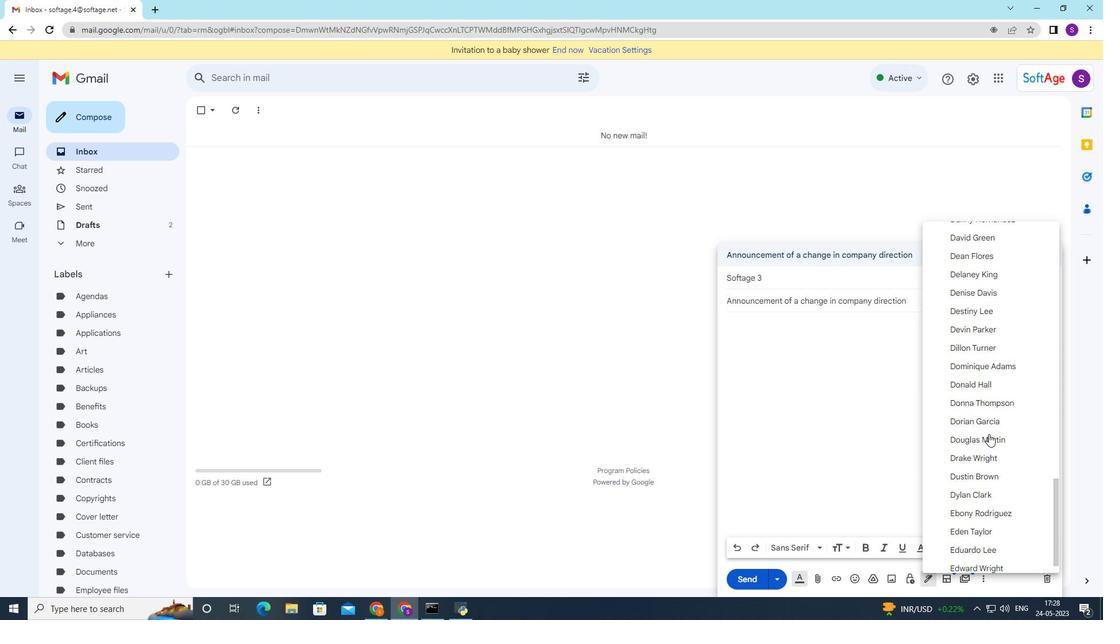 
Action: Mouse scrolled (988, 436) with delta (0, 0)
Screenshot: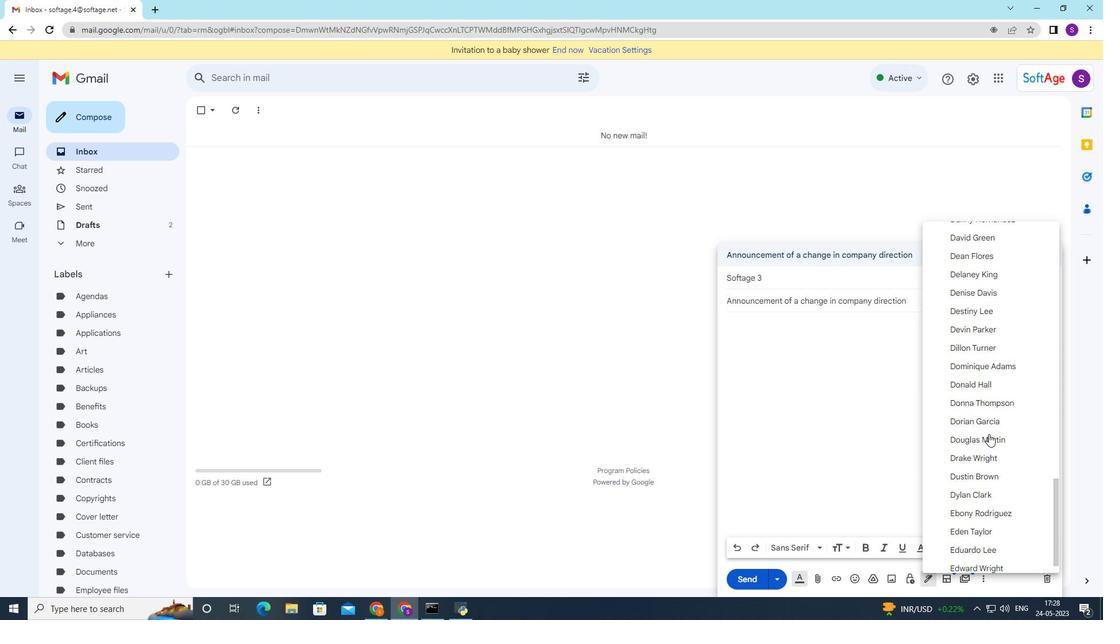 
Action: Mouse moved to (988, 438)
Screenshot: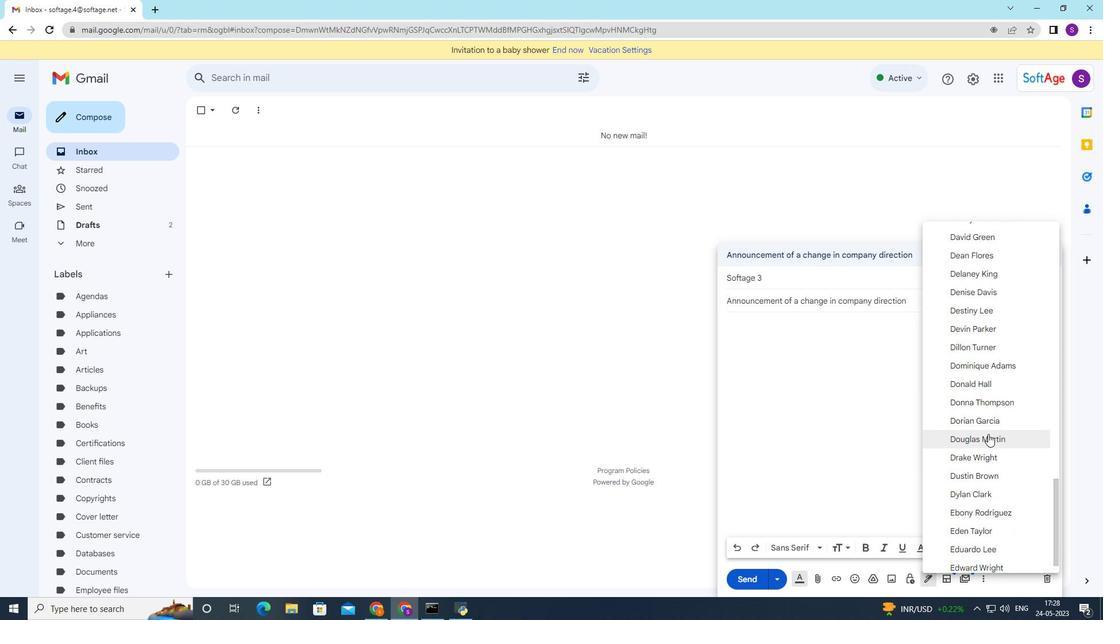 
Action: Mouse scrolled (988, 437) with delta (0, 0)
Screenshot: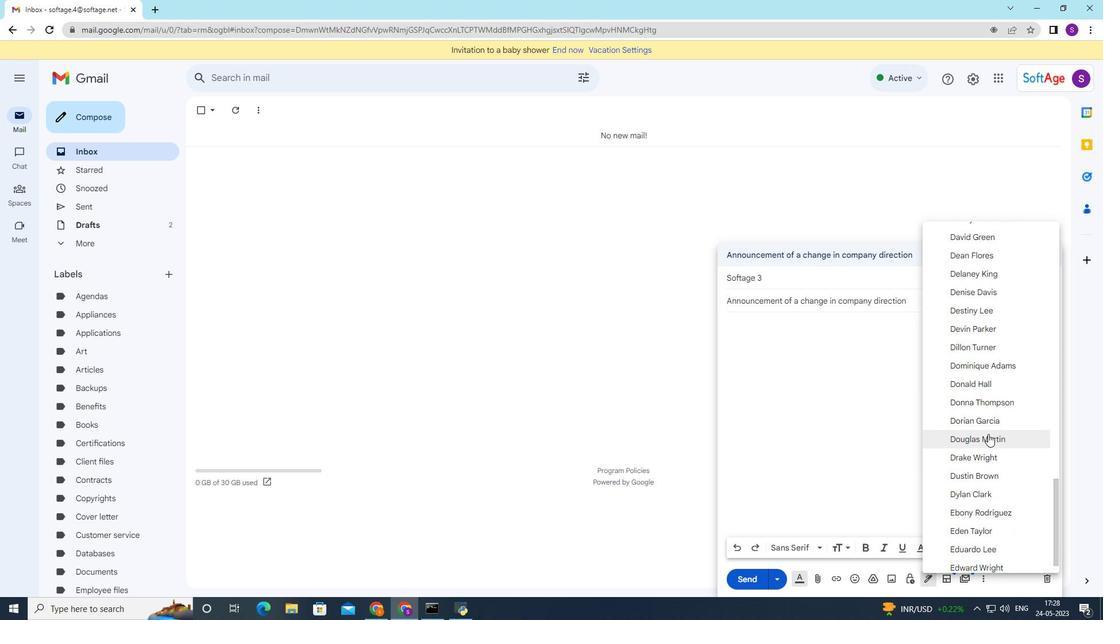 
Action: Mouse moved to (988, 440)
Screenshot: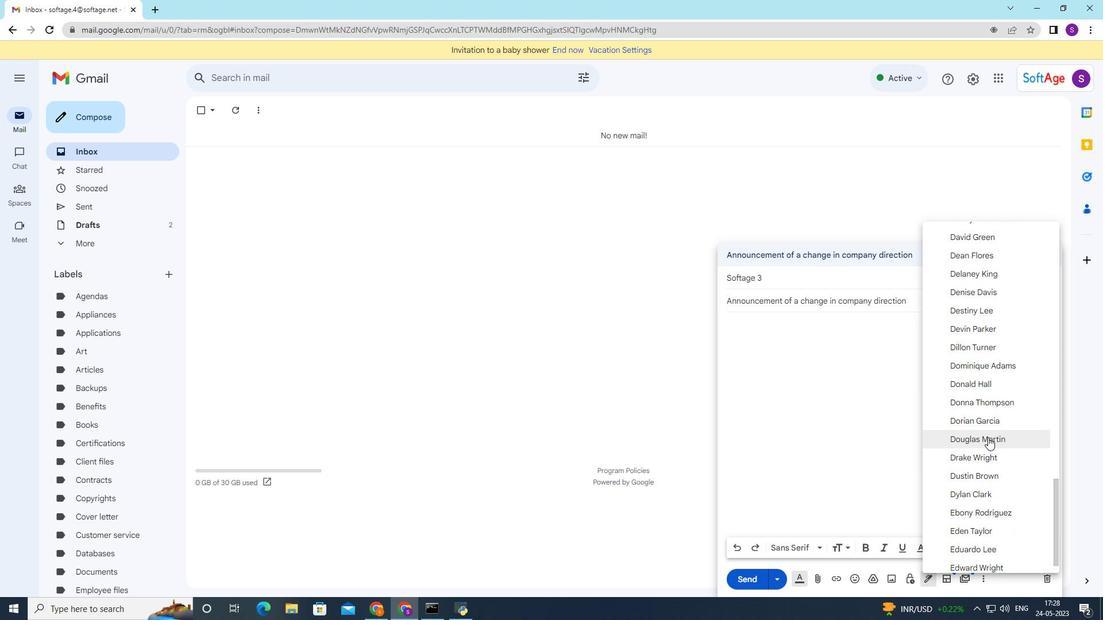 
Action: Mouse scrolled (988, 439) with delta (0, 0)
Screenshot: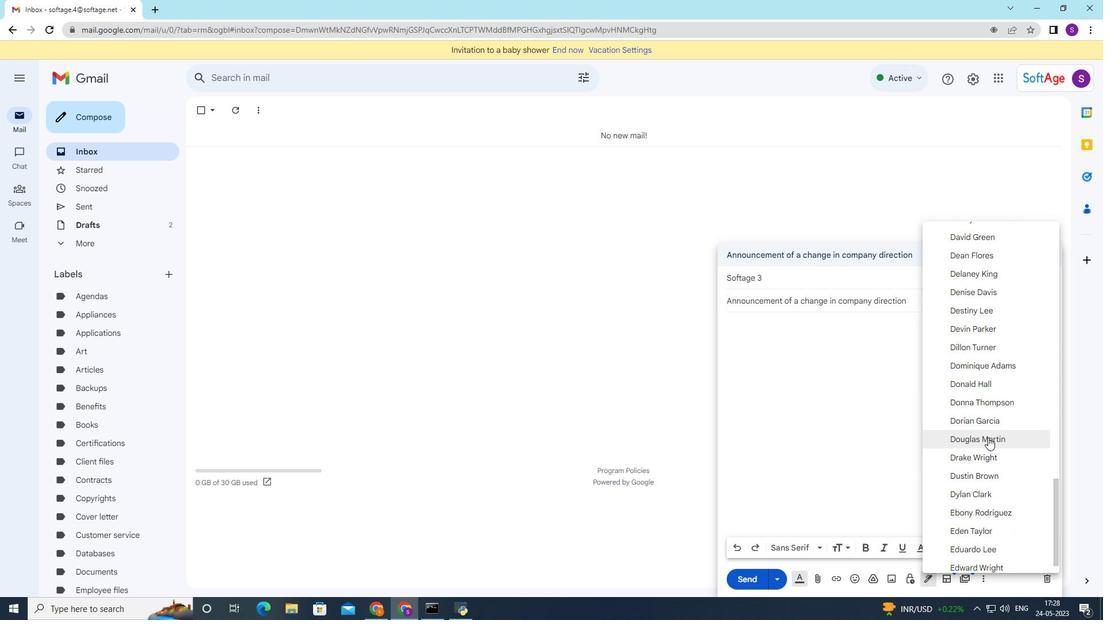 
Action: Mouse moved to (989, 452)
Screenshot: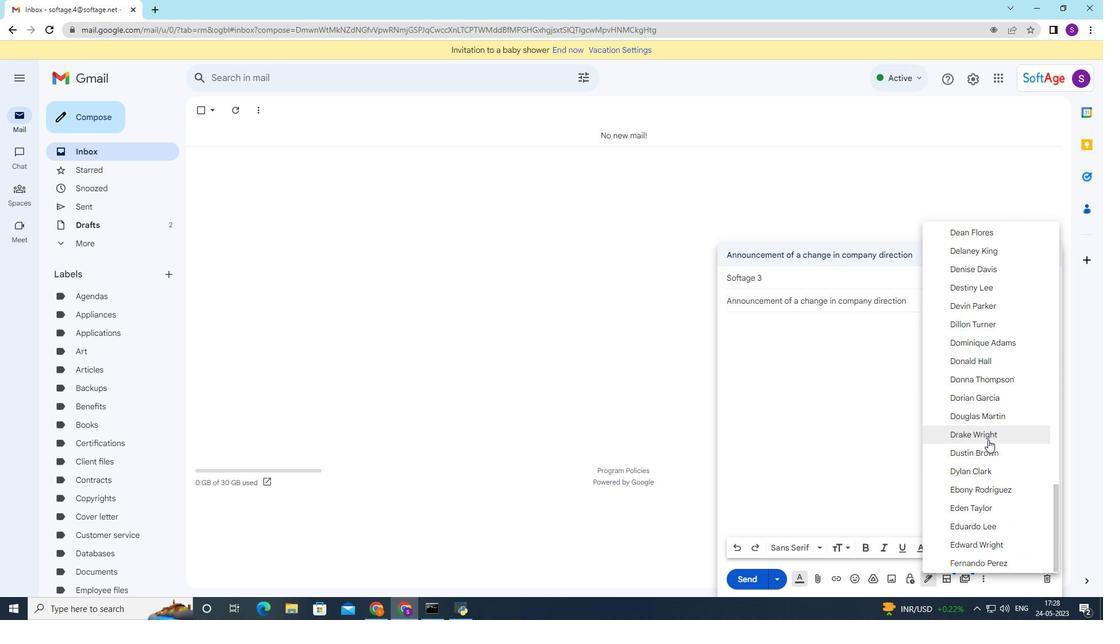 
Action: Mouse scrolled (989, 451) with delta (0, 0)
Screenshot: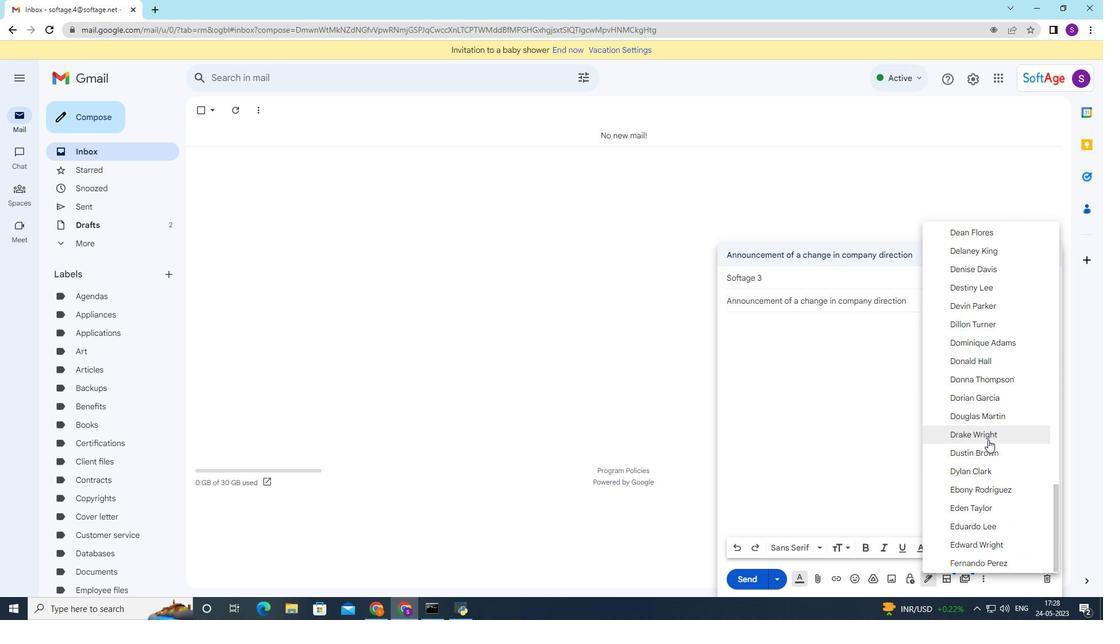 
Action: Mouse moved to (1002, 536)
Screenshot: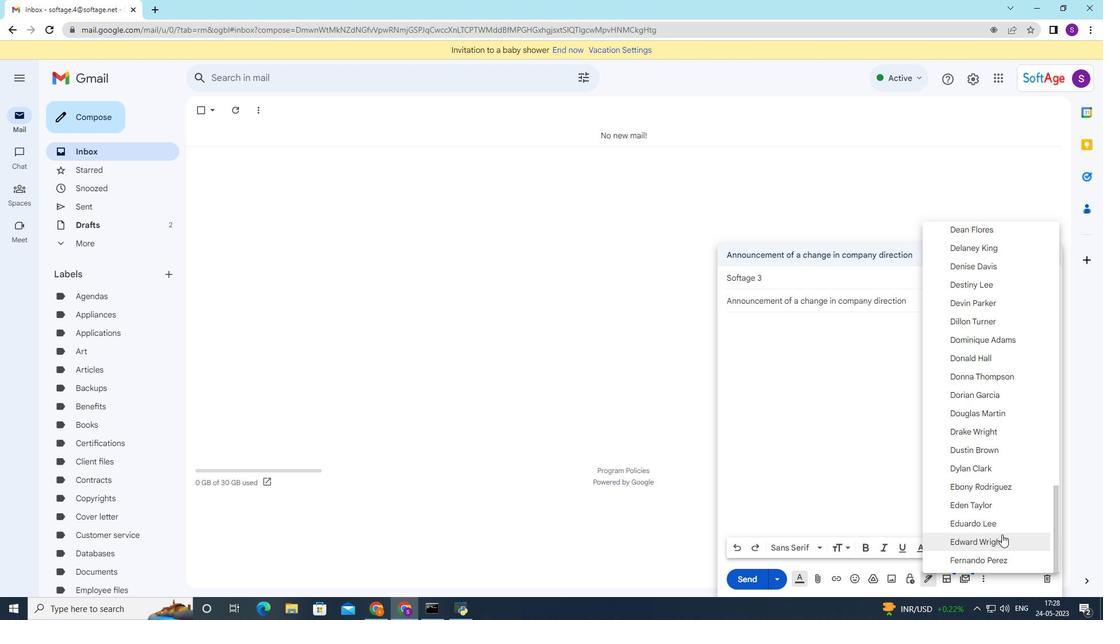 
Action: Mouse pressed left at (1002, 536)
Screenshot: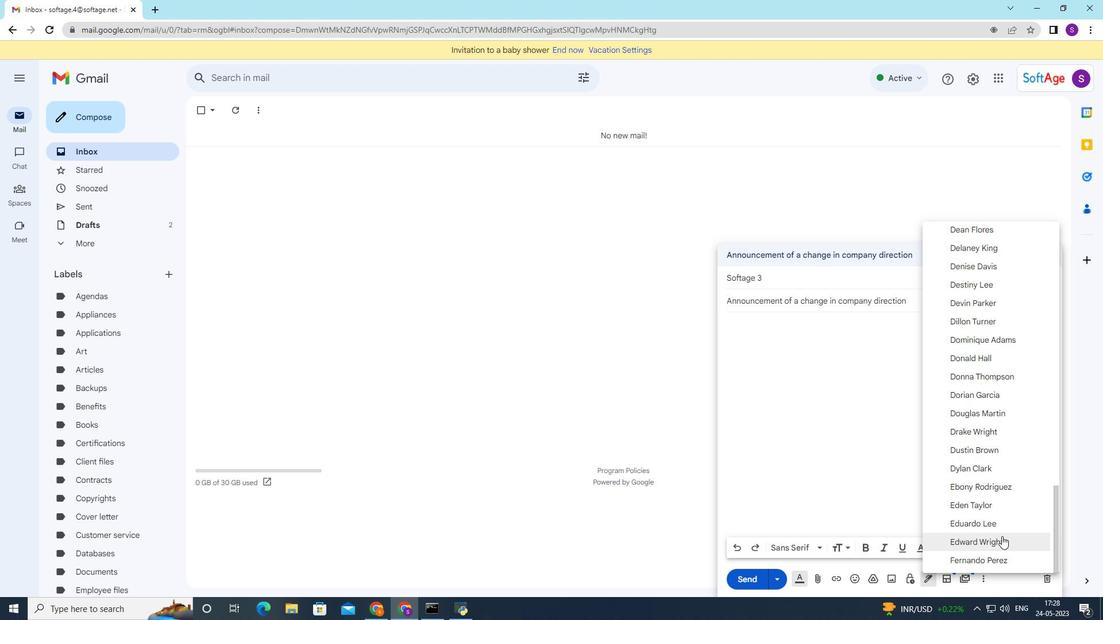 
Action: Mouse moved to (812, 448)
Screenshot: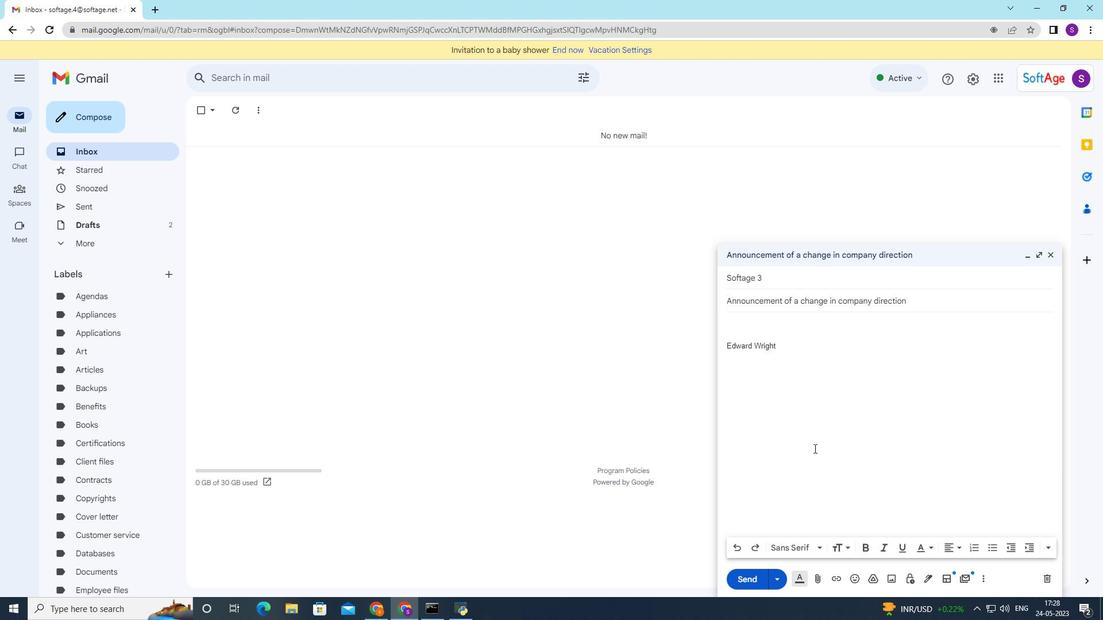
Action: Key pressed <Key.shift>I<Key.space>need<Key.space>your<Key.space>assistance<Key.space>with<Key.space>d<Key.backspace>setting<Key.space>up<Key.space>a<Key.space>new<Key.space>vendor<Key.space>account<Key.space>for<Key.space>our<Key.space>depeartment<Key.space>.<Key.backspace><Key.backspace>,
Screenshot: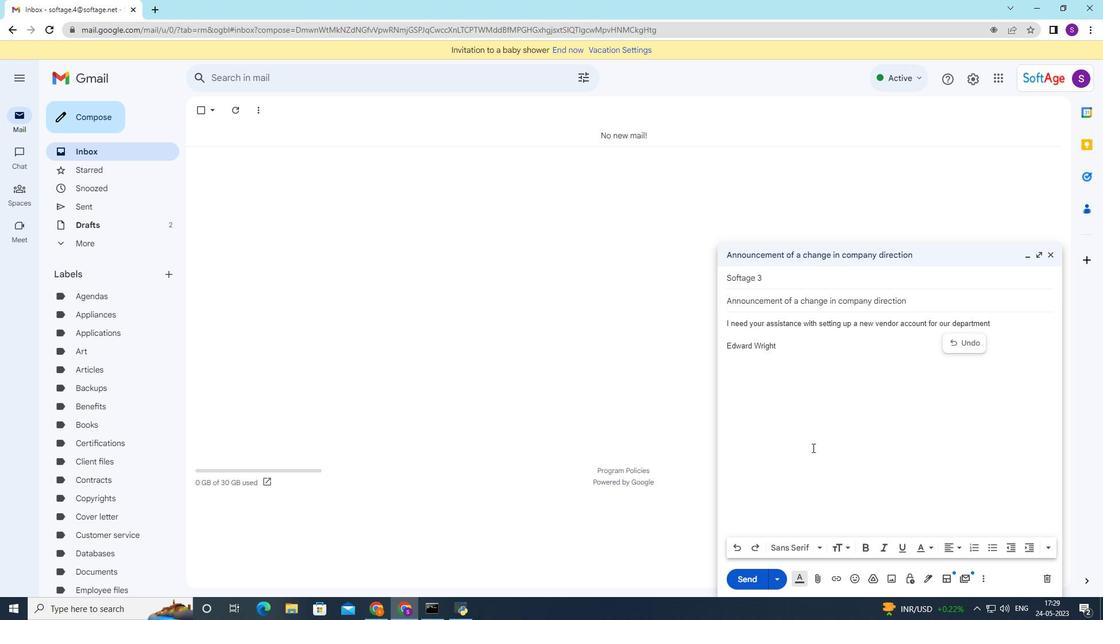 
Action: Mouse moved to (728, 322)
Screenshot: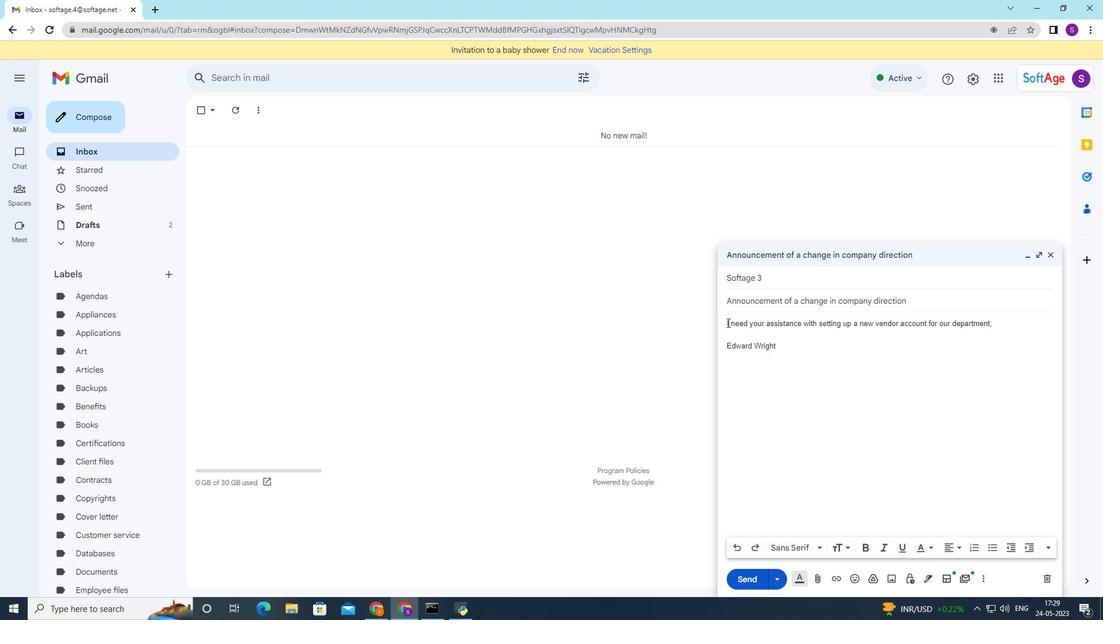 
Action: Mouse pressed left at (728, 322)
Screenshot: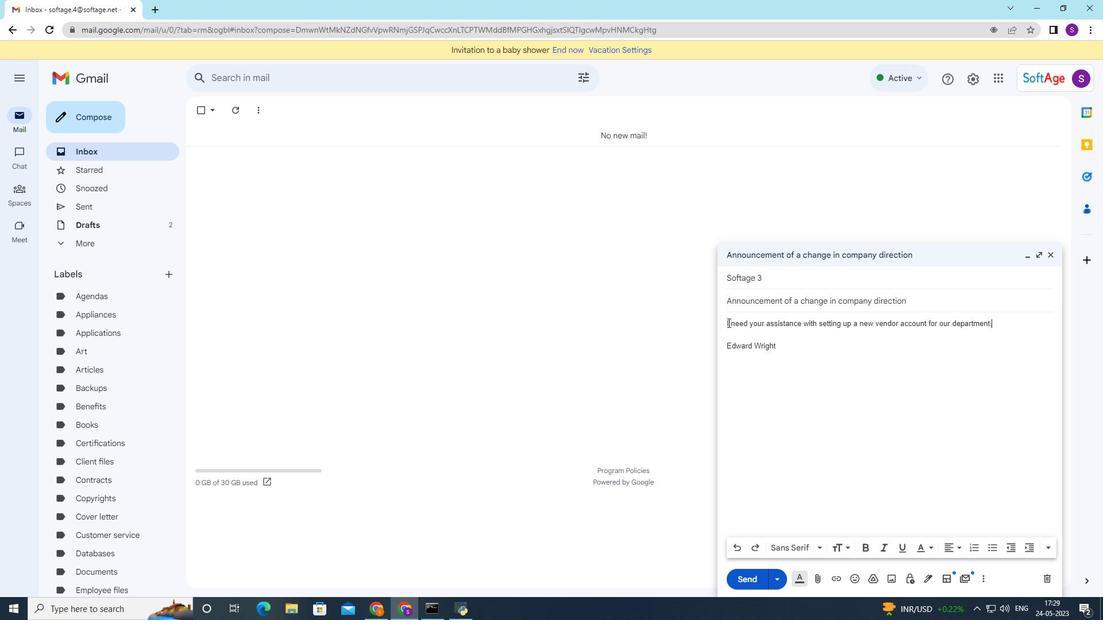
Action: Mouse moved to (928, 547)
Screenshot: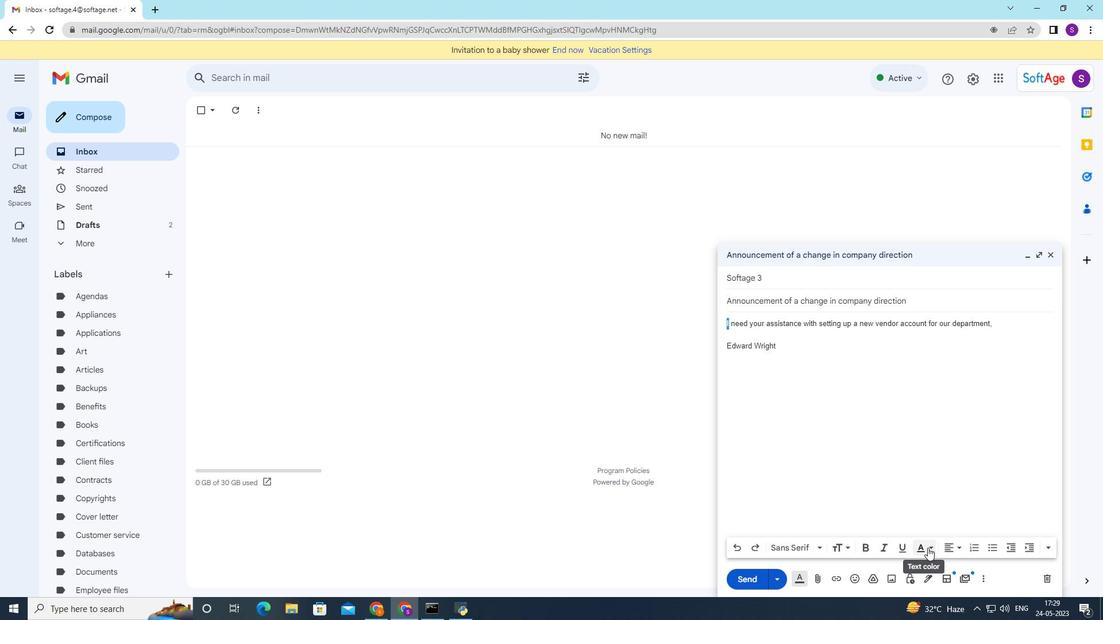 
Action: Mouse pressed left at (928, 548)
Screenshot: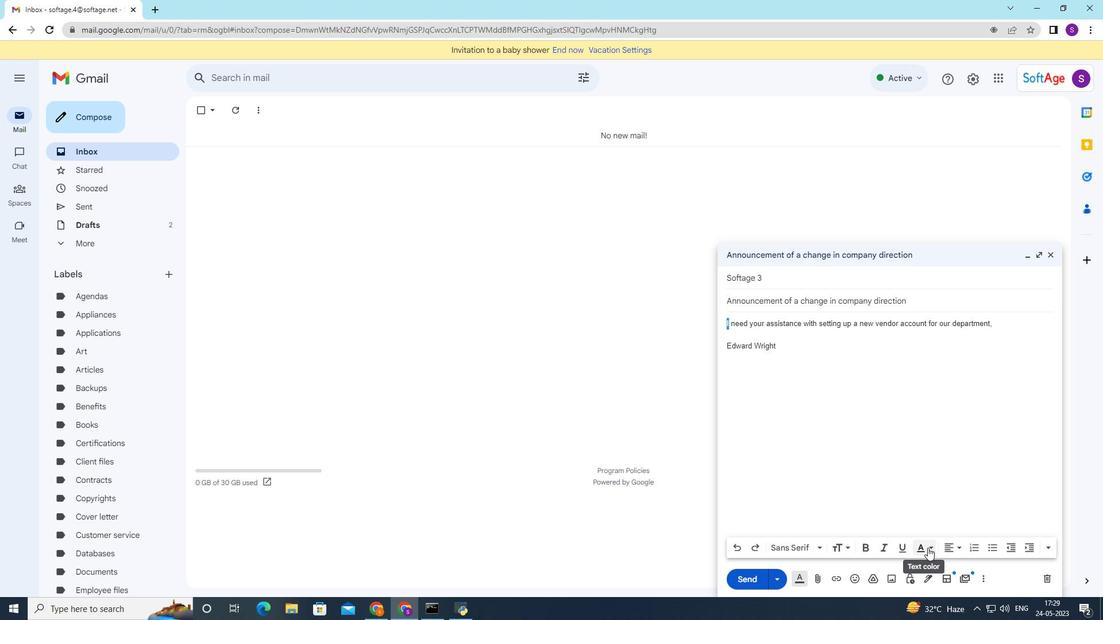 
Action: Mouse moved to (900, 467)
Screenshot: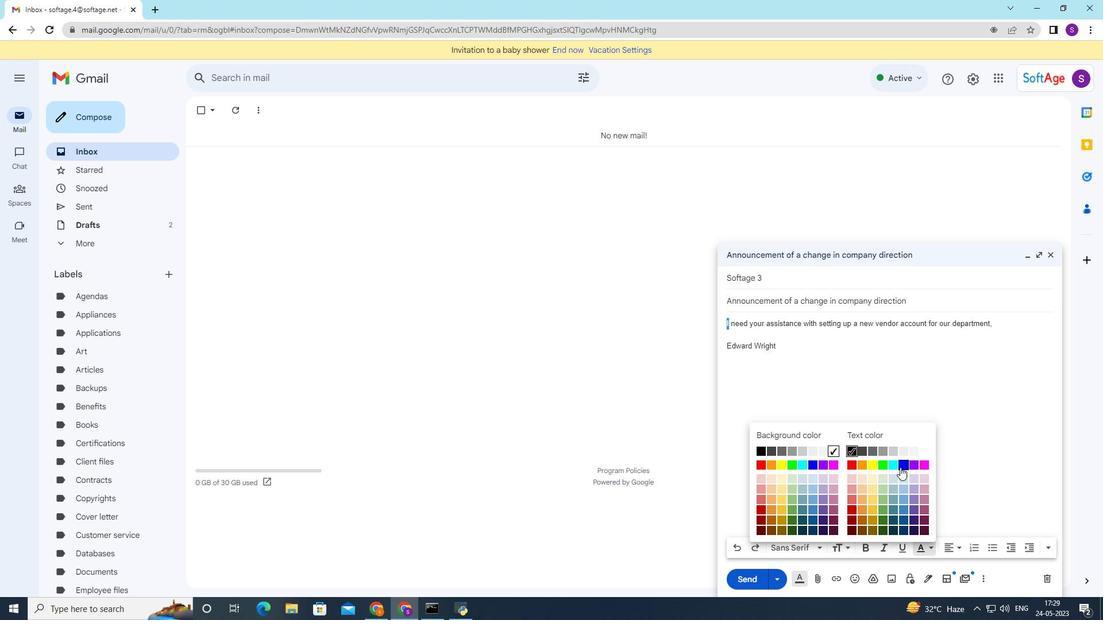 
Action: Mouse pressed left at (900, 467)
Screenshot: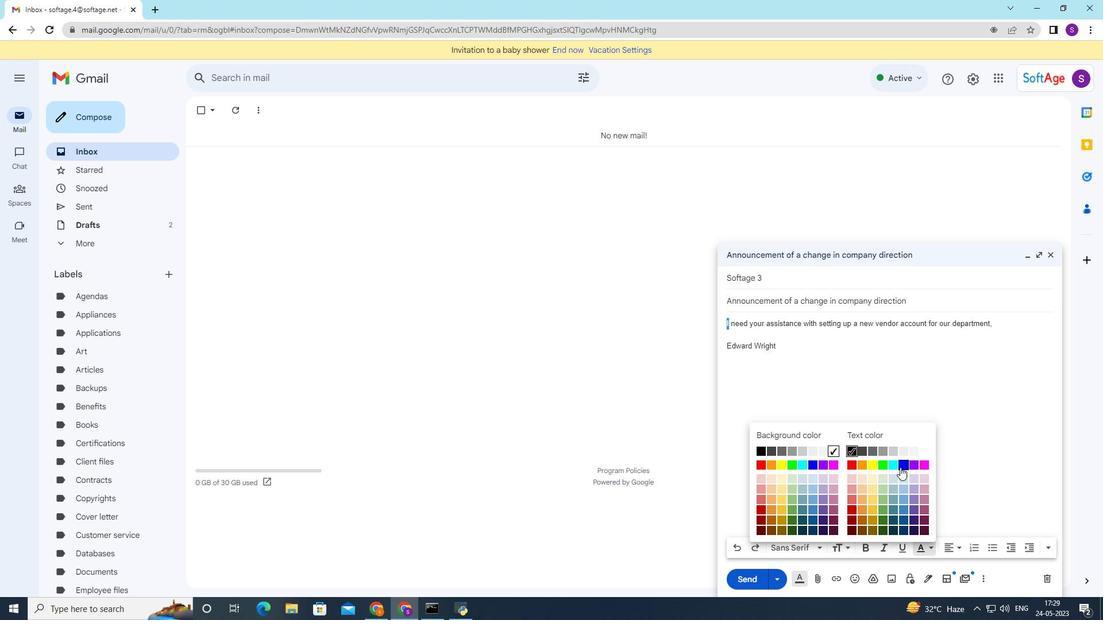 
Action: Mouse moved to (928, 549)
Screenshot: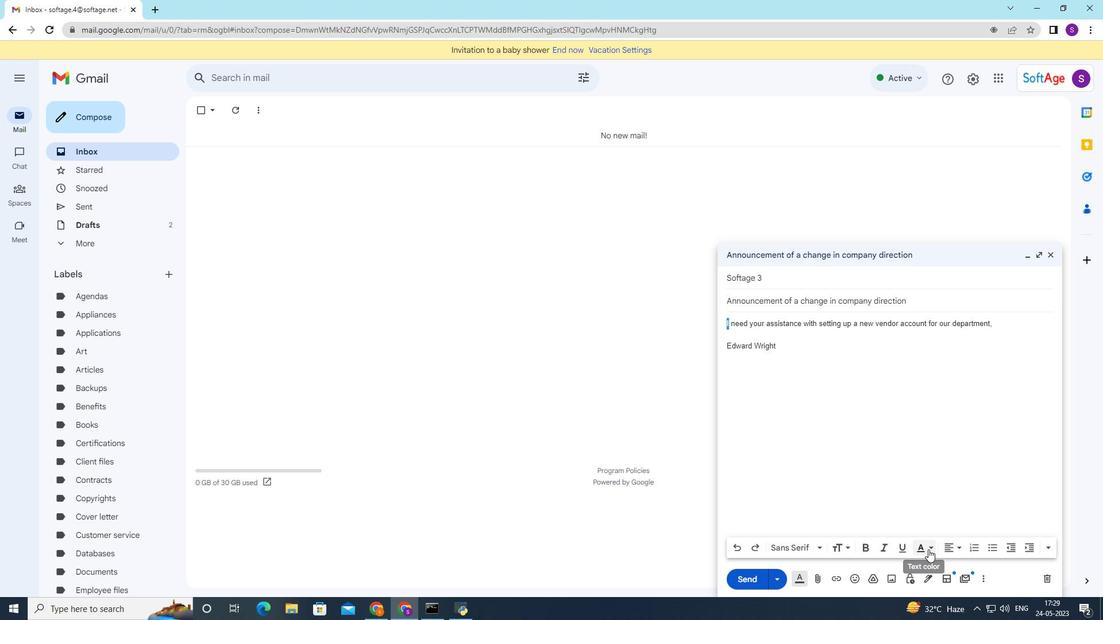 
Action: Mouse pressed left at (928, 549)
Screenshot: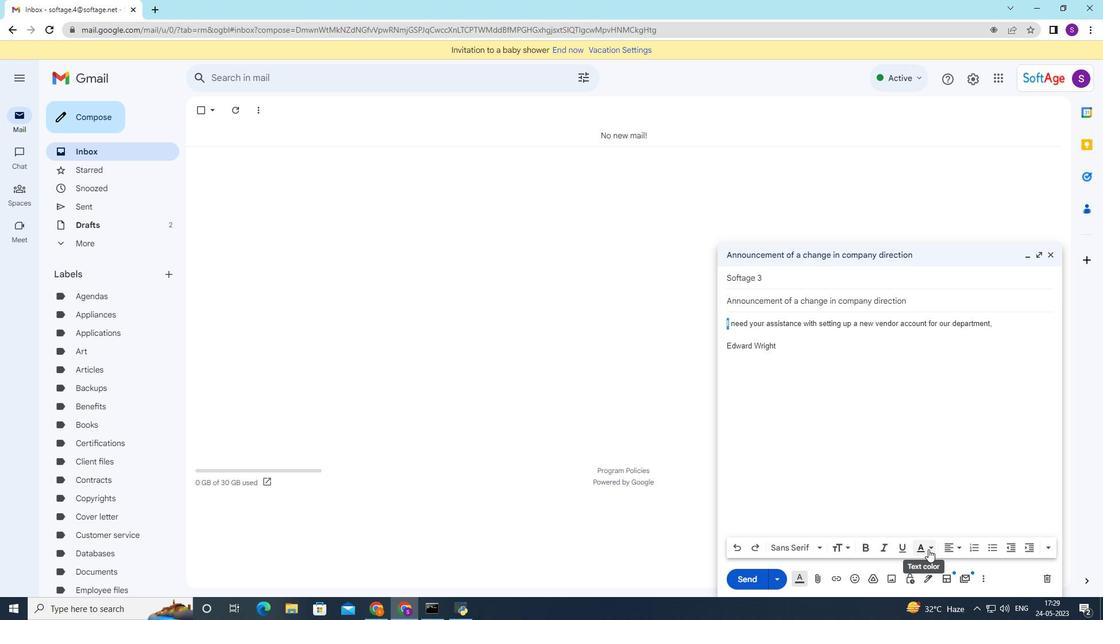 
Action: Mouse moved to (821, 469)
Screenshot: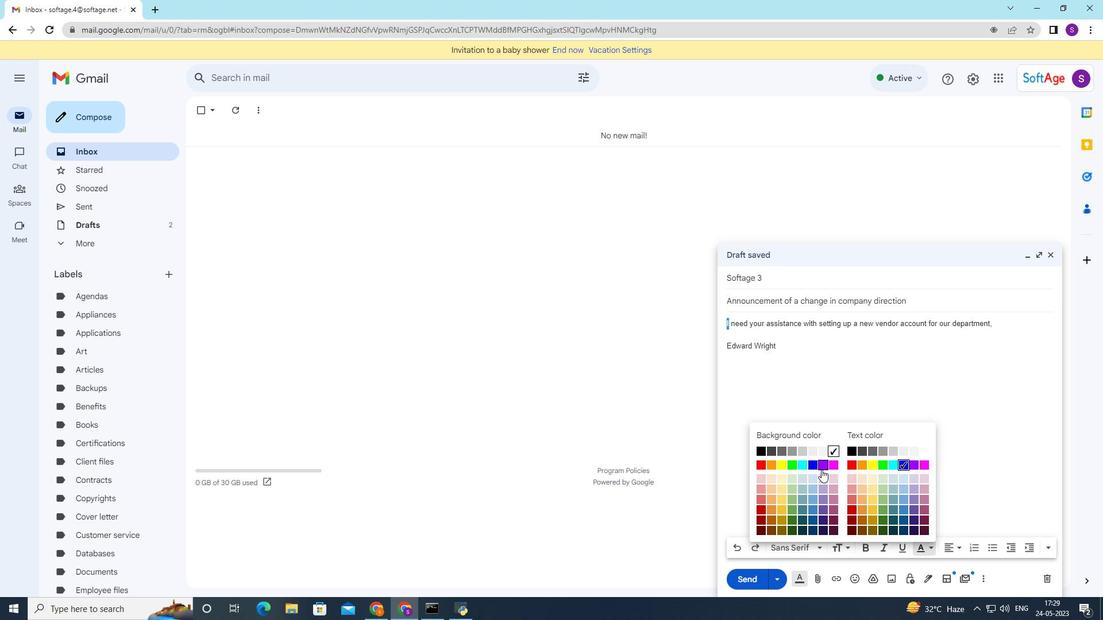 
Action: Mouse pressed left at (821, 469)
Screenshot: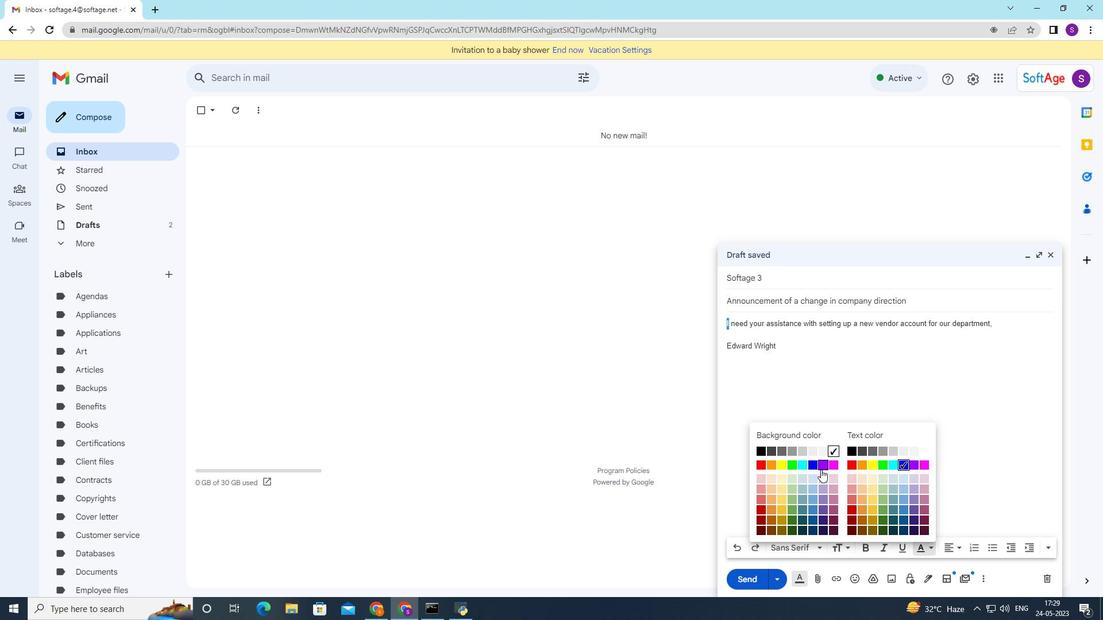 
Action: Mouse moved to (758, 578)
Screenshot: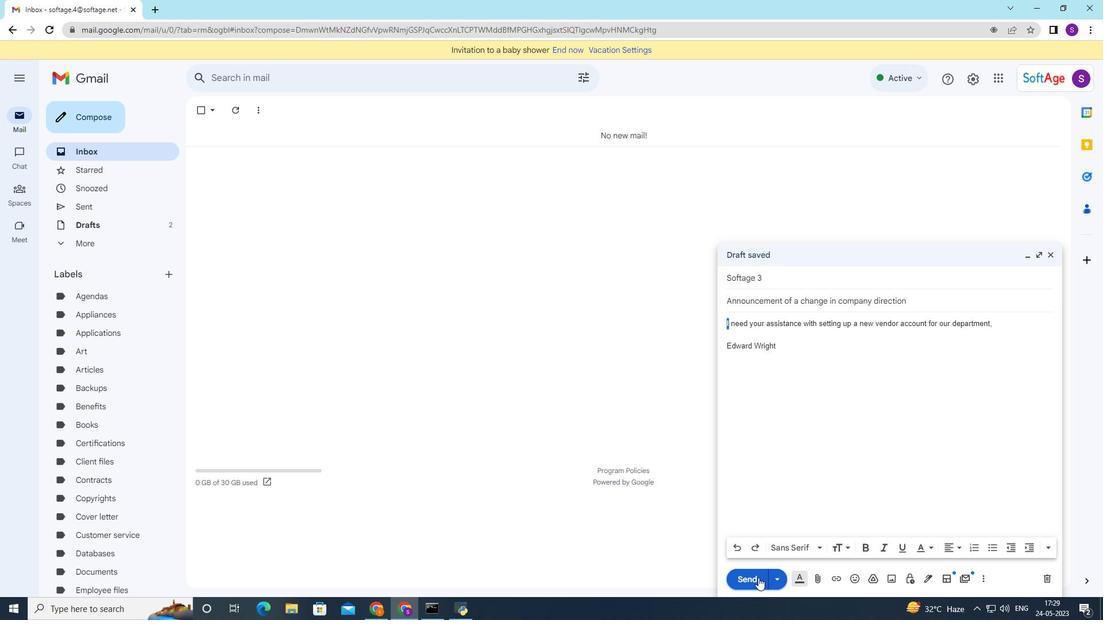 
Action: Mouse pressed left at (758, 578)
Screenshot: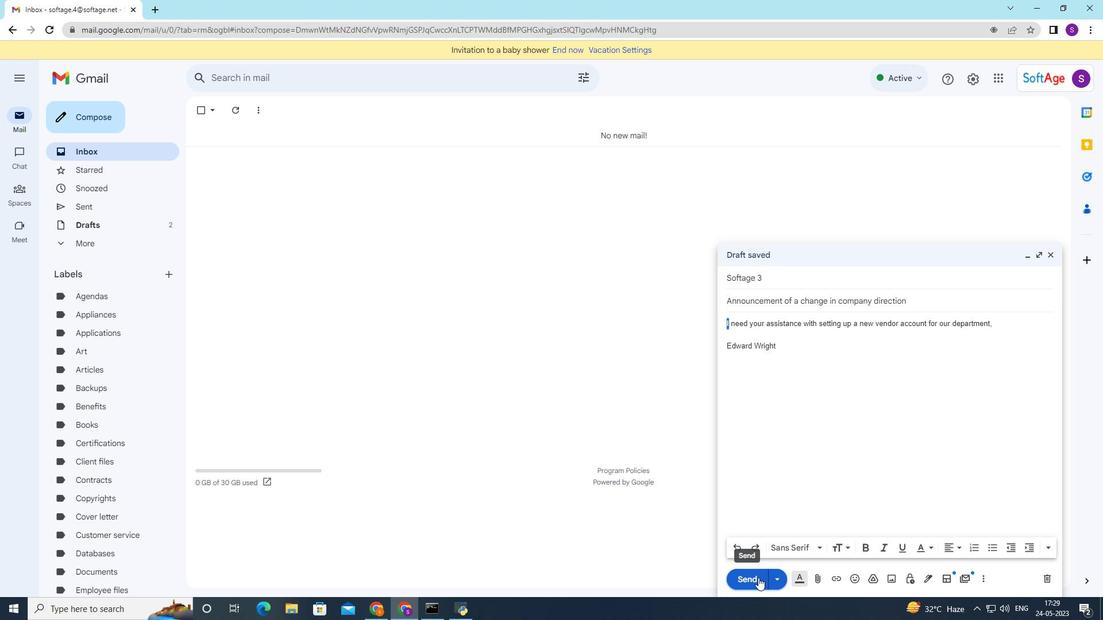 
Action: Mouse moved to (82, 209)
Screenshot: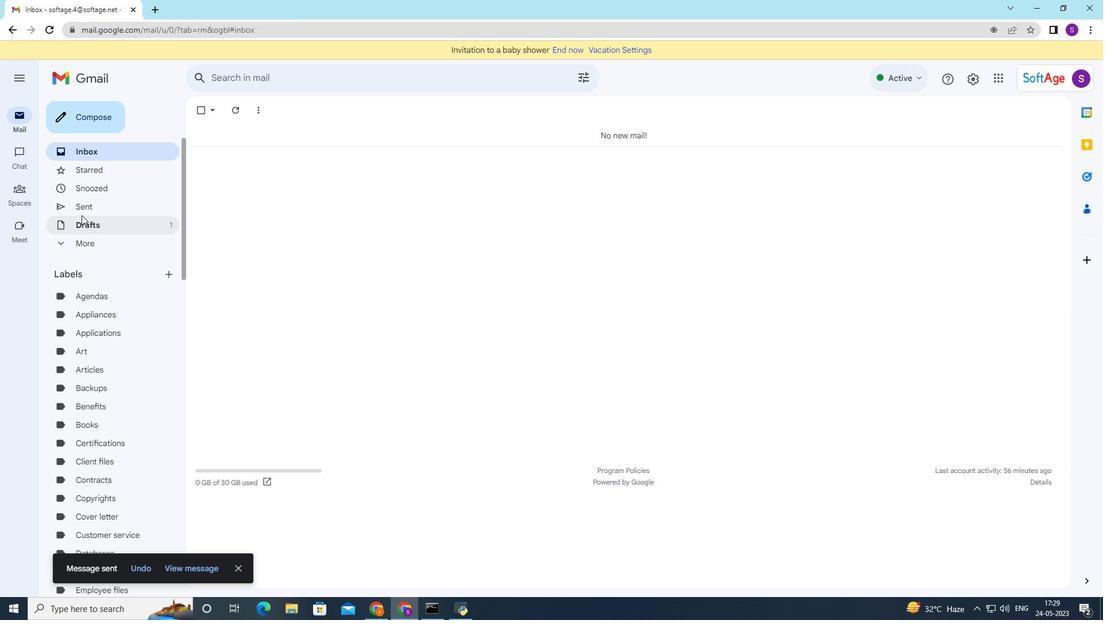 
Action: Mouse pressed left at (82, 209)
Screenshot: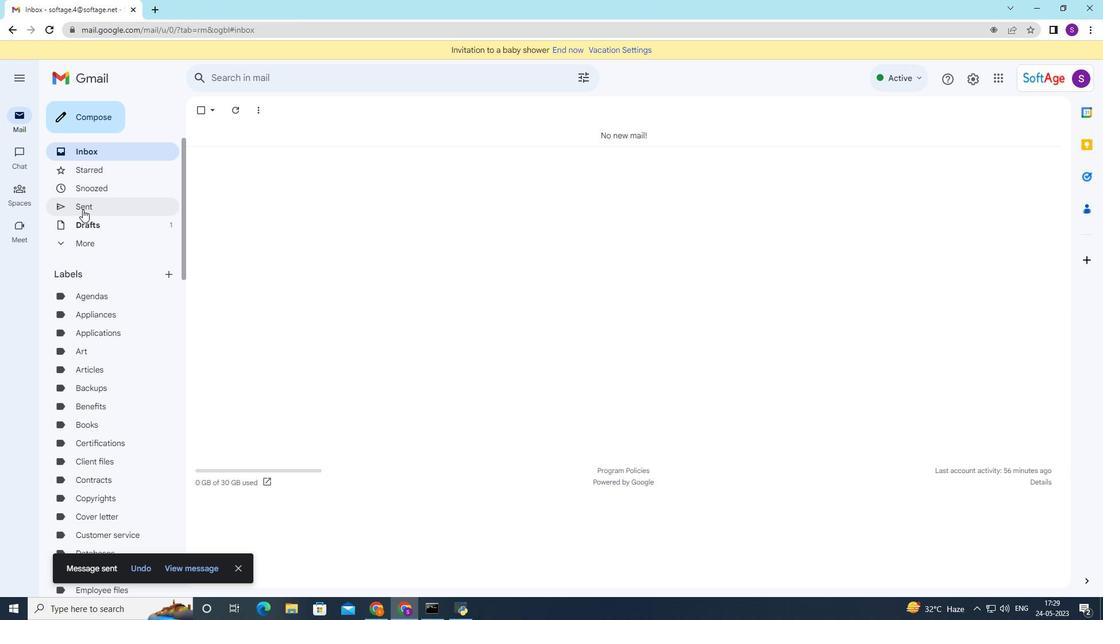 
Action: Mouse moved to (167, 275)
Screenshot: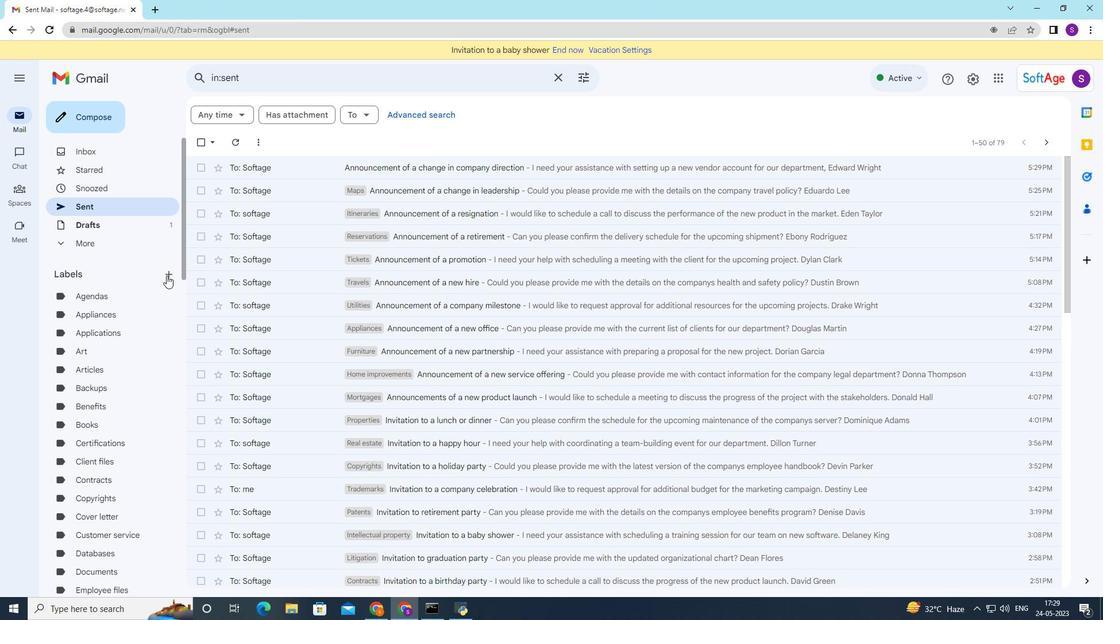 
Action: Mouse pressed left at (167, 275)
Screenshot: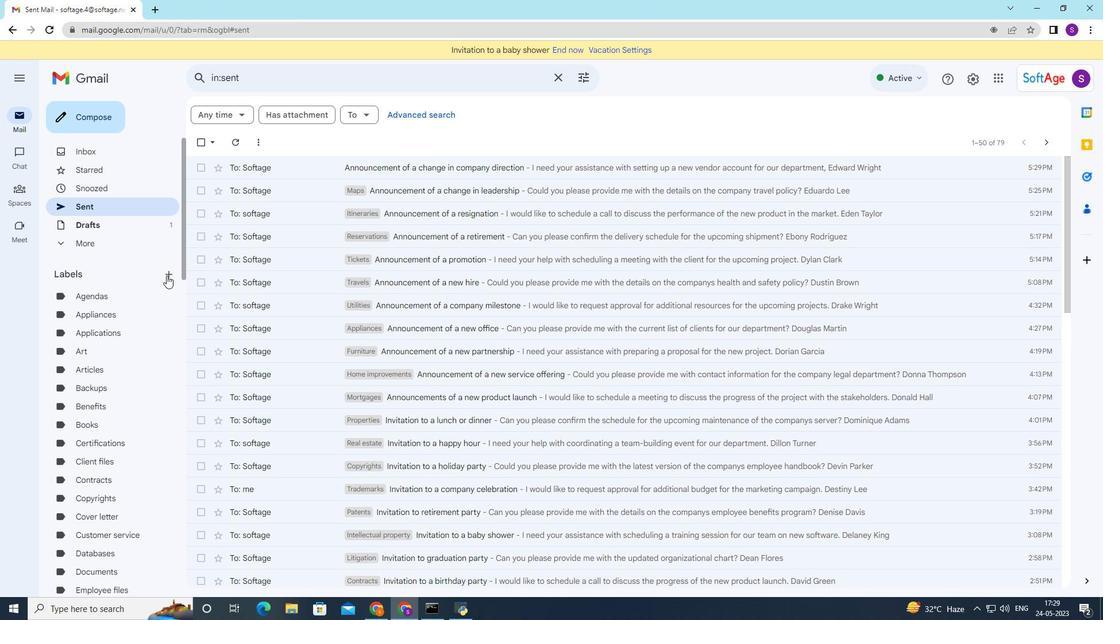 
Action: Mouse moved to (165, 274)
Screenshot: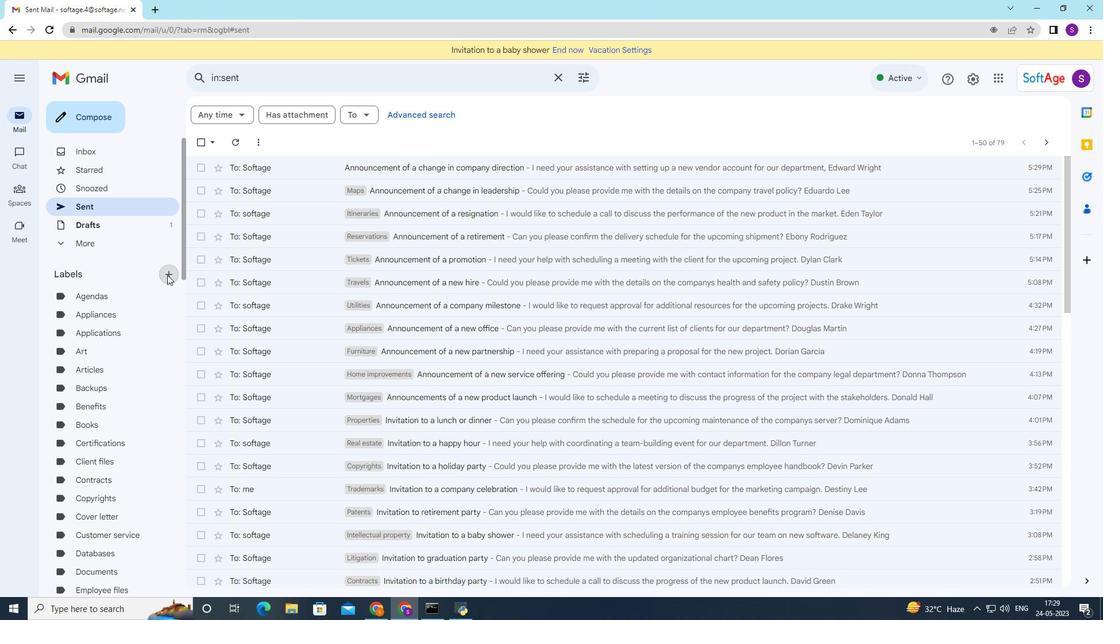 
Action: Key pressed <Key.shift><Key.shift>Guides
Screenshot: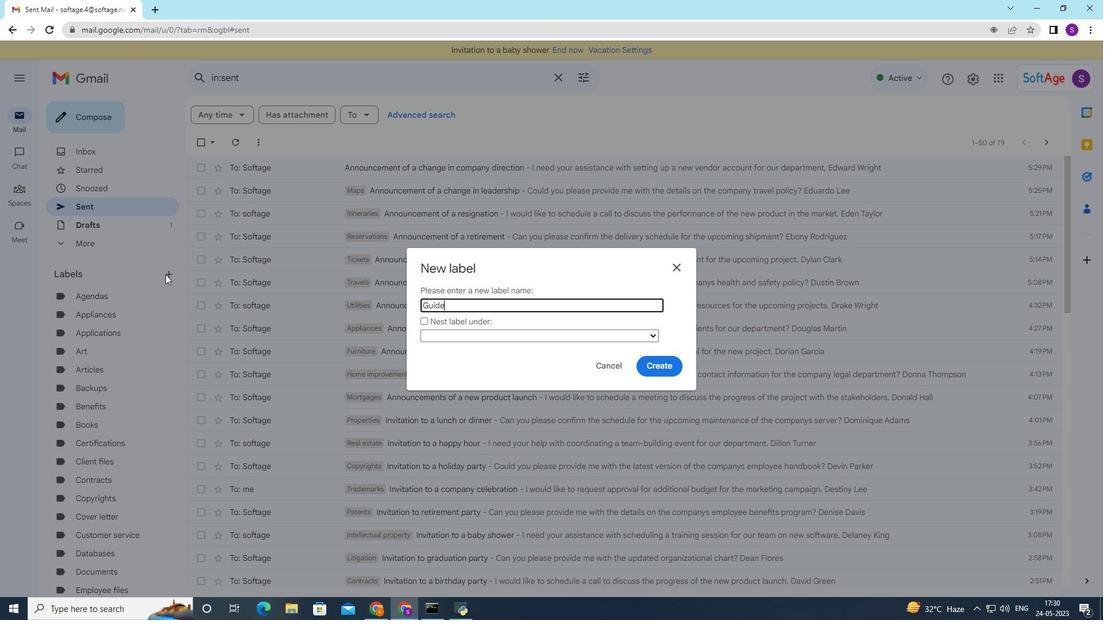 
Action: Mouse moved to (664, 368)
Screenshot: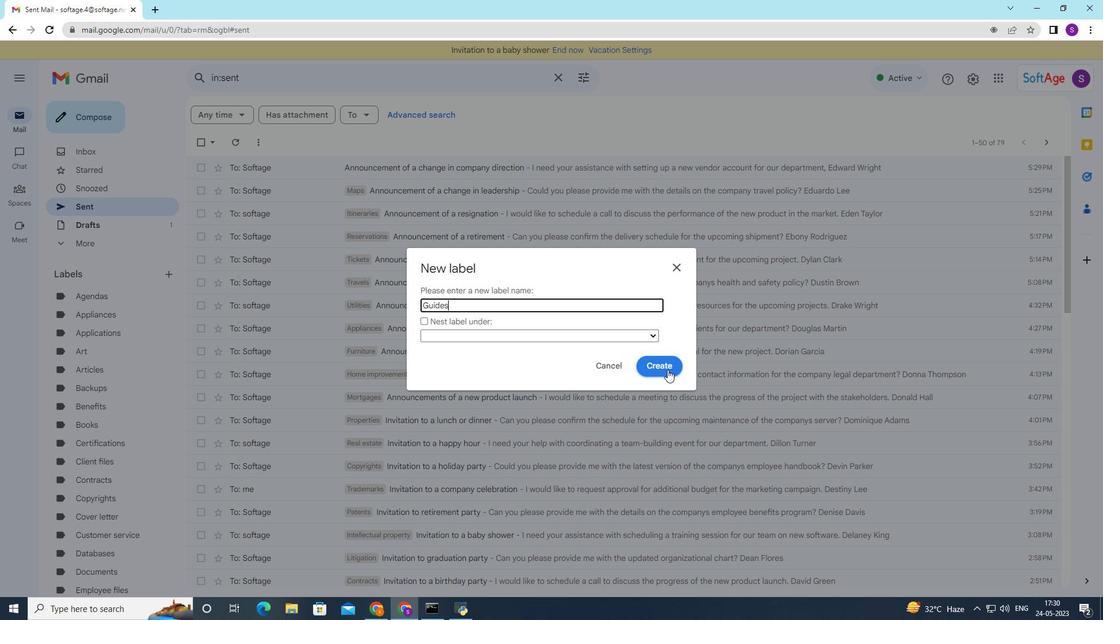
Action: Mouse pressed left at (664, 368)
Screenshot: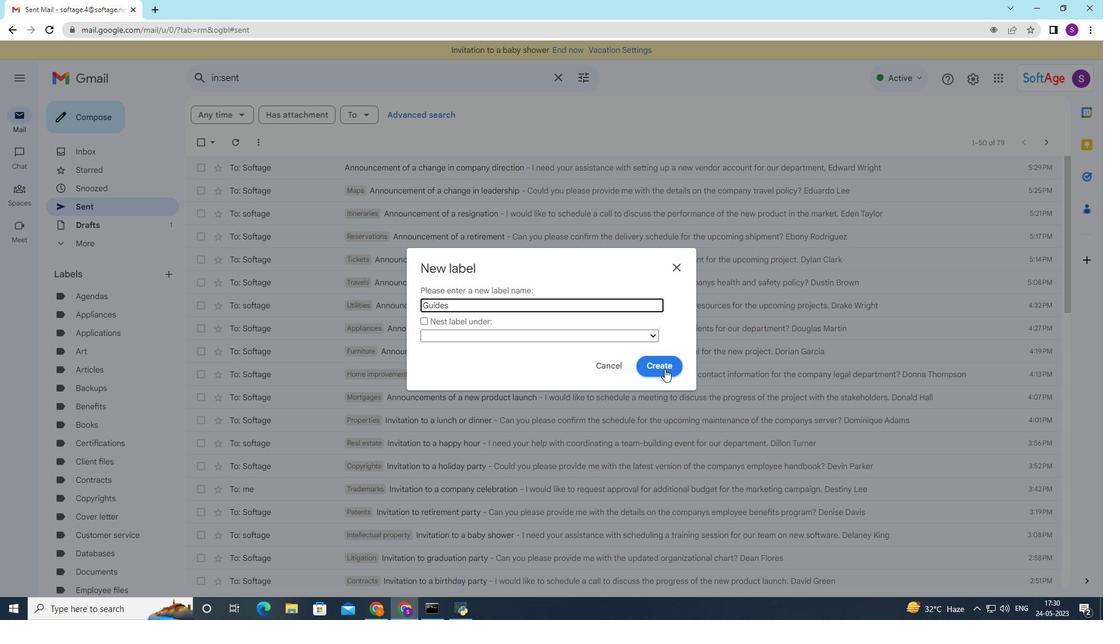 
Action: Mouse moved to (281, 163)
Screenshot: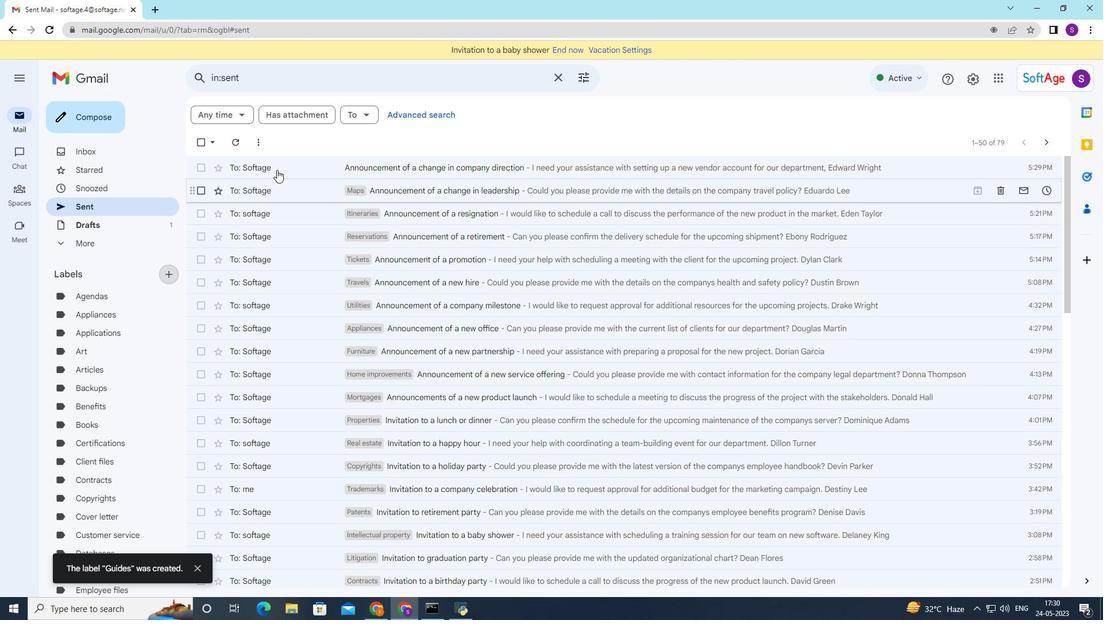 
Action: Mouse pressed right at (281, 163)
Screenshot: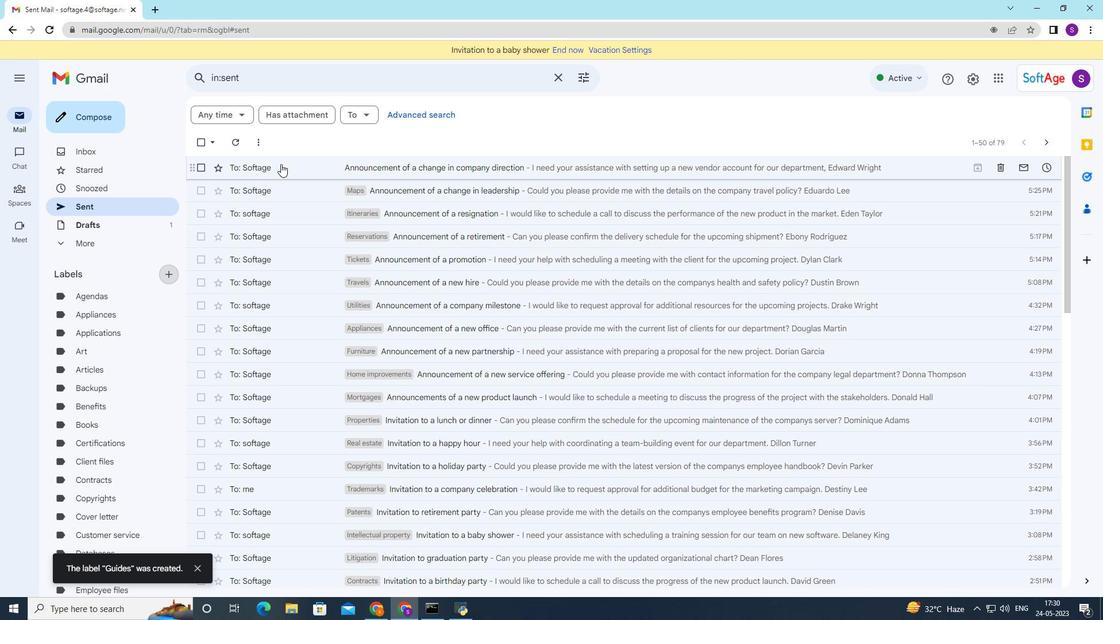 
Action: Mouse moved to (476, 267)
Screenshot: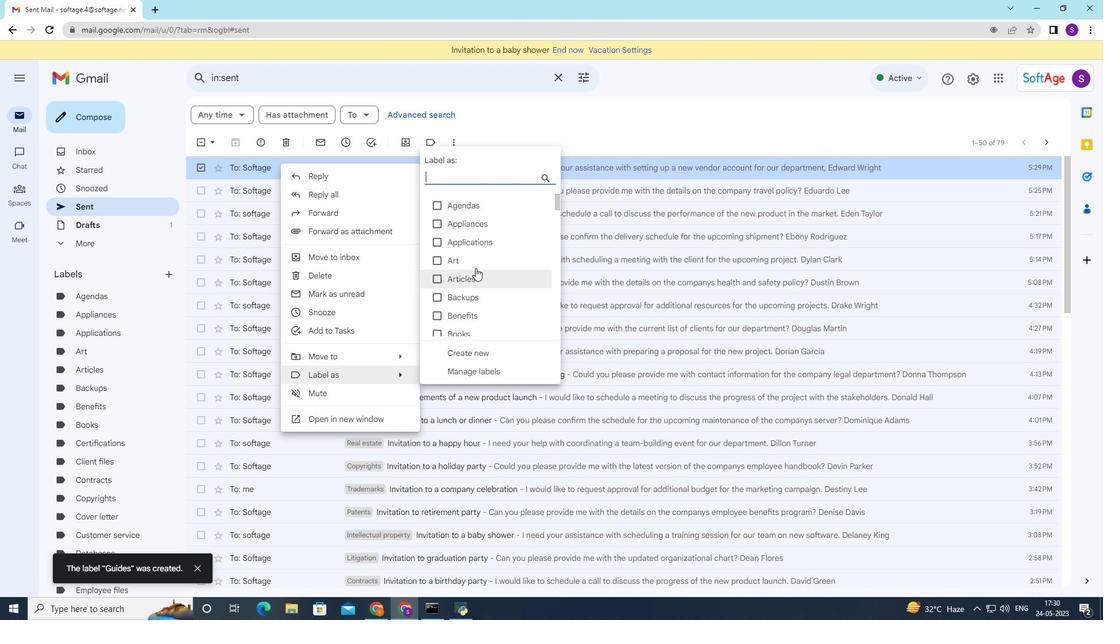 
Action: Mouse scrolled (476, 266) with delta (0, 0)
Screenshot: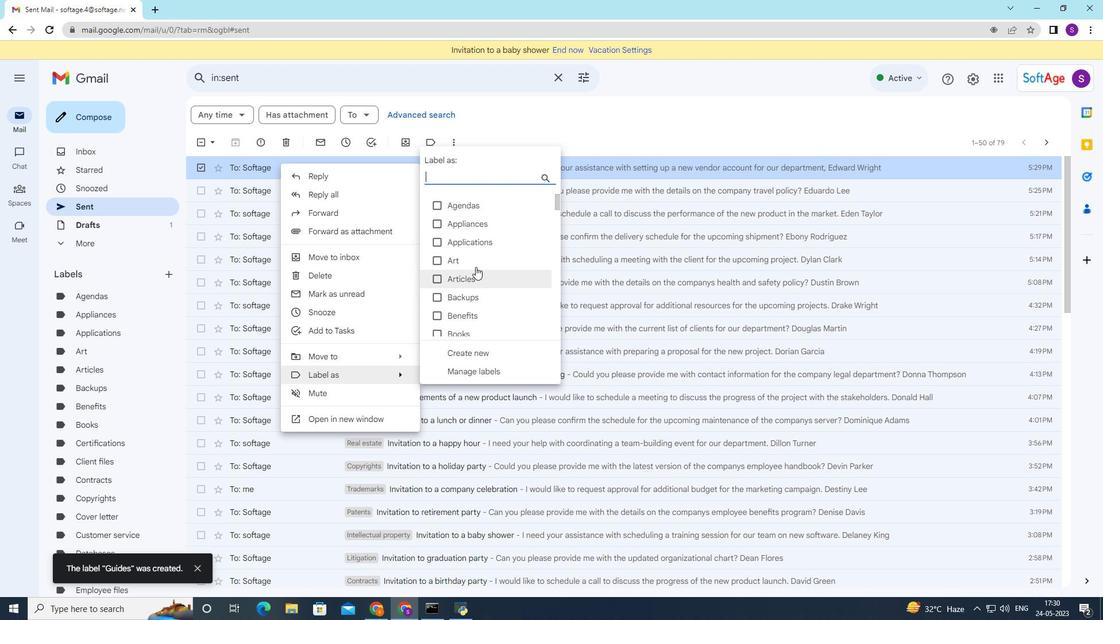 
Action: Mouse scrolled (476, 266) with delta (0, 0)
Screenshot: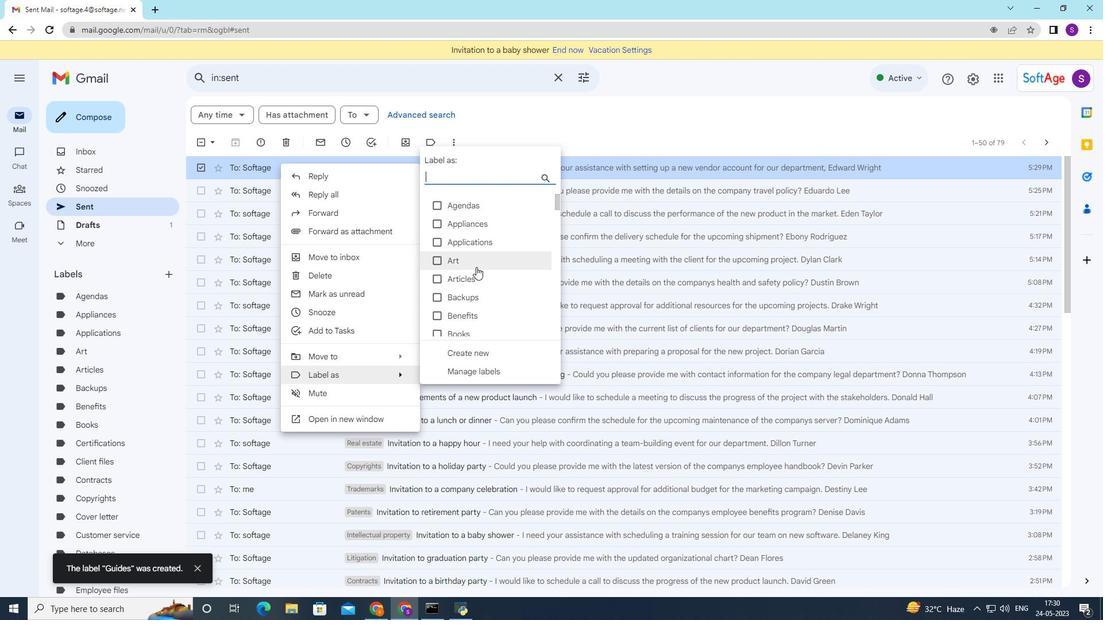 
Action: Mouse scrolled (476, 266) with delta (0, 0)
Screenshot: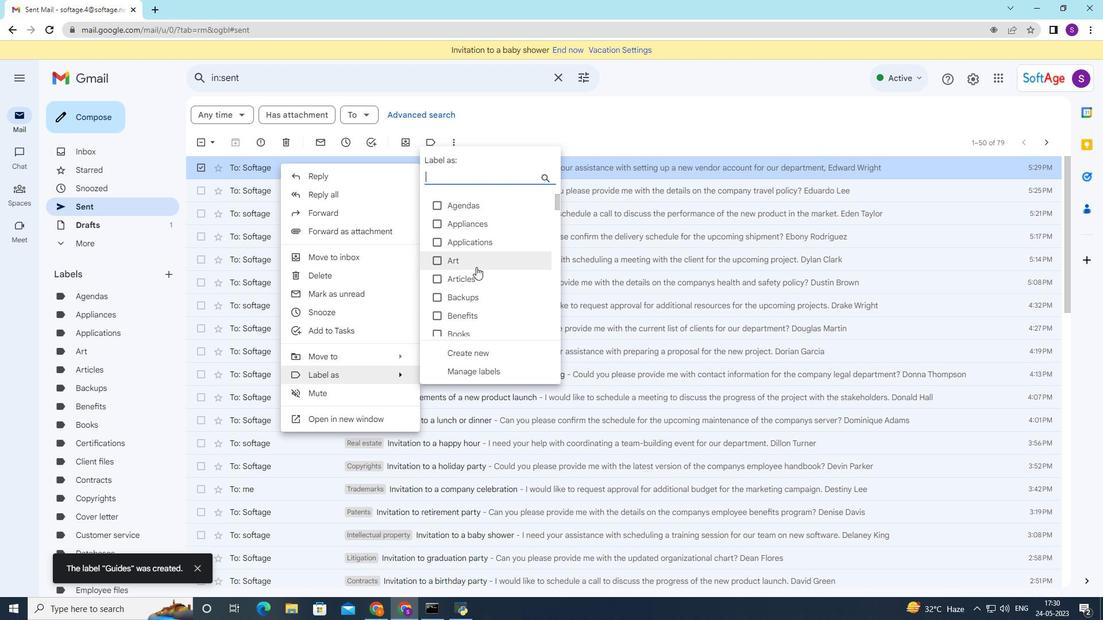 
Action: Mouse moved to (475, 268)
Screenshot: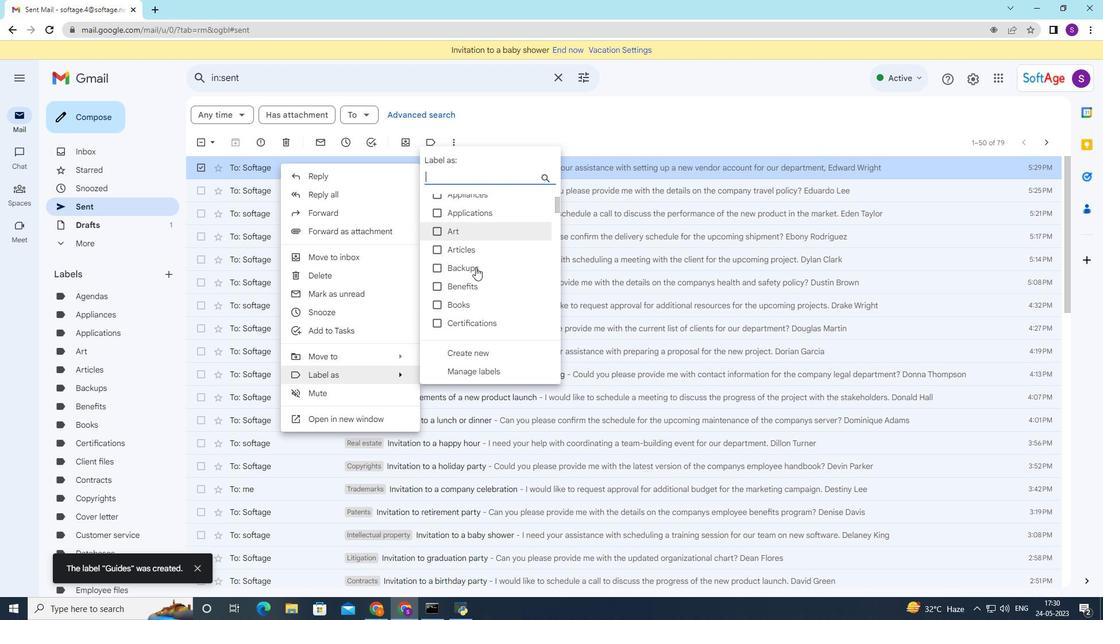 
Action: Mouse scrolled (475, 268) with delta (0, 0)
Screenshot: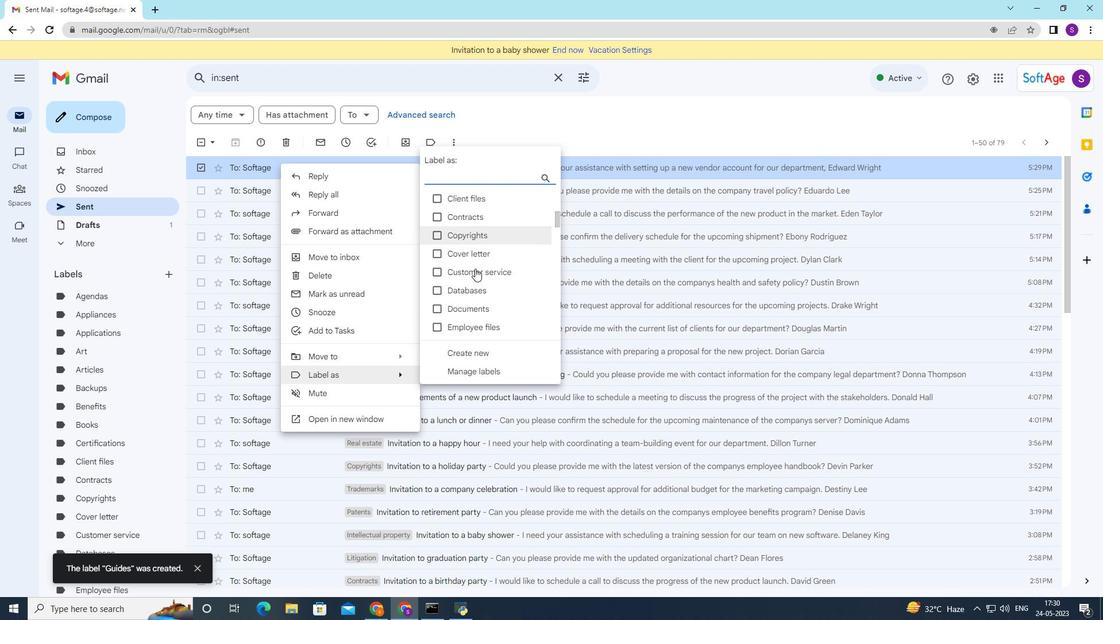 
Action: Mouse moved to (475, 269)
Screenshot: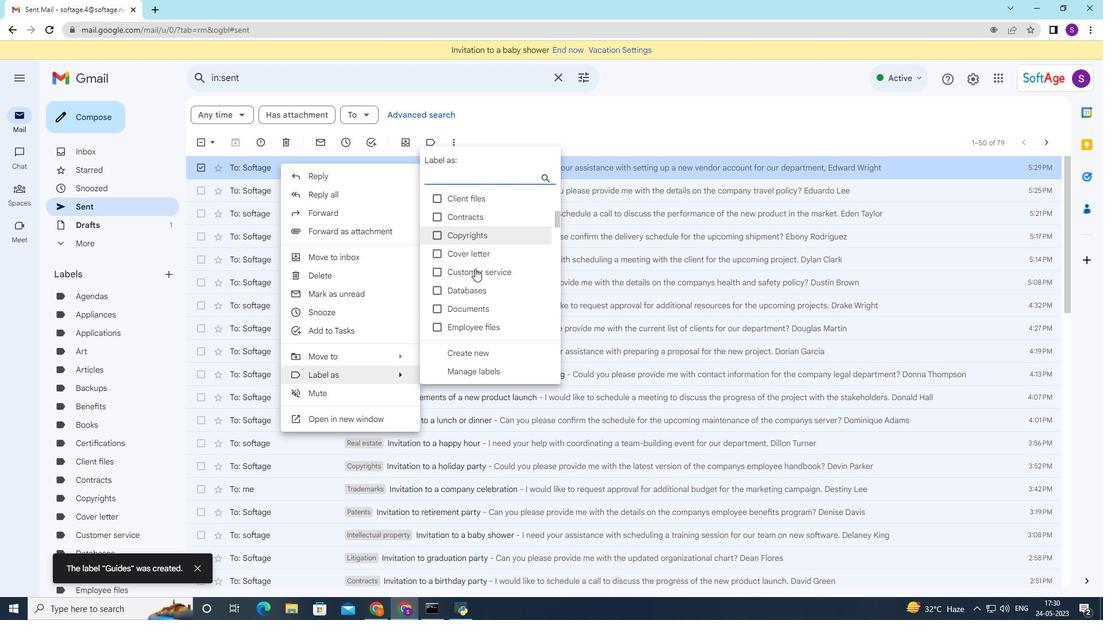 
Action: Mouse scrolled (475, 268) with delta (0, 0)
Screenshot: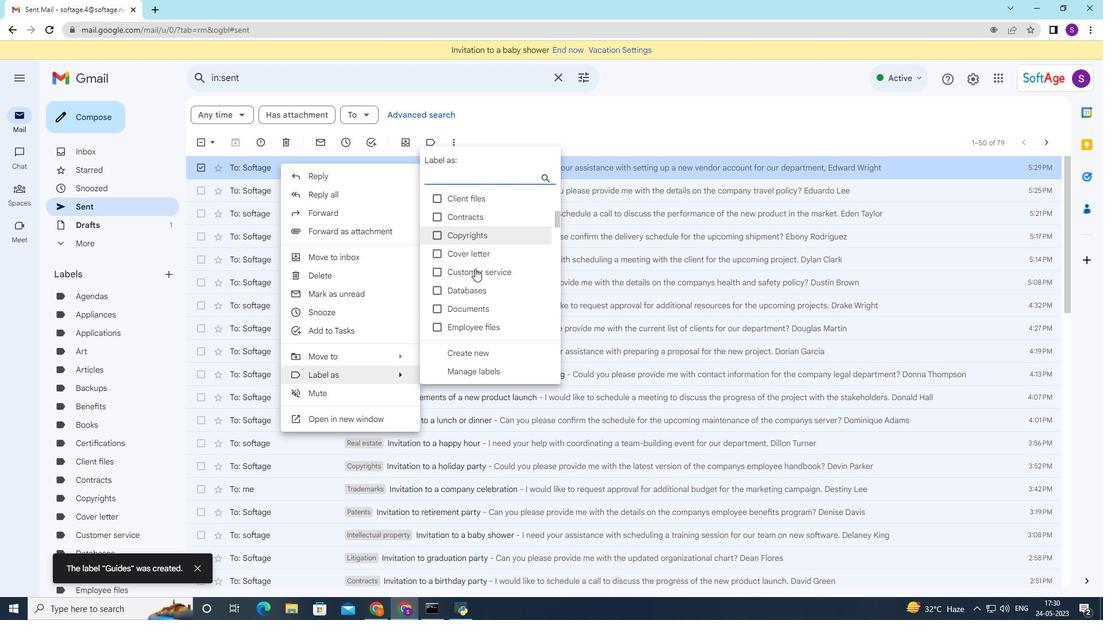 
Action: Mouse moved to (475, 269)
Screenshot: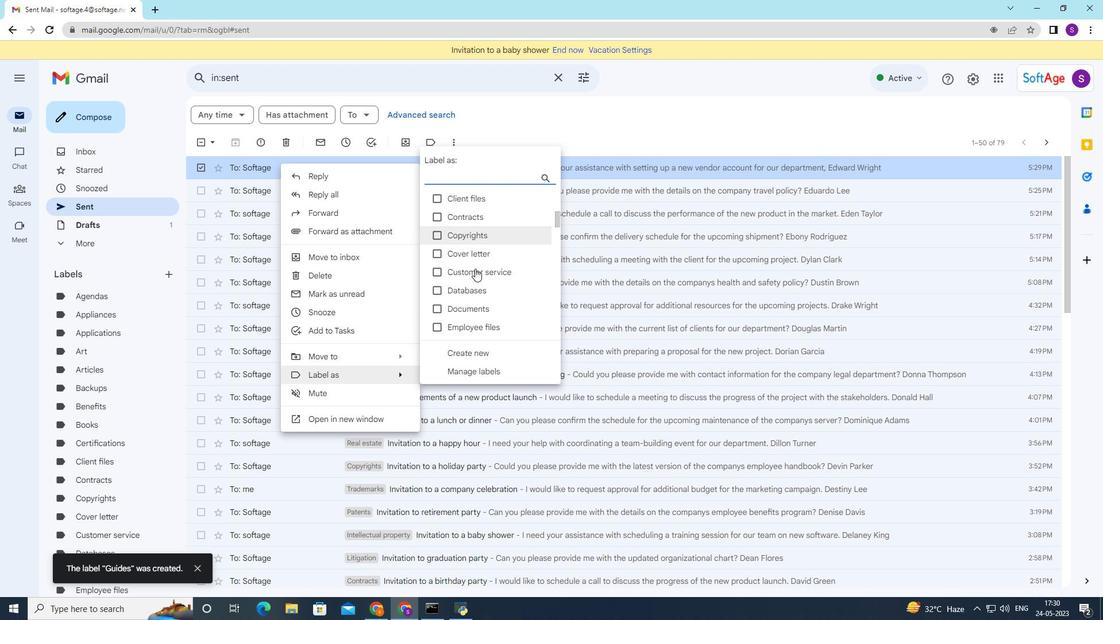 
Action: Mouse scrolled (475, 268) with delta (0, 0)
Screenshot: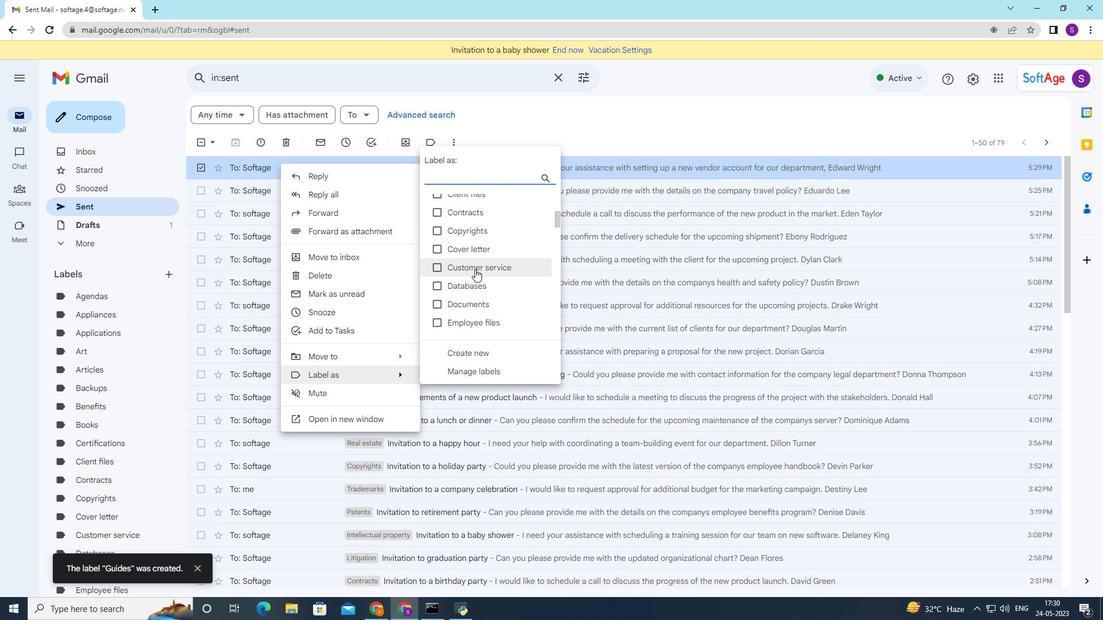 
Action: Mouse moved to (474, 271)
Screenshot: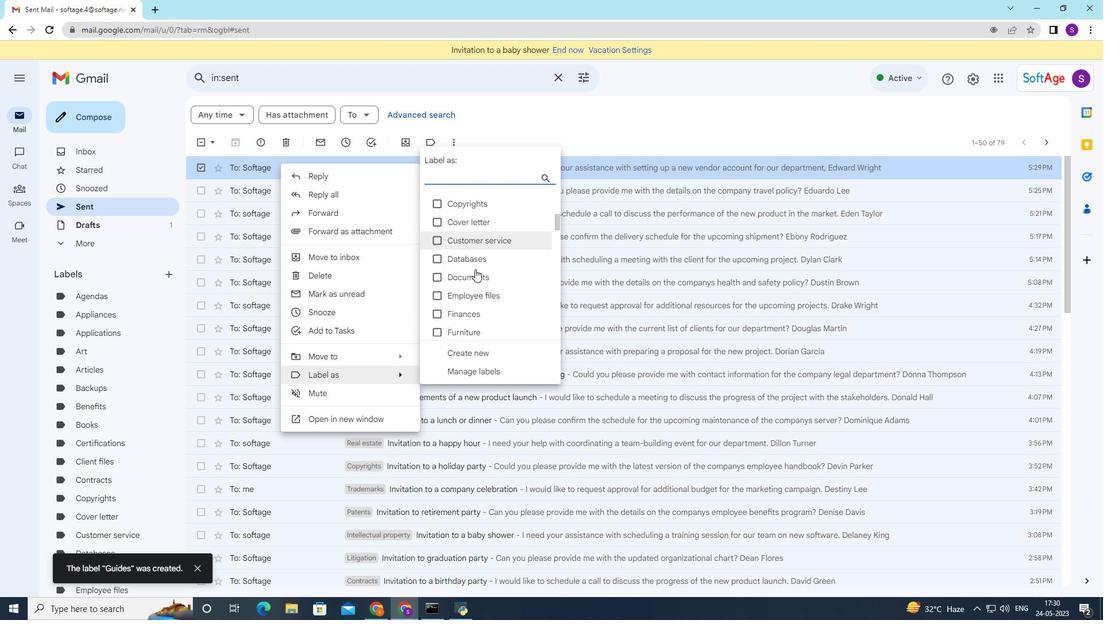 
Action: Mouse scrolled (474, 270) with delta (0, 0)
Screenshot: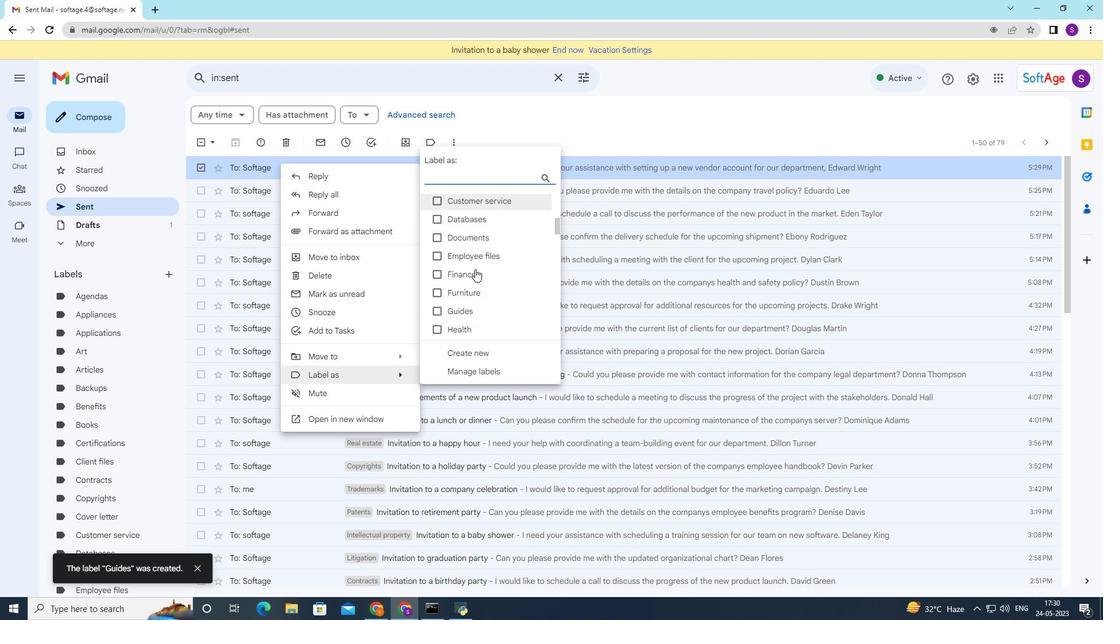 
Action: Mouse moved to (454, 235)
Screenshot: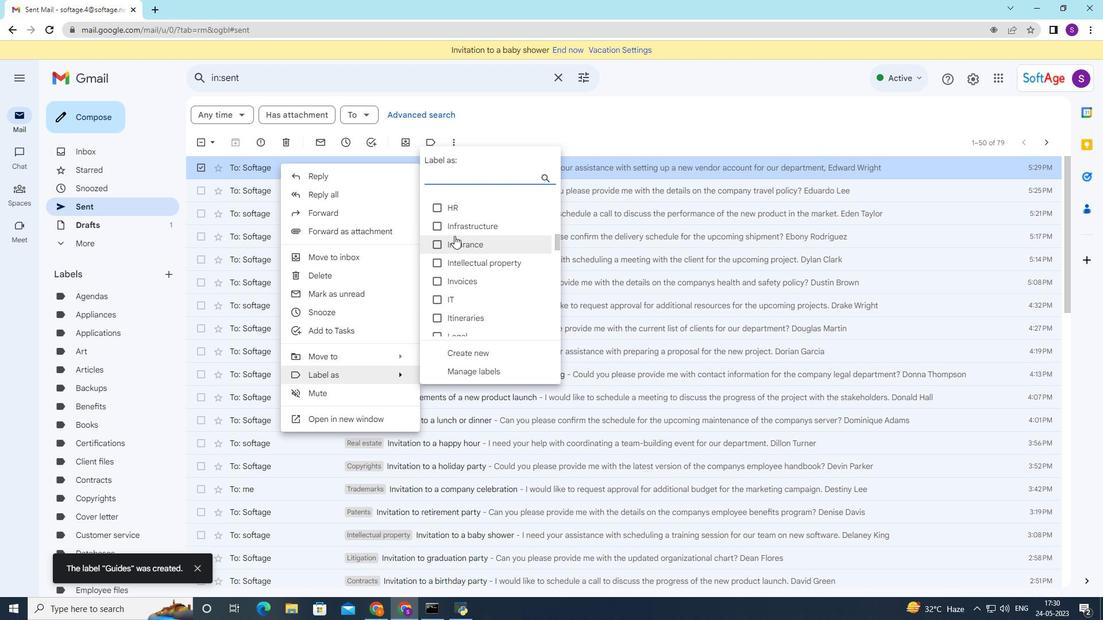 
Action: Mouse scrolled (454, 235) with delta (0, 0)
Screenshot: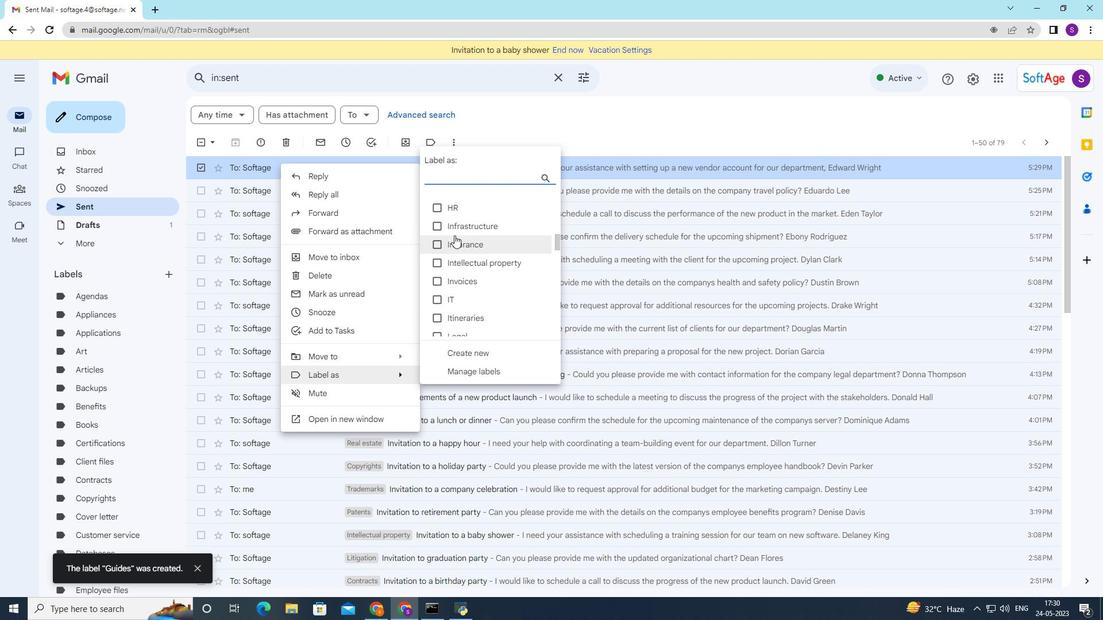 
Action: Mouse moved to (438, 212)
Screenshot: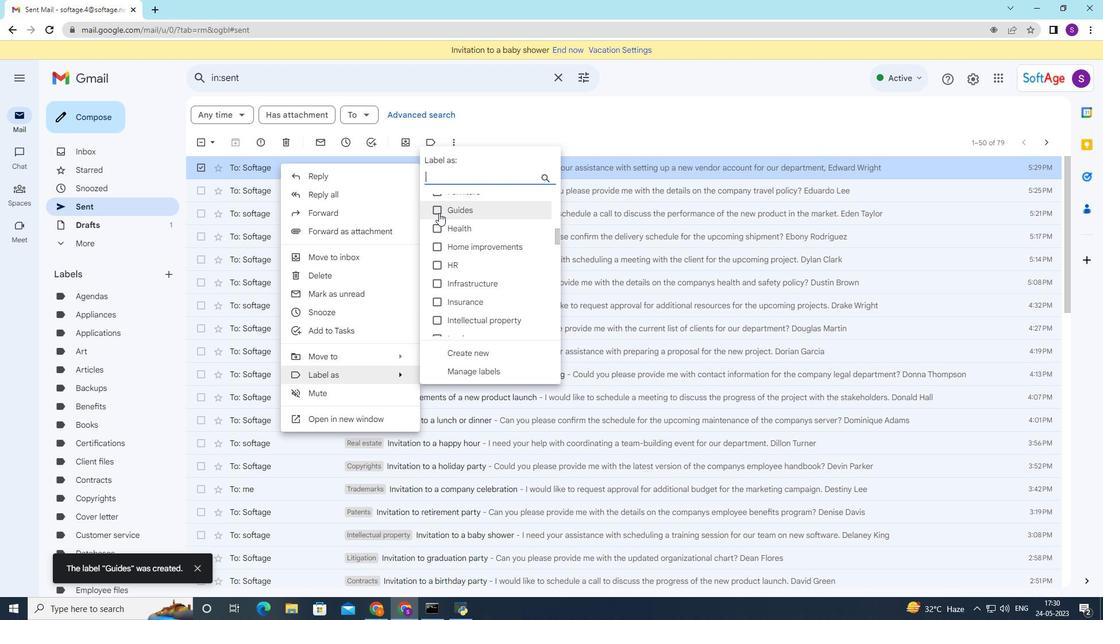 
Action: Mouse pressed left at (438, 212)
Screenshot: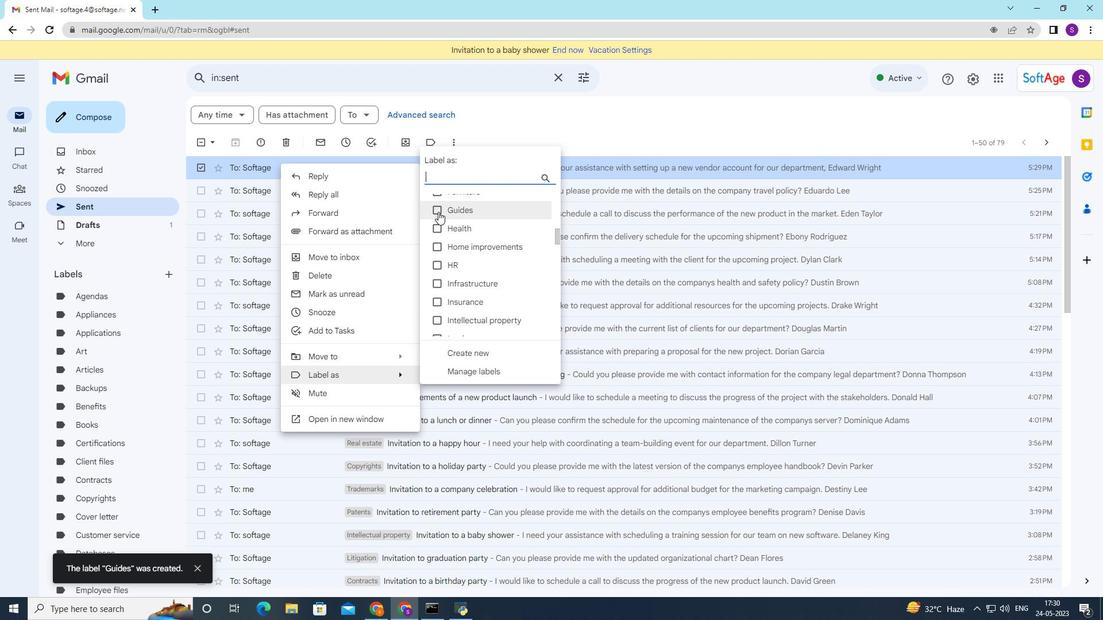
Action: Mouse moved to (462, 354)
Screenshot: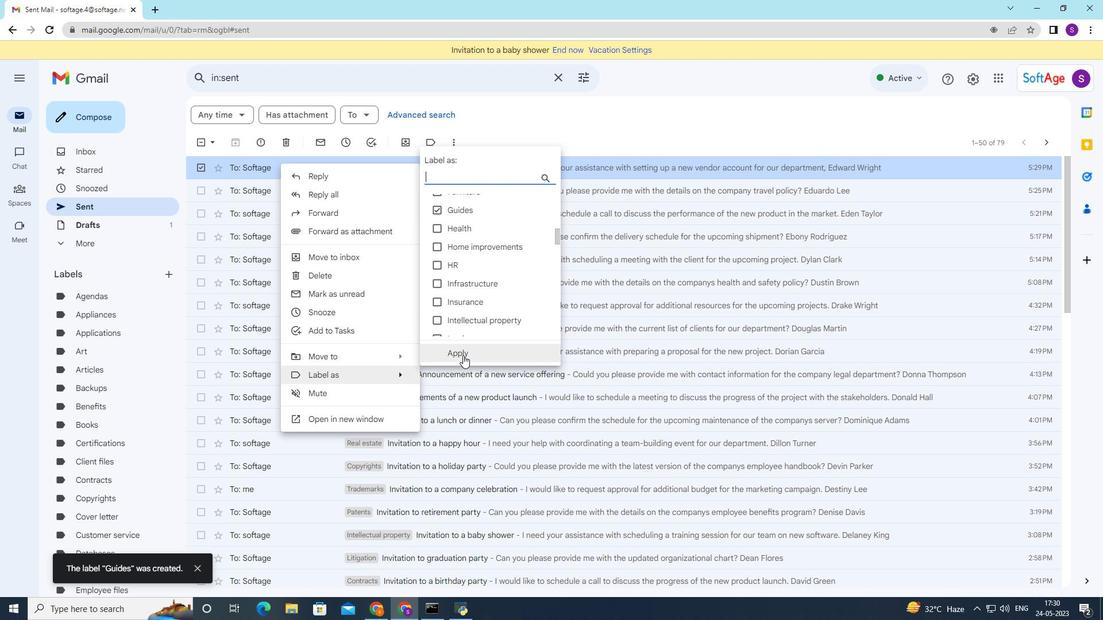 
Action: Mouse pressed left at (462, 354)
Screenshot: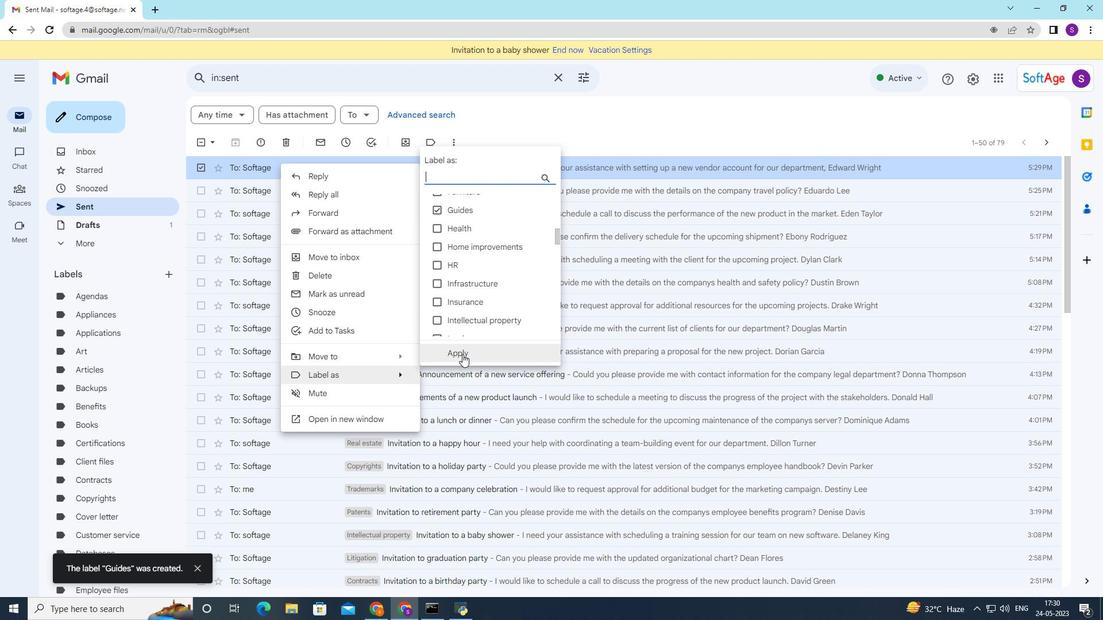 
